 Task: Check the traffic conditions on Interstate 75 in Fort Myers.
Action: Mouse moved to (285, 272)
Screenshot: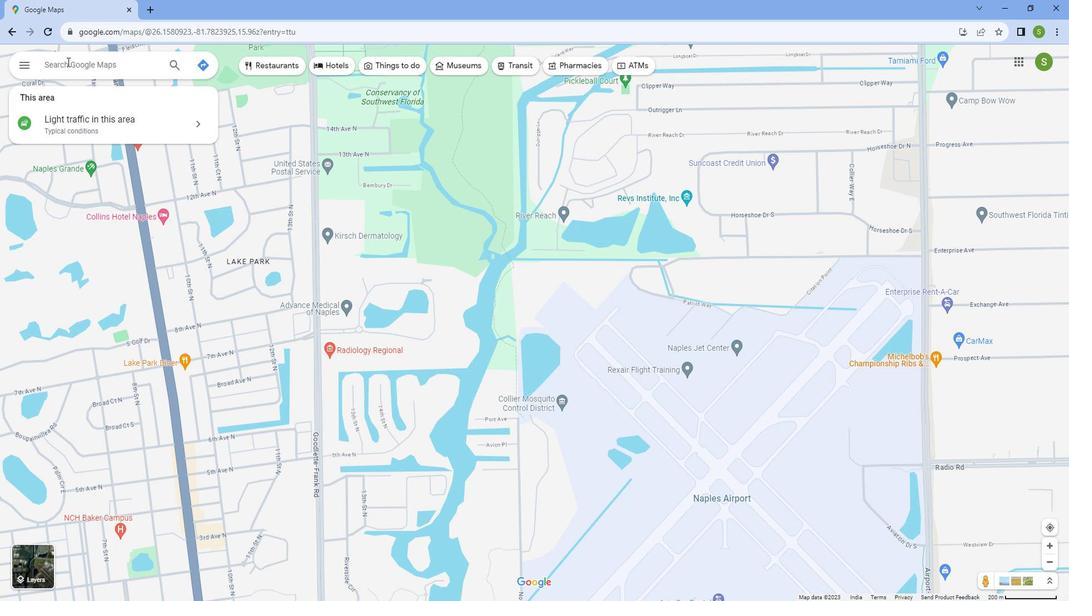 
Action: Mouse pressed left at (285, 272)
Screenshot: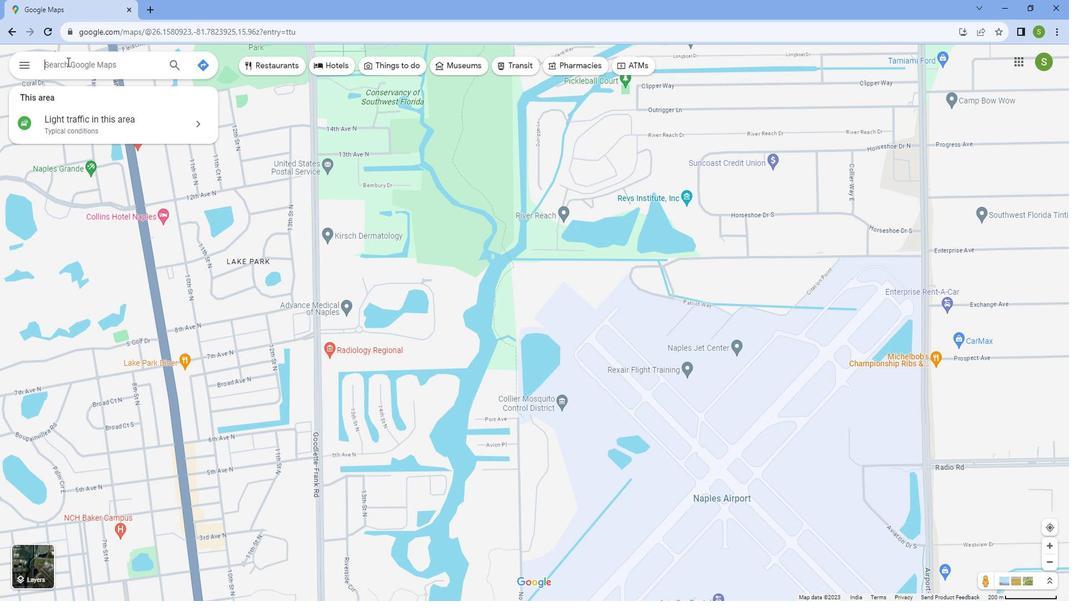 
Action: Mouse moved to (286, 272)
Screenshot: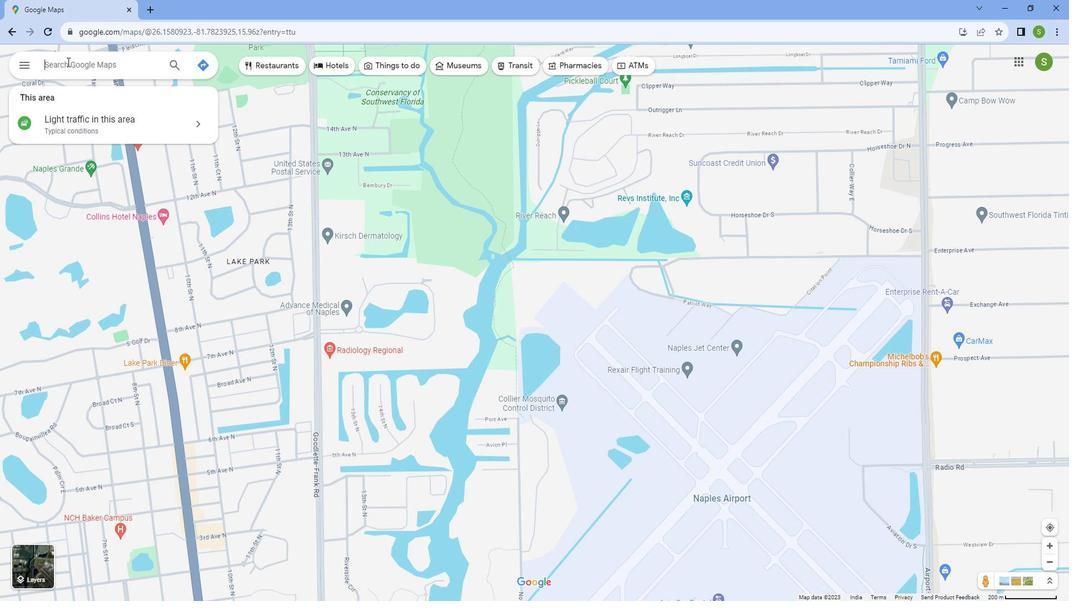 
Action: Key pressed <Key.caps_lock>I<Key.caps_lock>nterstae<Key.space>75<Key.space>,<Key.caps_lock>F<Key.caps_lock>ort<Key.space><Key.caps_lock>M<Key.caps_lock>yers
Screenshot: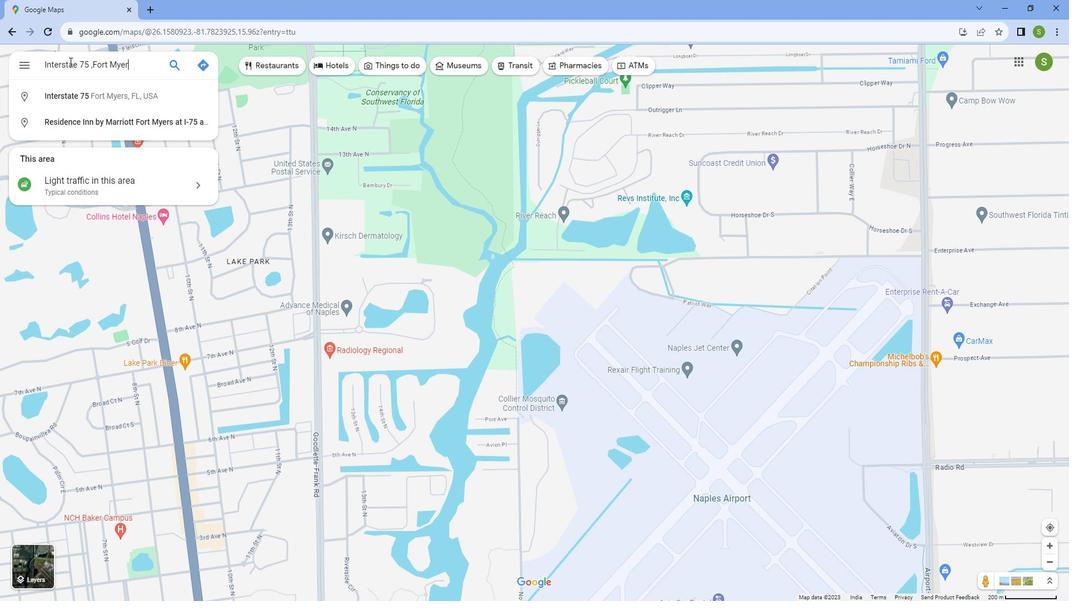 
Action: Mouse scrolled (286, 272) with delta (0, 0)
Screenshot: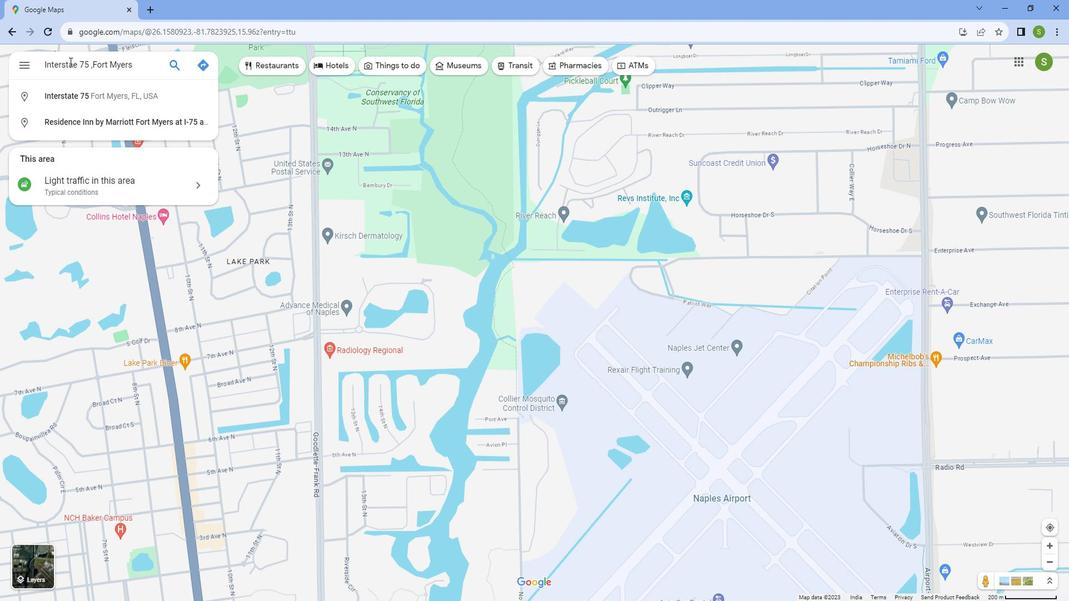 
Action: Mouse moved to (295, 281)
Screenshot: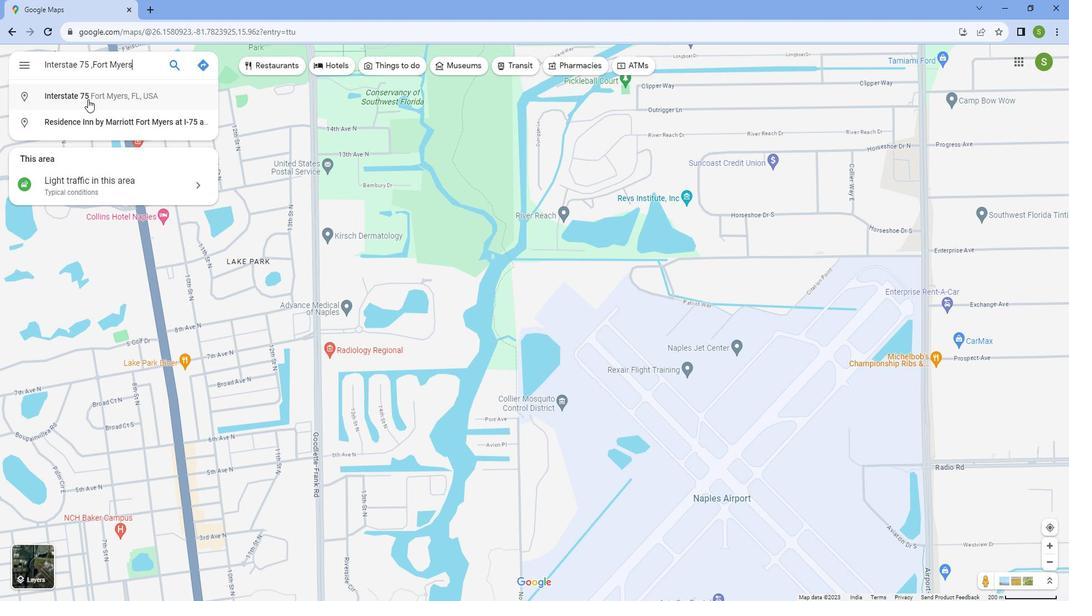 
Action: Mouse pressed left at (295, 281)
Screenshot: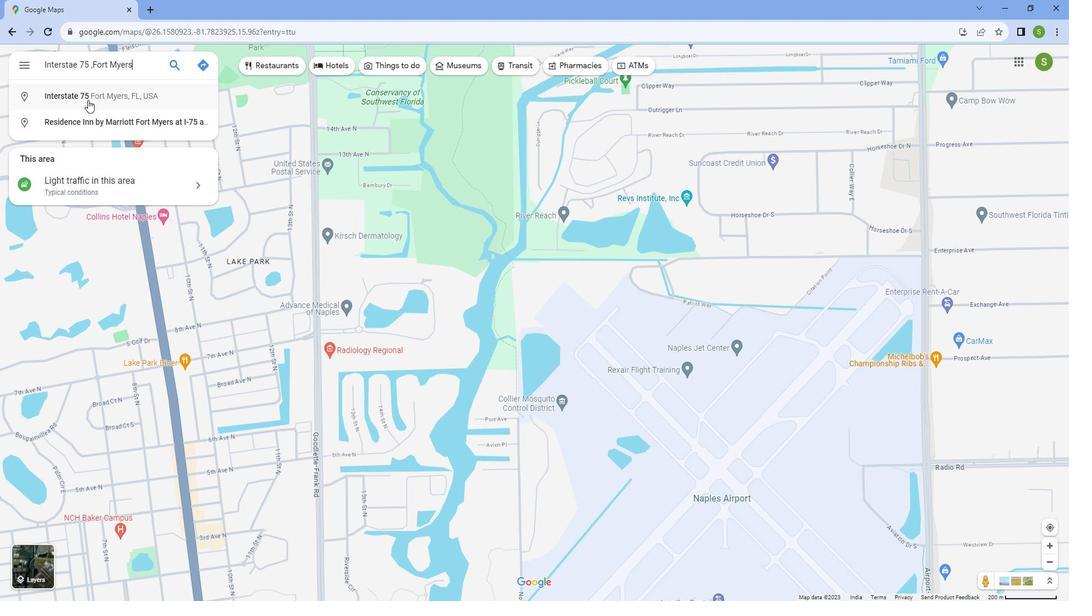 
Action: Mouse moved to (517, 324)
Screenshot: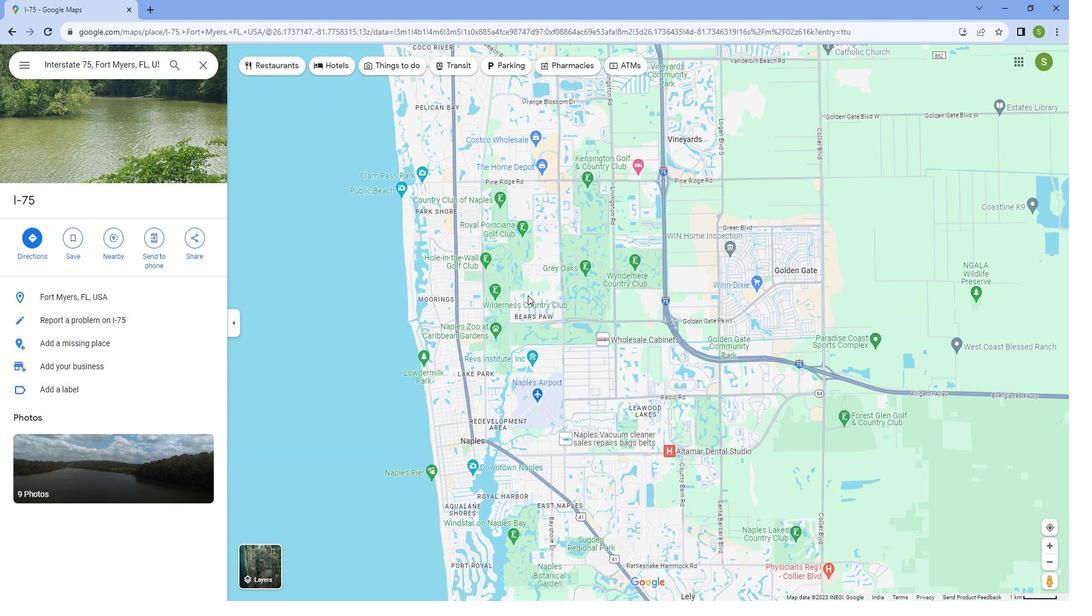 
Action: Mouse scrolled (517, 324) with delta (0, 0)
Screenshot: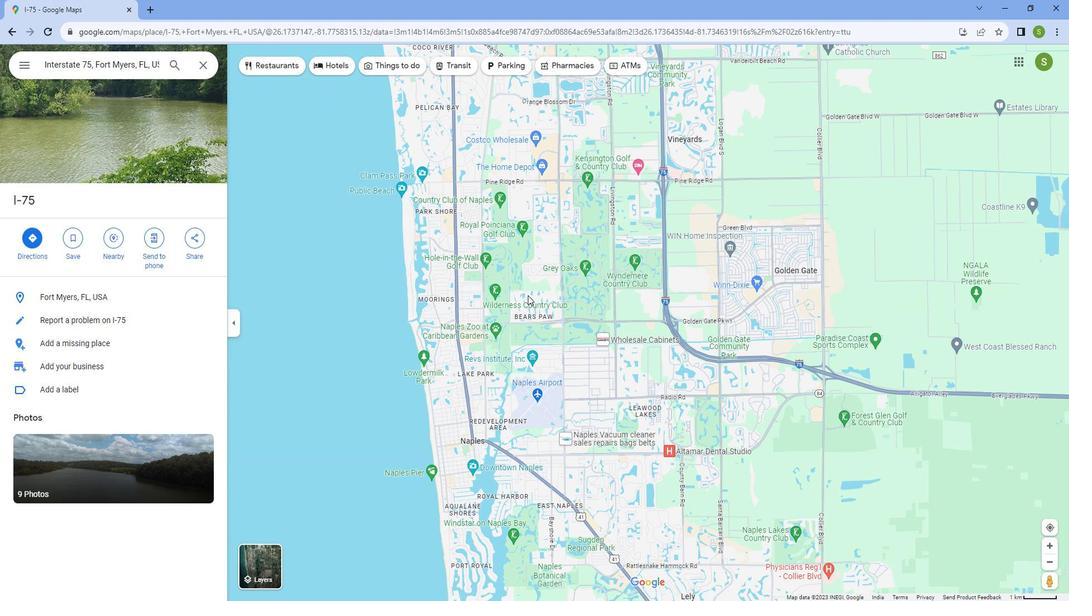 
Action: Mouse scrolled (517, 324) with delta (0, 0)
Screenshot: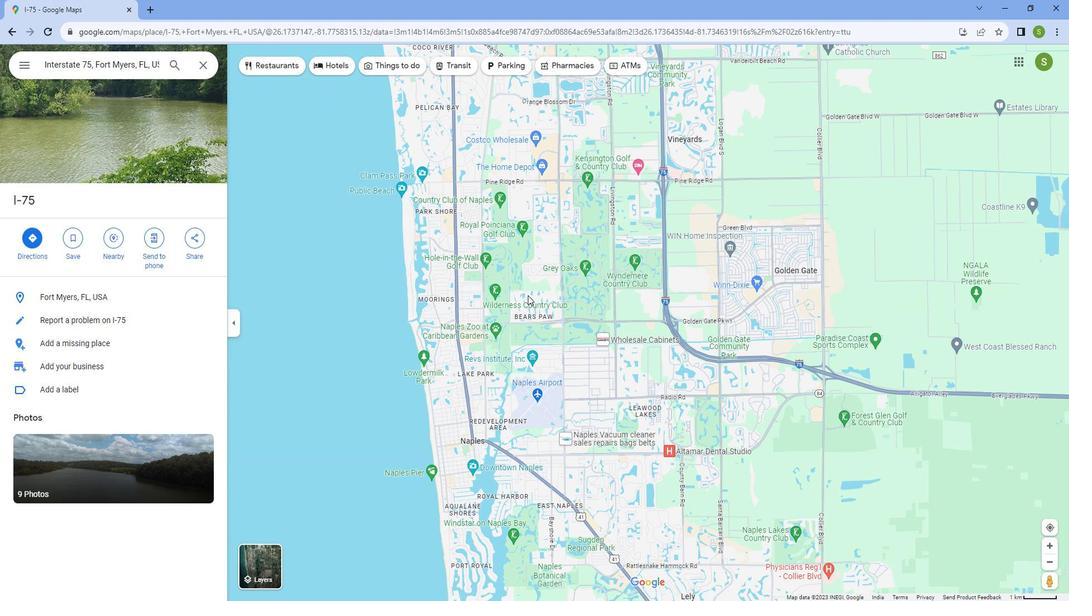 
Action: Mouse scrolled (517, 324) with delta (0, 0)
Screenshot: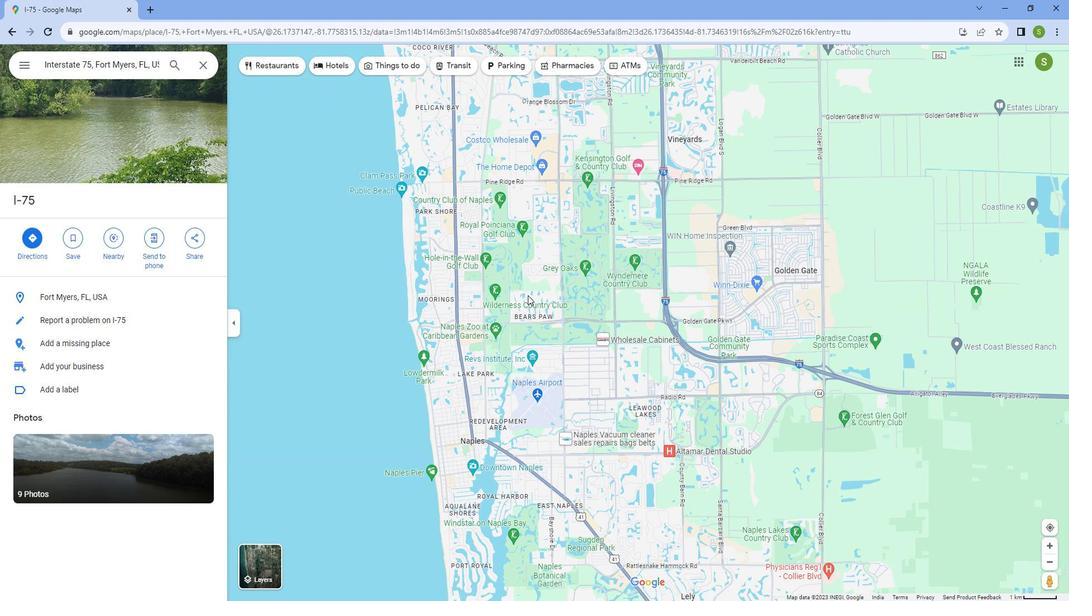 
Action: Mouse moved to (422, 383)
Screenshot: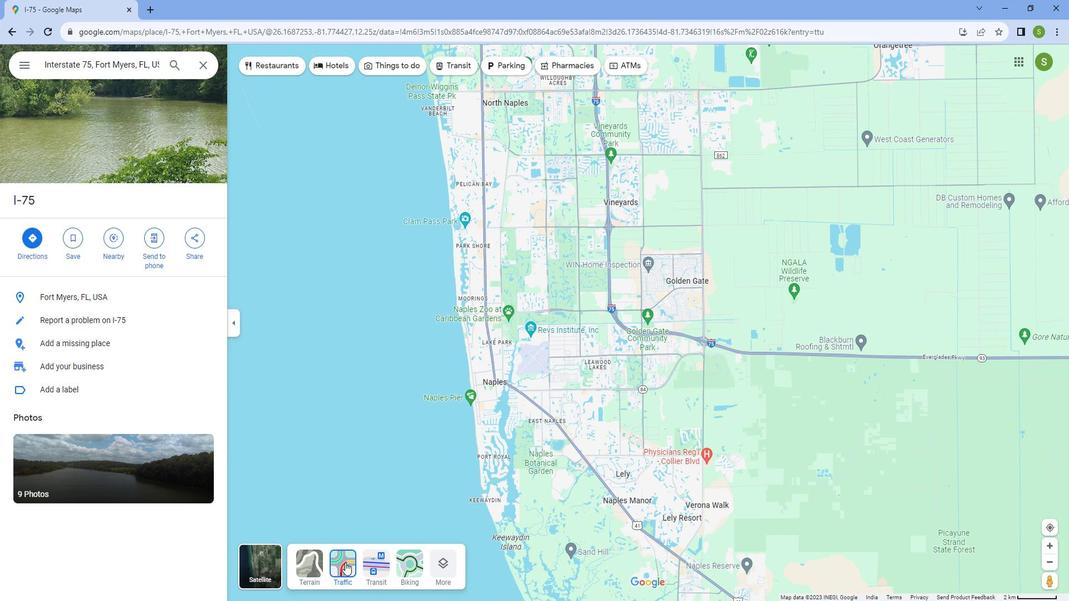 
Action: Mouse pressed left at (422, 383)
Screenshot: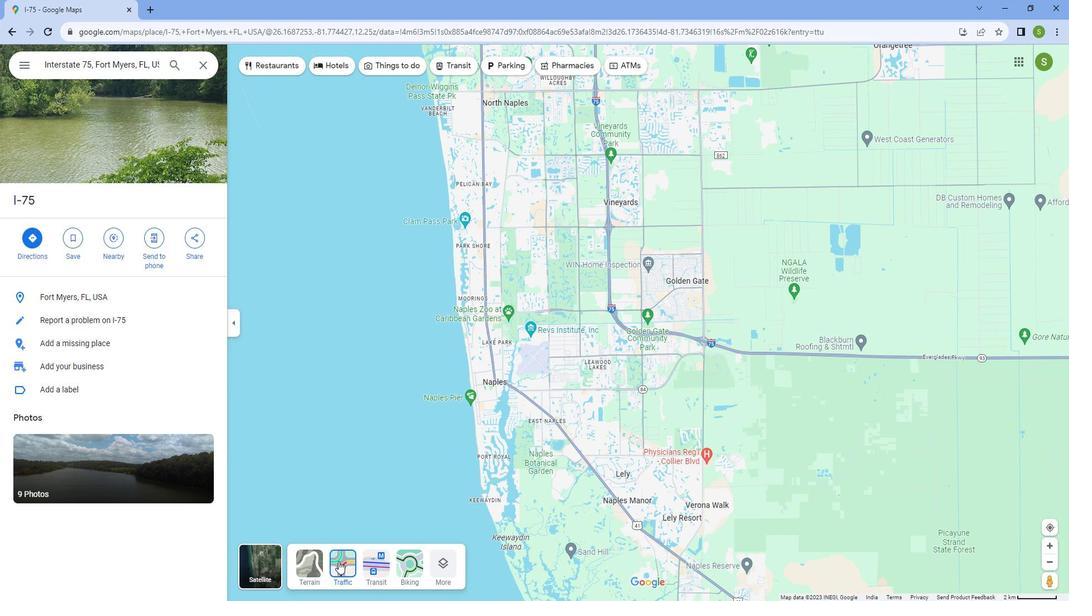 
Action: Mouse moved to (553, 335)
Screenshot: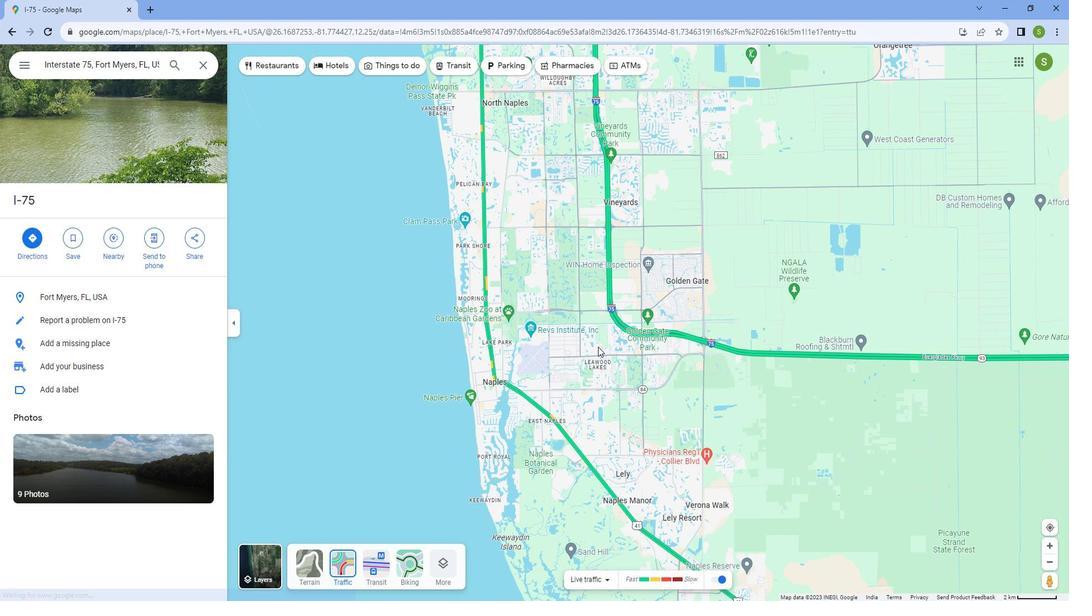 
Action: Mouse scrolled (553, 335) with delta (0, 0)
Screenshot: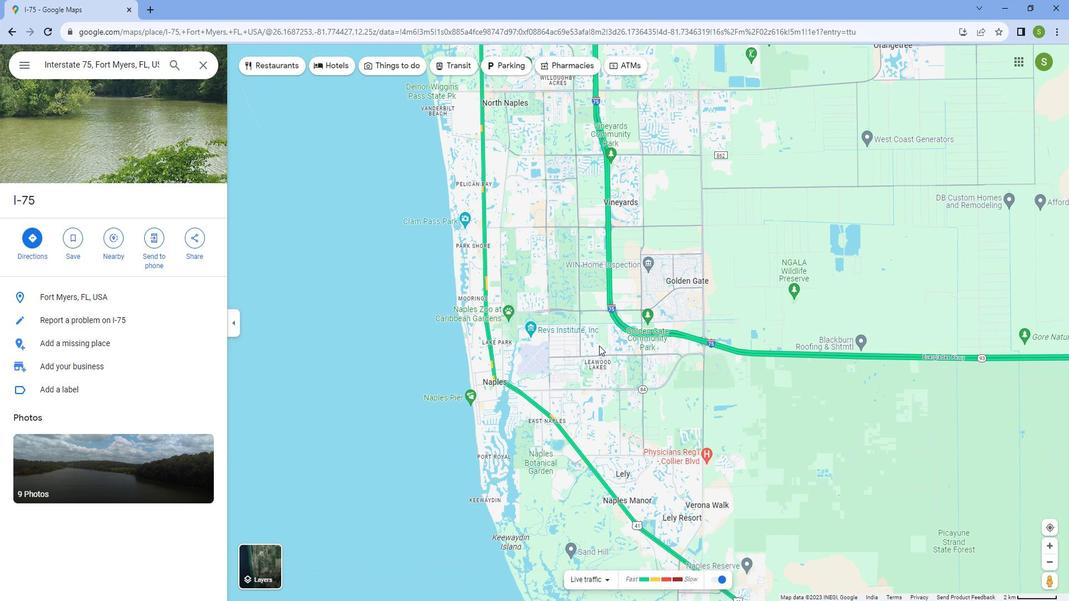
Action: Mouse scrolled (553, 335) with delta (0, 0)
Screenshot: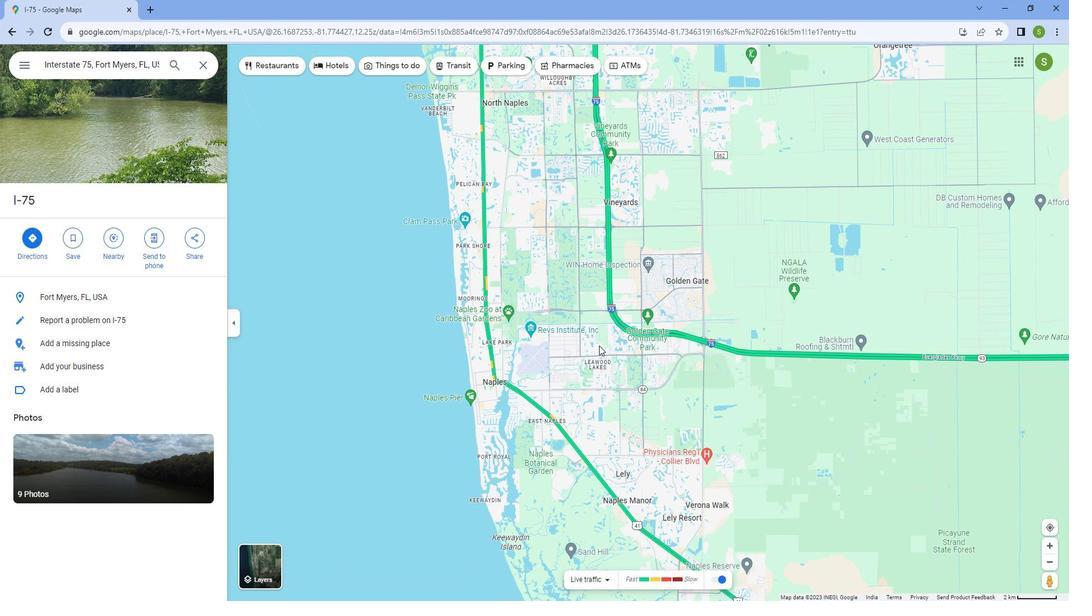 
Action: Mouse scrolled (553, 335) with delta (0, 0)
Screenshot: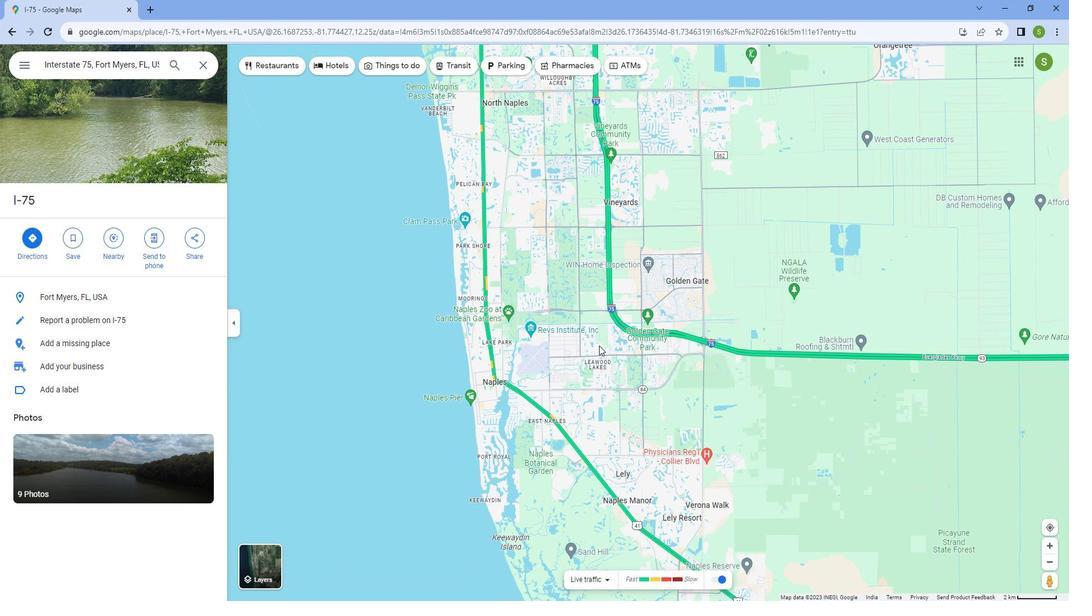 
Action: Mouse scrolled (553, 335) with delta (0, 0)
Screenshot: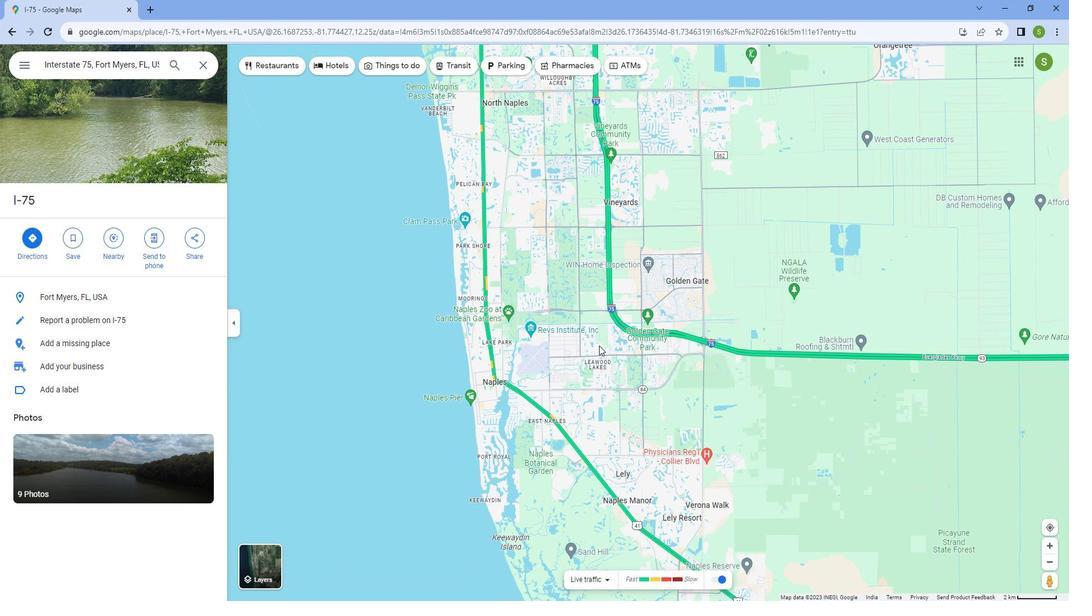 
Action: Mouse scrolled (553, 335) with delta (0, 0)
Screenshot: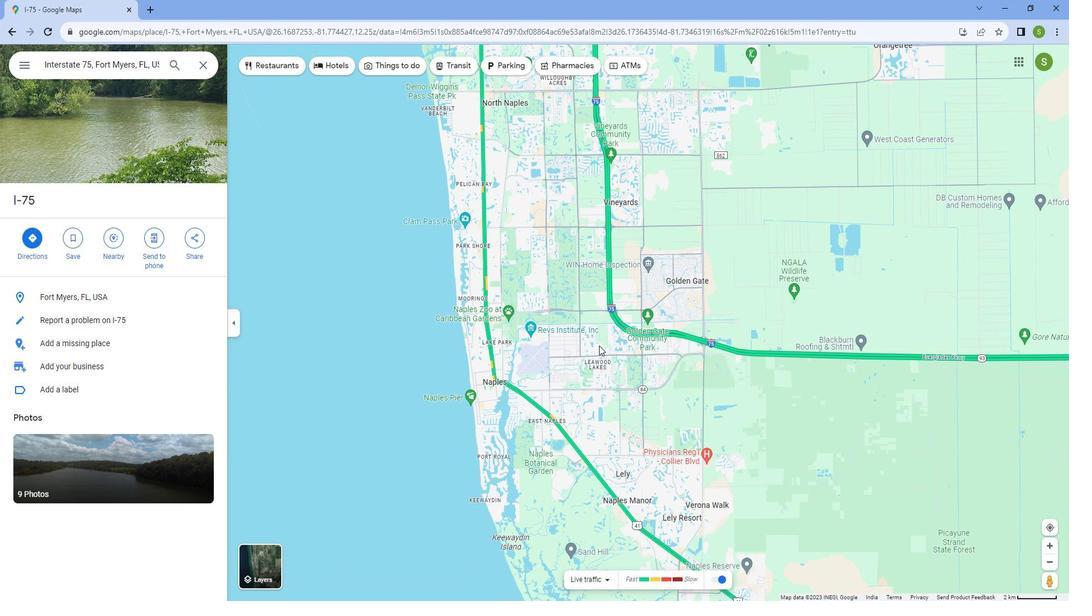 
Action: Mouse scrolled (553, 335) with delta (0, 0)
Screenshot: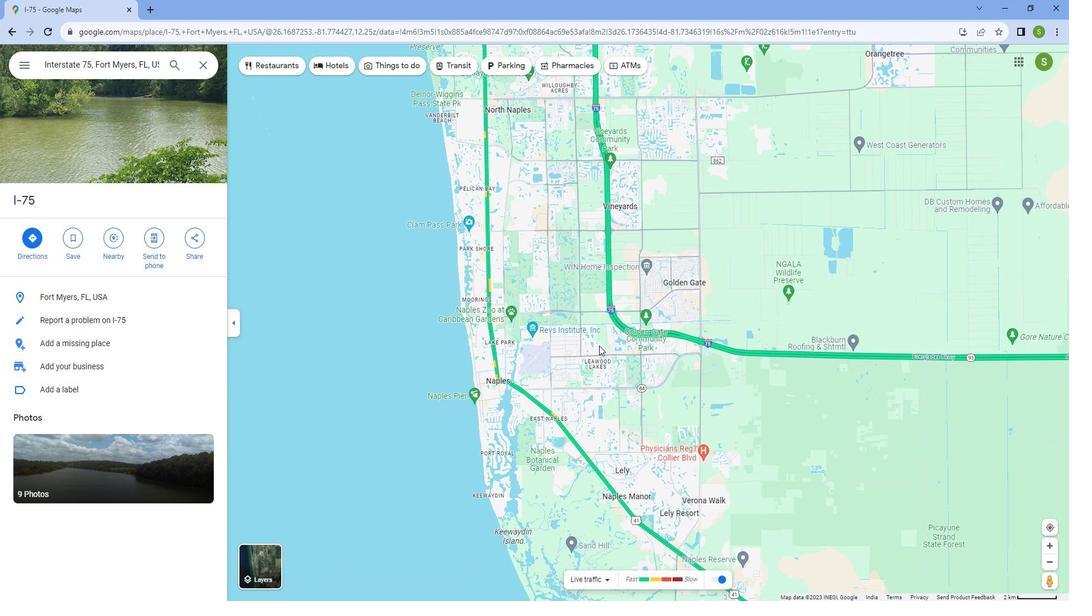 
Action: Mouse scrolled (553, 335) with delta (0, 0)
Screenshot: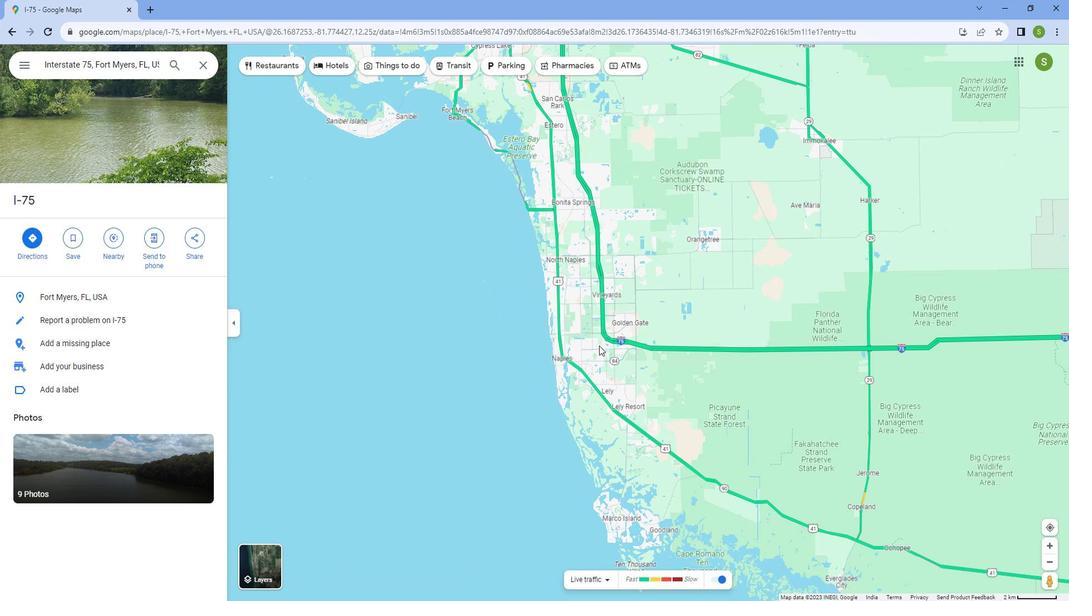 
Action: Mouse scrolled (553, 335) with delta (0, 0)
Screenshot: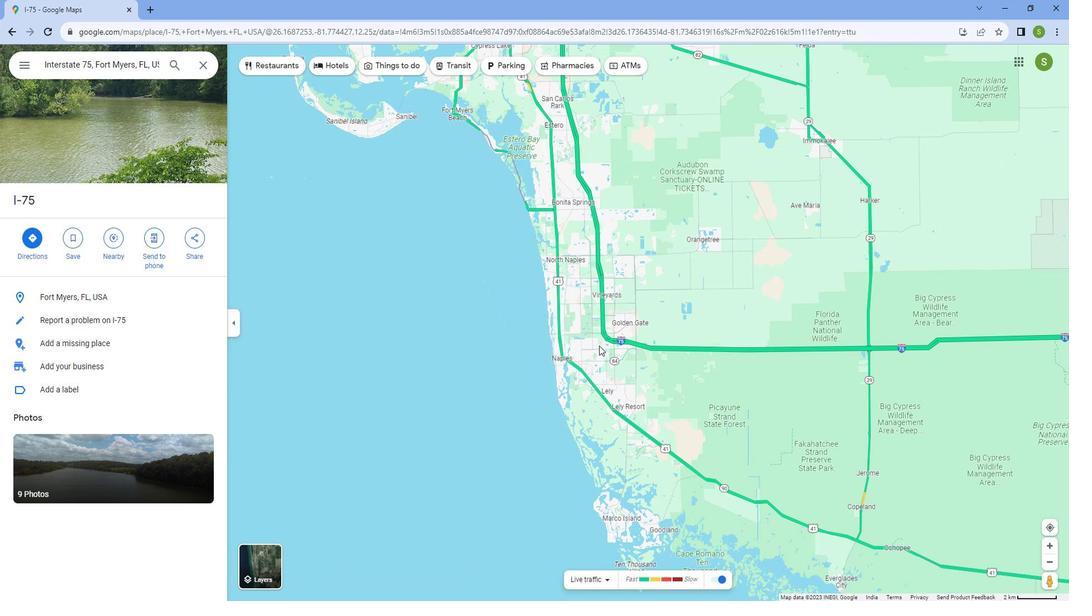 
Action: Mouse scrolled (553, 335) with delta (0, 0)
Screenshot: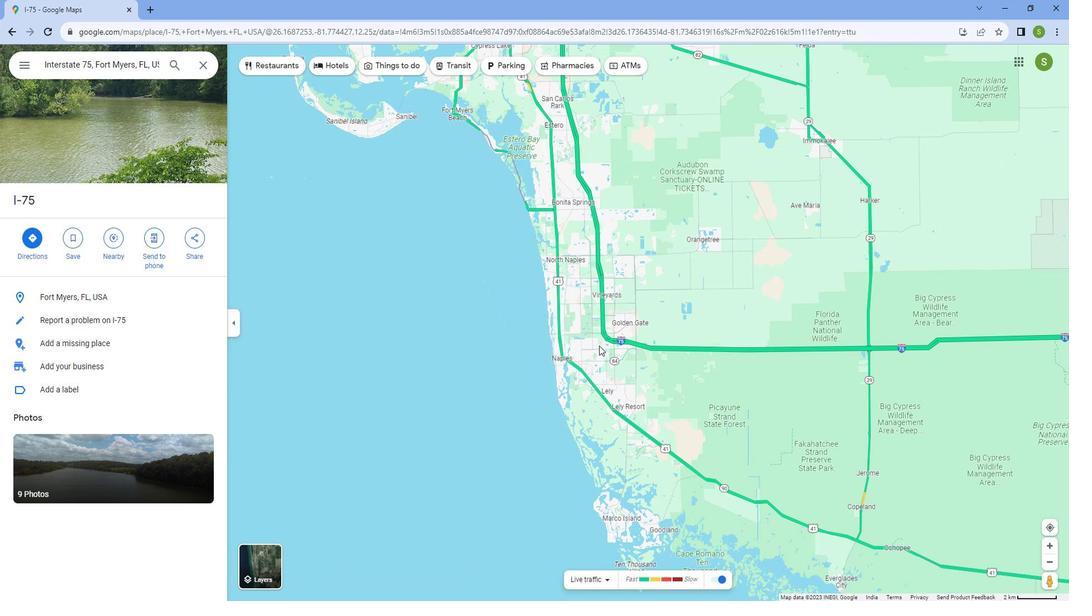 
Action: Mouse scrolled (553, 335) with delta (0, 0)
Screenshot: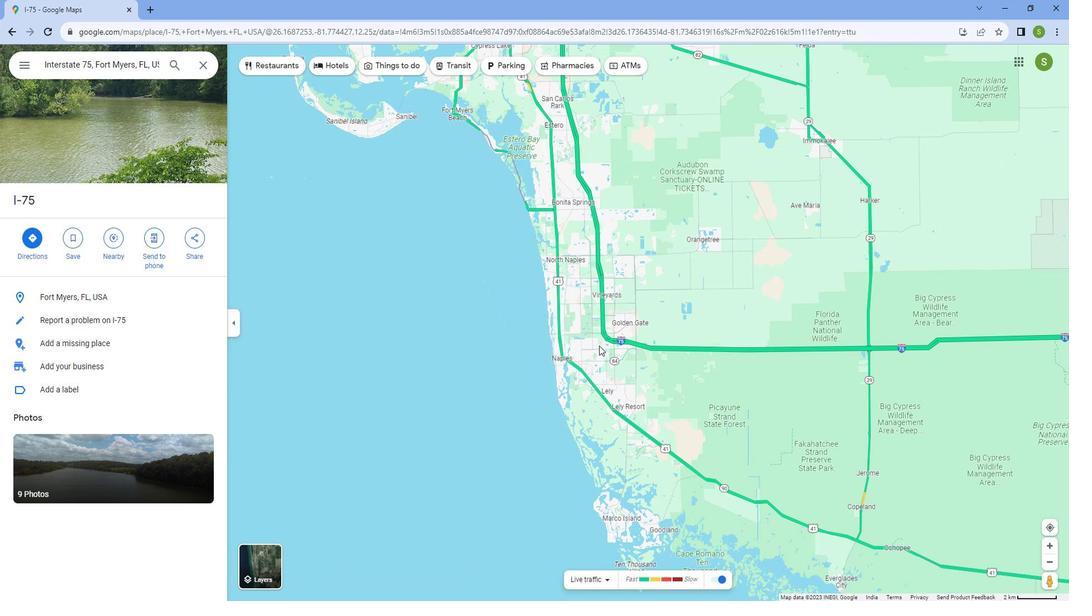 
Action: Mouse scrolled (553, 335) with delta (0, 0)
Screenshot: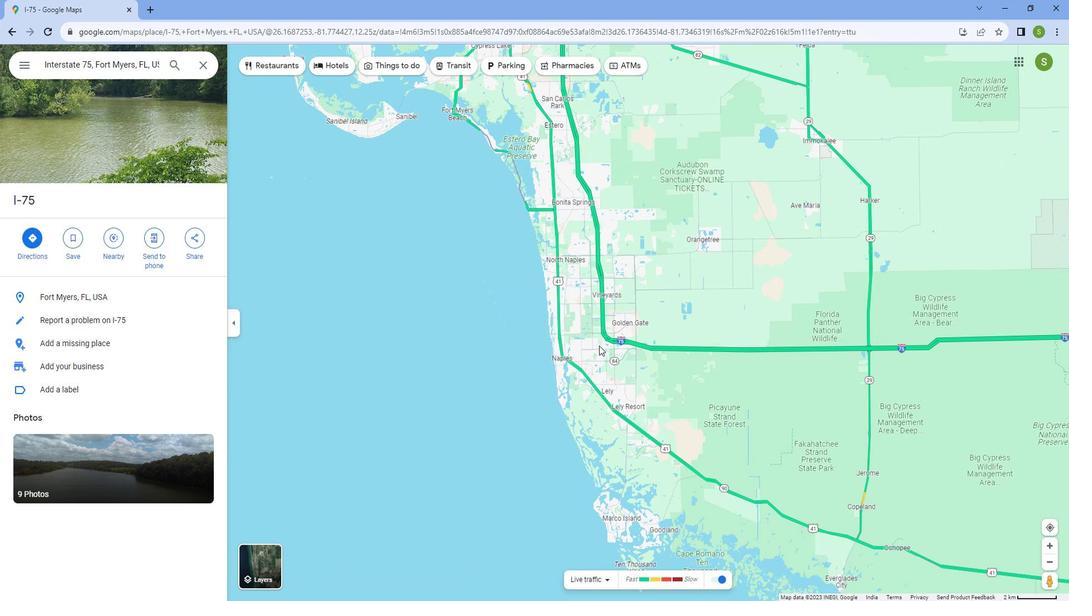 
Action: Mouse scrolled (553, 335) with delta (0, 0)
Screenshot: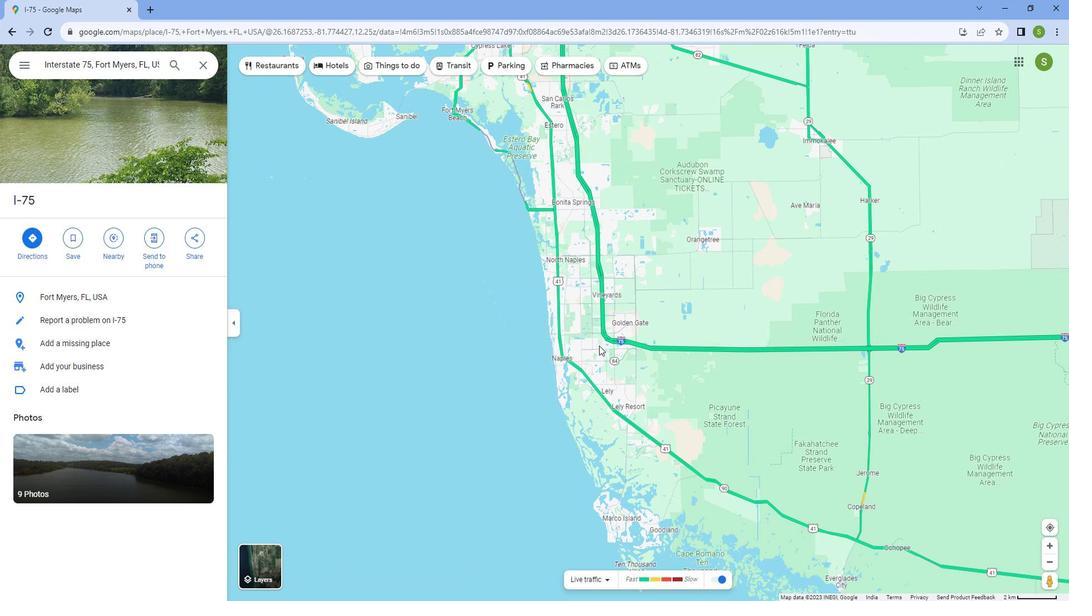 
Action: Mouse scrolled (553, 335) with delta (0, 0)
Screenshot: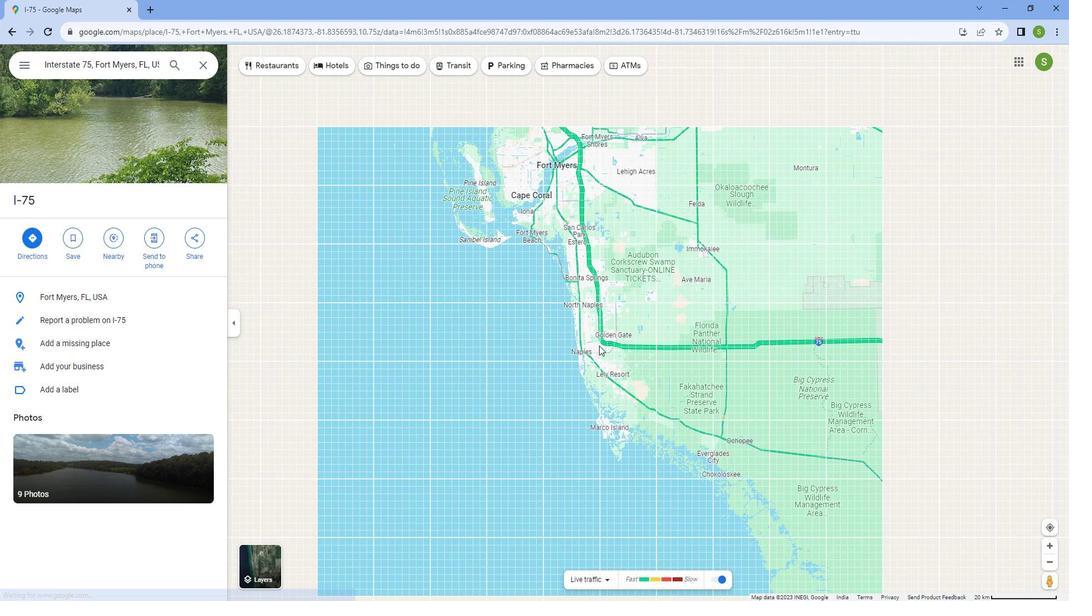 
Action: Mouse scrolled (553, 335) with delta (0, 0)
Screenshot: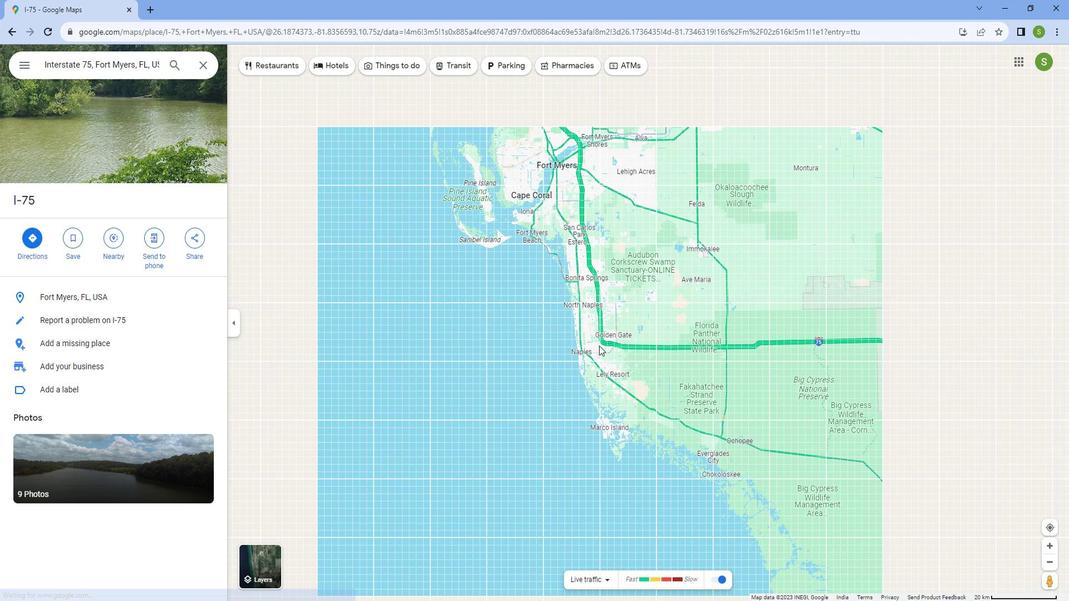 
Action: Mouse scrolled (553, 335) with delta (0, 0)
Screenshot: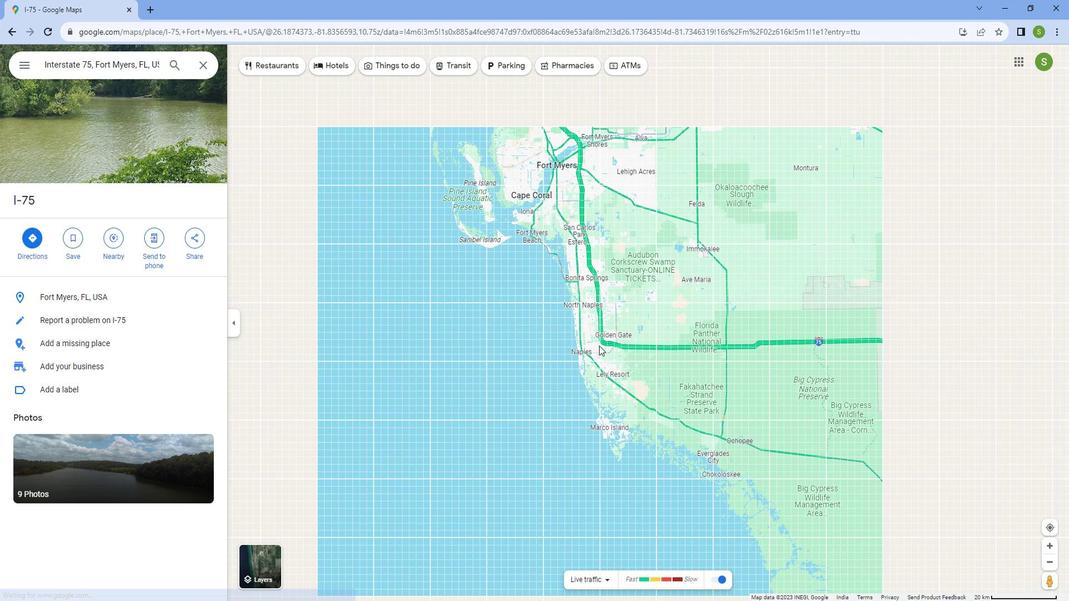
Action: Mouse scrolled (553, 335) with delta (0, 0)
Screenshot: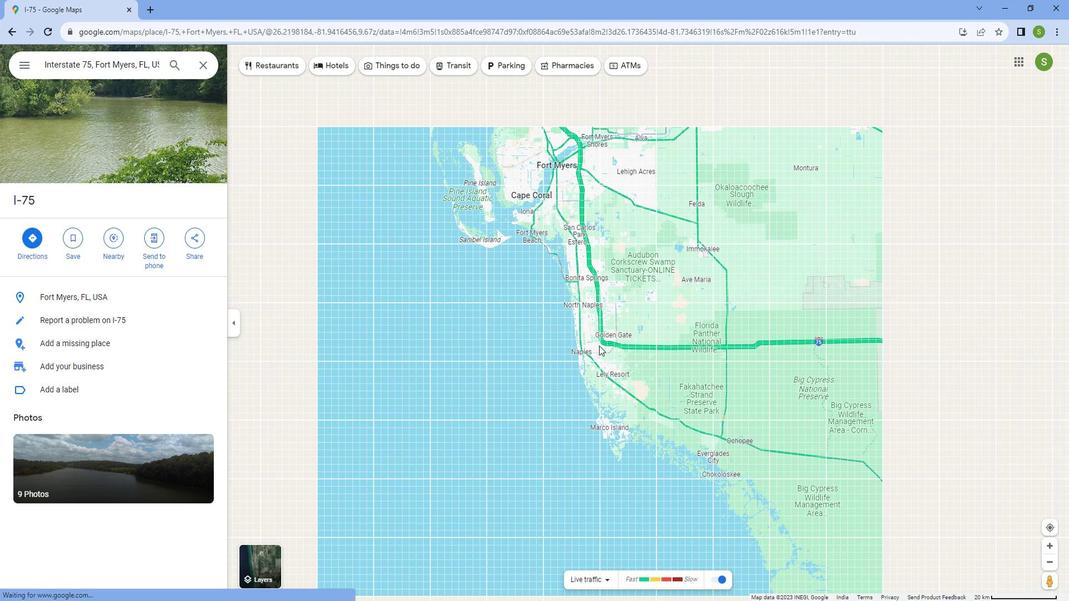 
Action: Mouse scrolled (553, 335) with delta (0, 0)
Screenshot: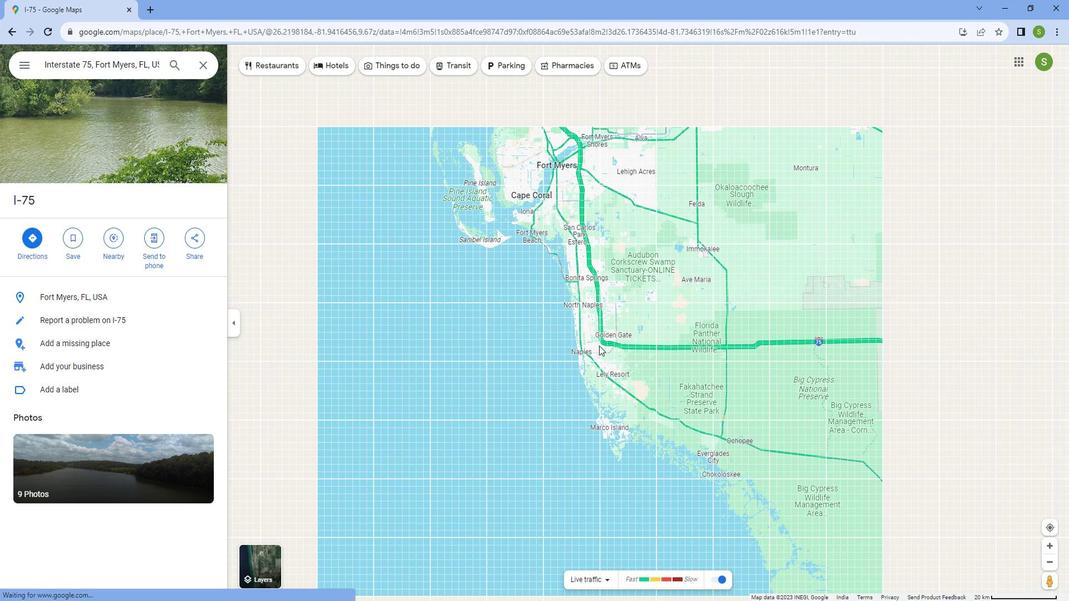 
Action: Mouse scrolled (553, 335) with delta (0, 0)
Screenshot: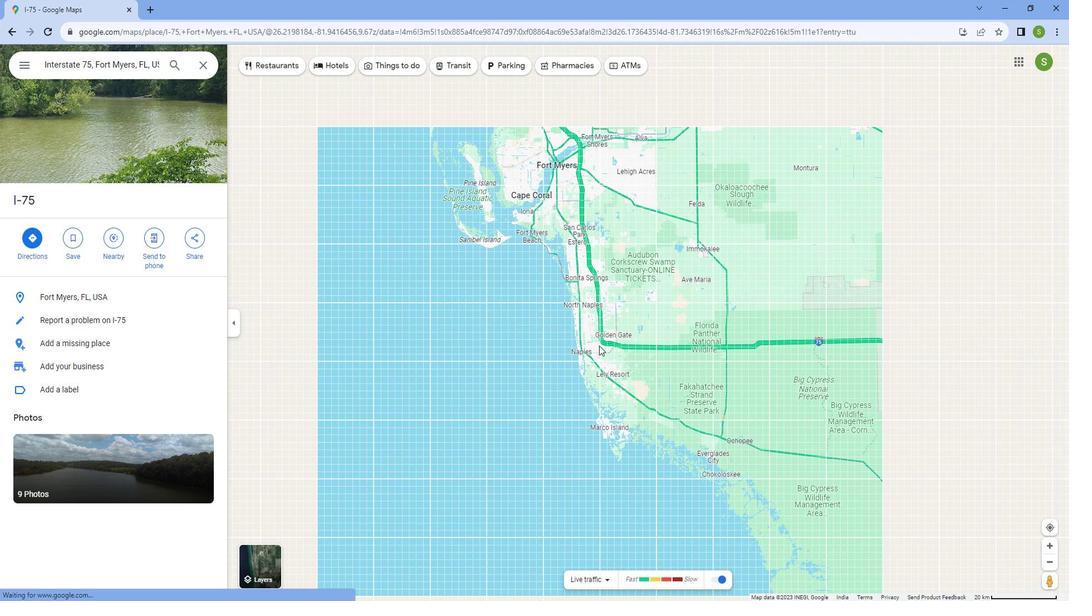 
Action: Mouse moved to (530, 312)
Screenshot: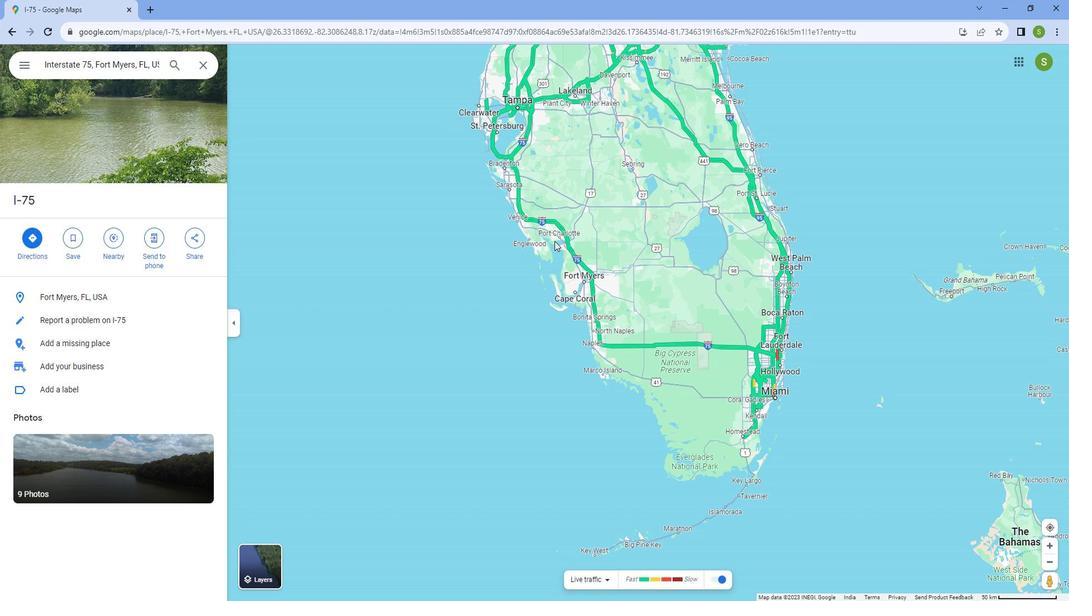 
Action: Mouse scrolled (530, 312) with delta (0, 0)
Screenshot: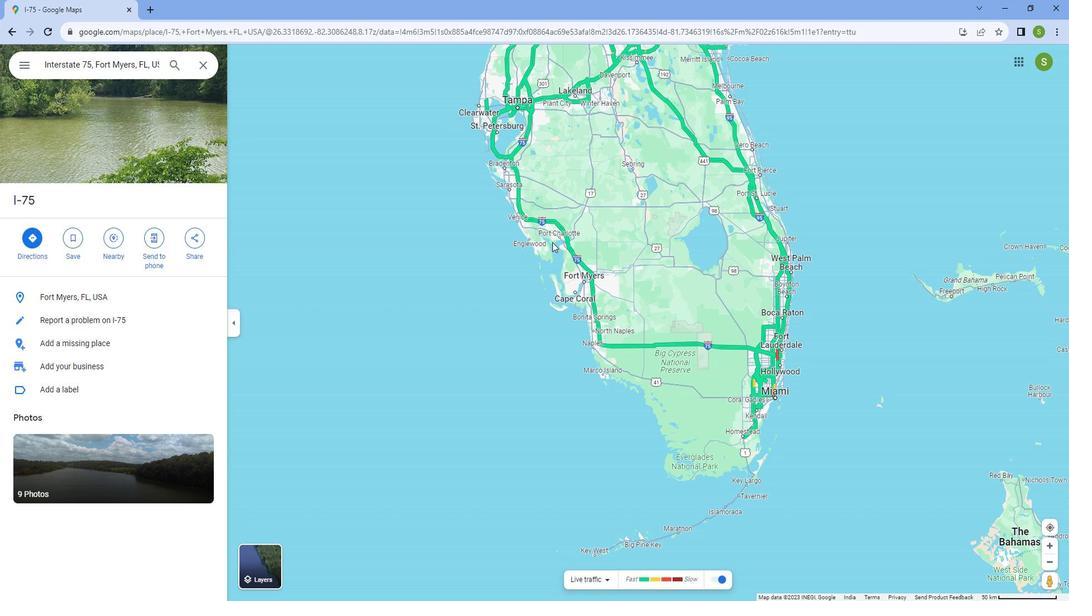 
Action: Mouse scrolled (530, 312) with delta (0, 0)
Screenshot: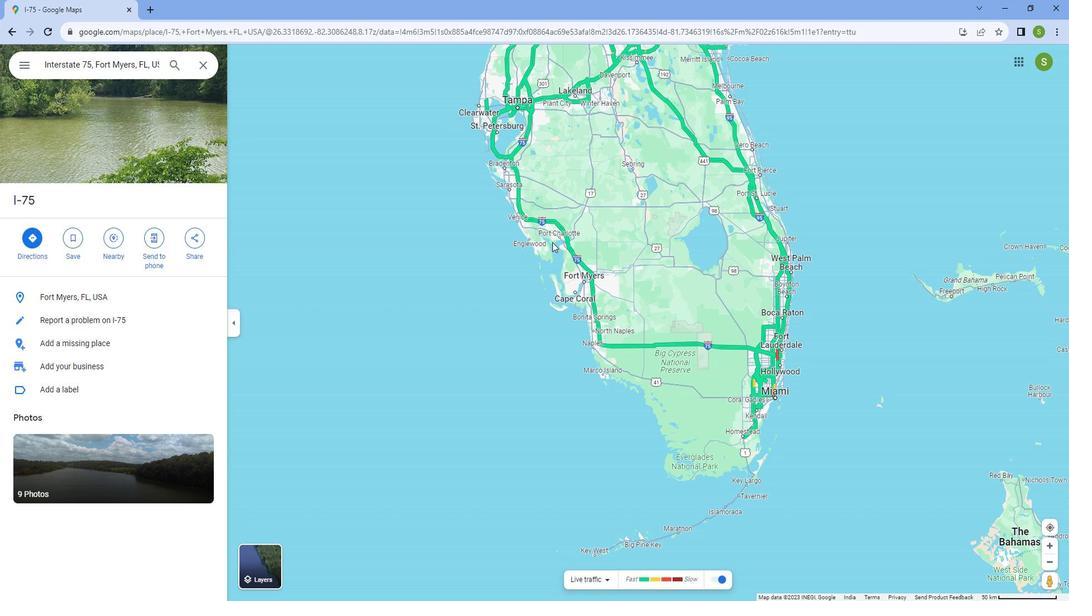 
Action: Mouse scrolled (530, 312) with delta (0, 0)
Screenshot: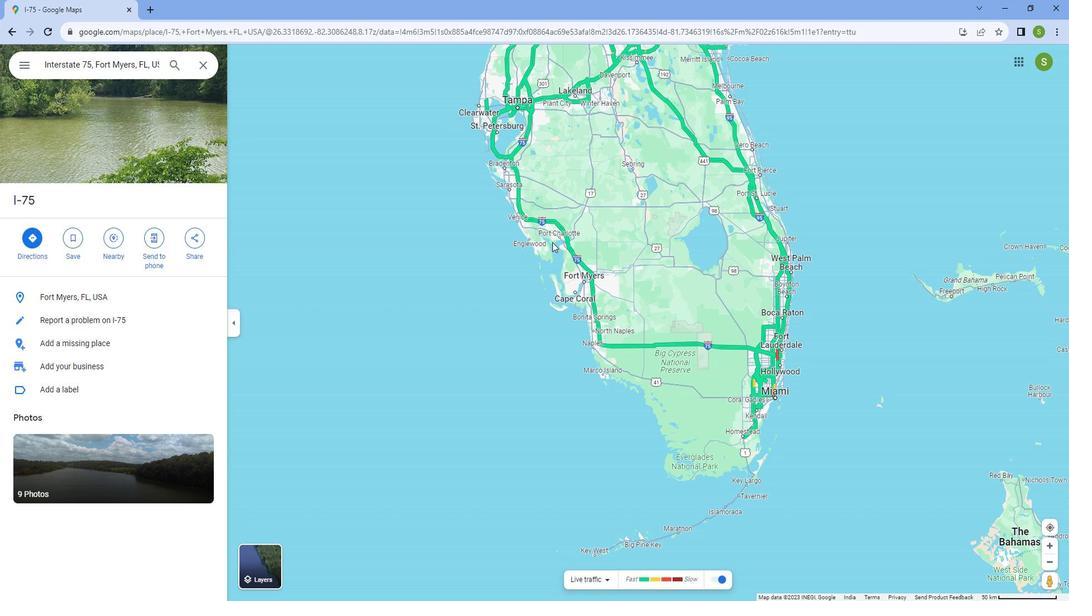 
Action: Mouse scrolled (530, 312) with delta (0, 0)
Screenshot: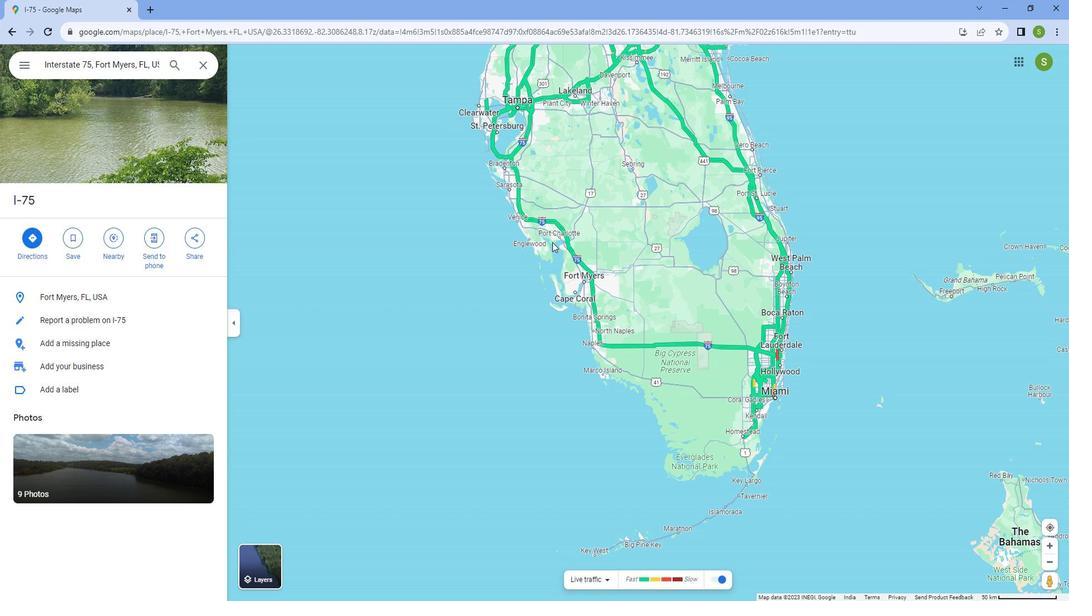 
Action: Mouse scrolled (530, 312) with delta (0, 0)
Screenshot: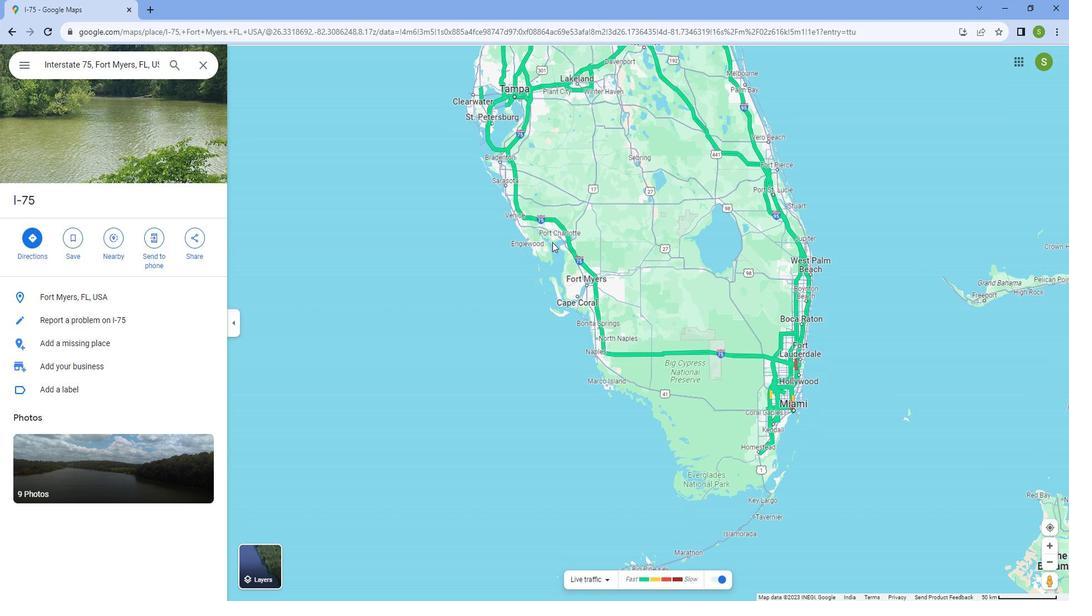 
Action: Mouse scrolled (530, 312) with delta (0, 0)
Screenshot: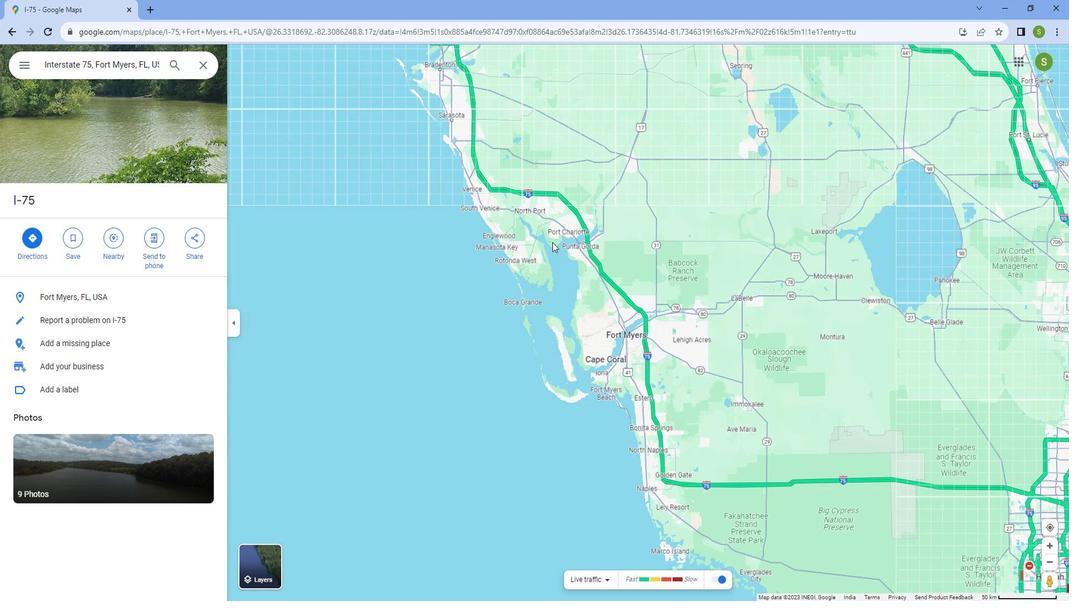 
Action: Mouse scrolled (530, 312) with delta (0, 0)
Screenshot: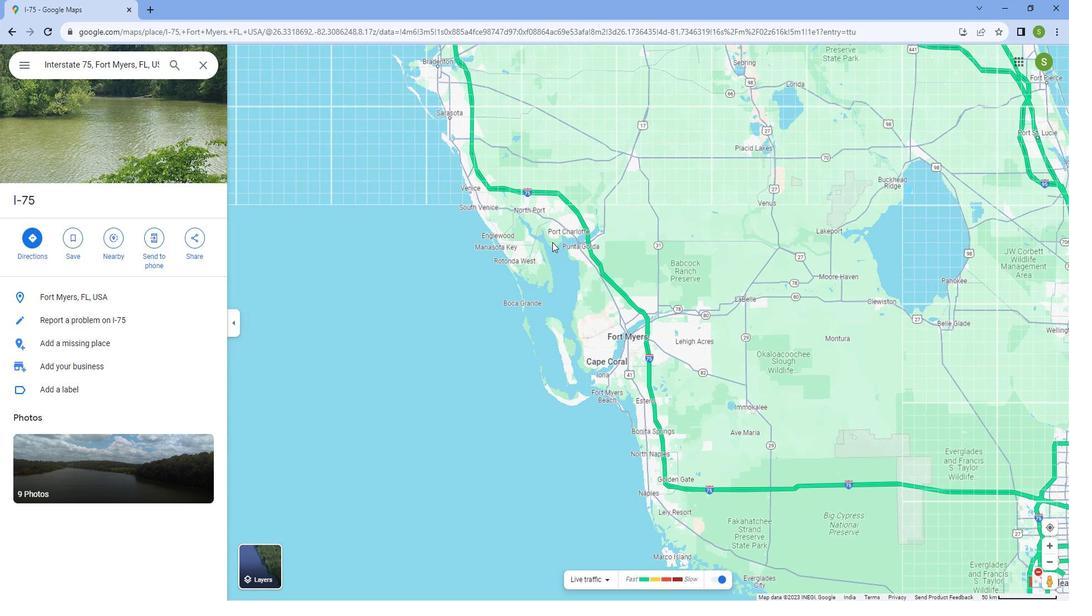 
Action: Mouse scrolled (530, 312) with delta (0, 0)
Screenshot: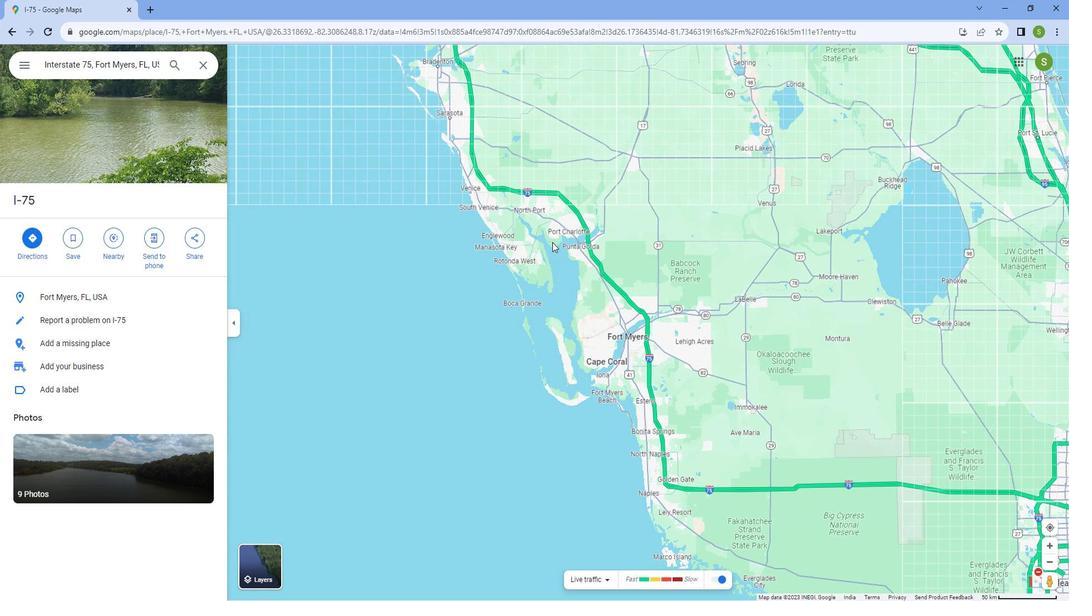 
Action: Mouse scrolled (530, 312) with delta (0, 0)
Screenshot: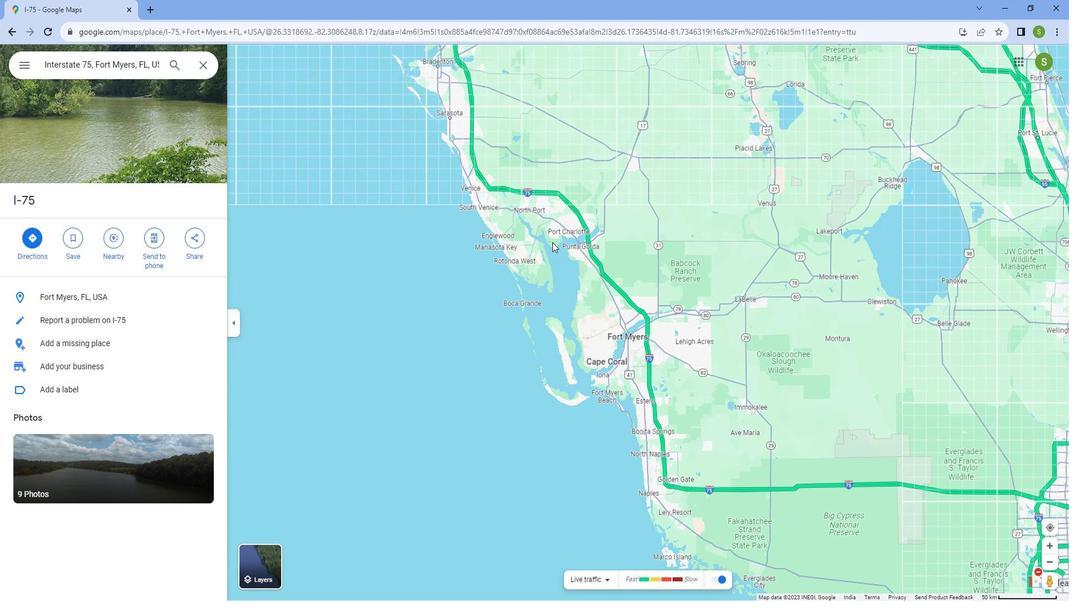 
Action: Mouse scrolled (530, 312) with delta (0, 0)
Screenshot: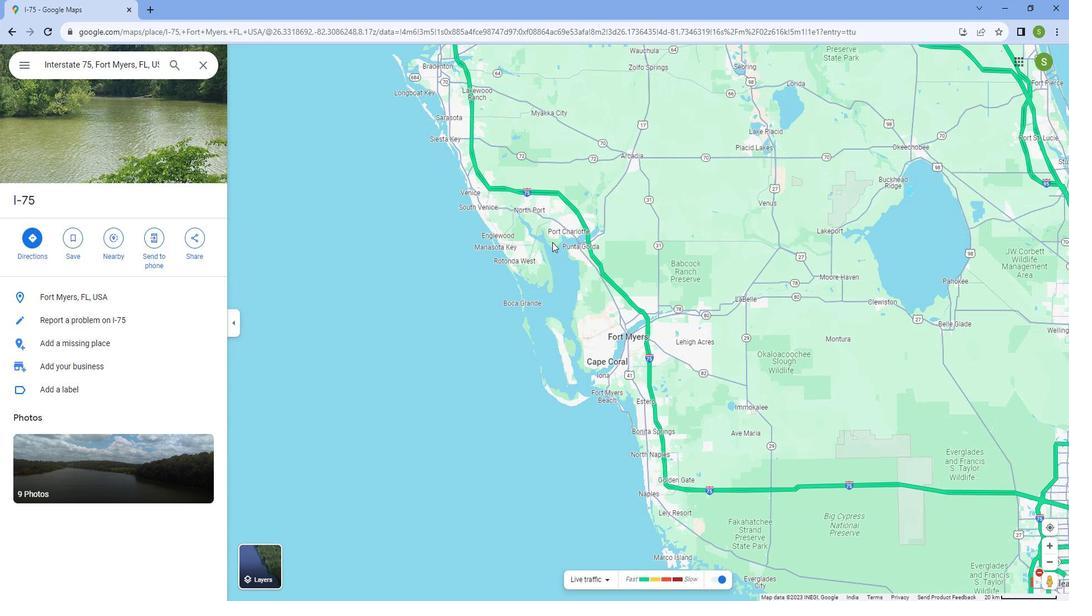 
Action: Mouse moved to (526, 314)
Screenshot: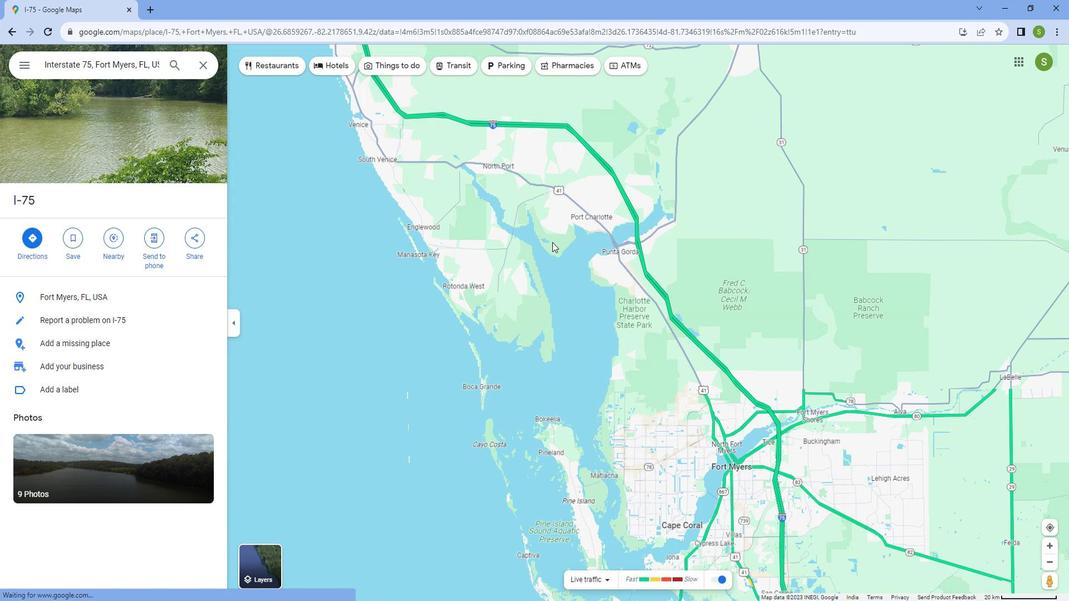 
Action: Mouse scrolled (526, 314) with delta (0, 0)
Screenshot: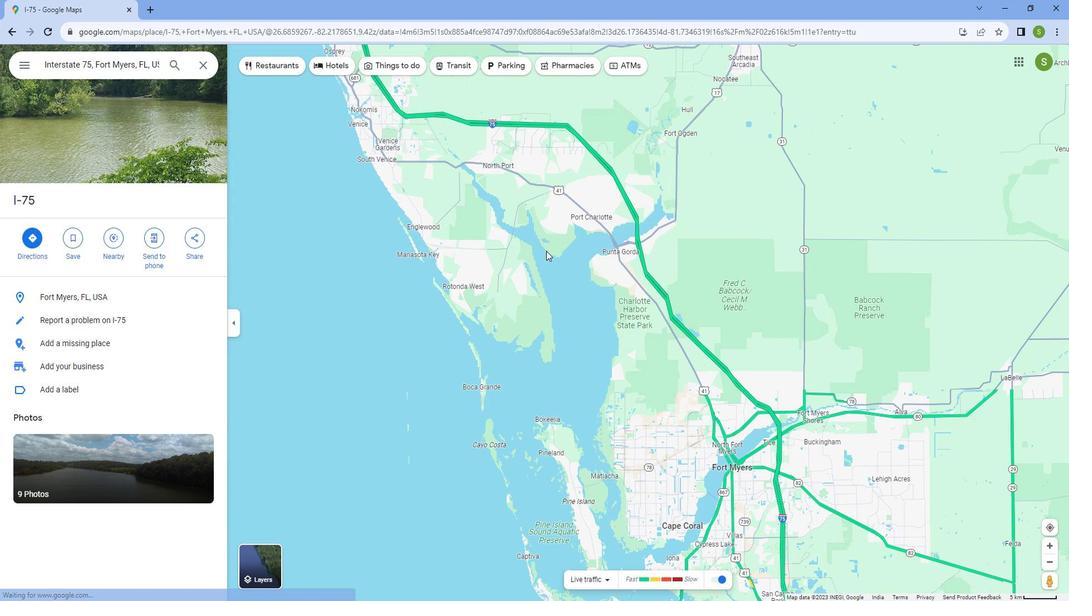 
Action: Mouse scrolled (526, 314) with delta (0, 0)
Screenshot: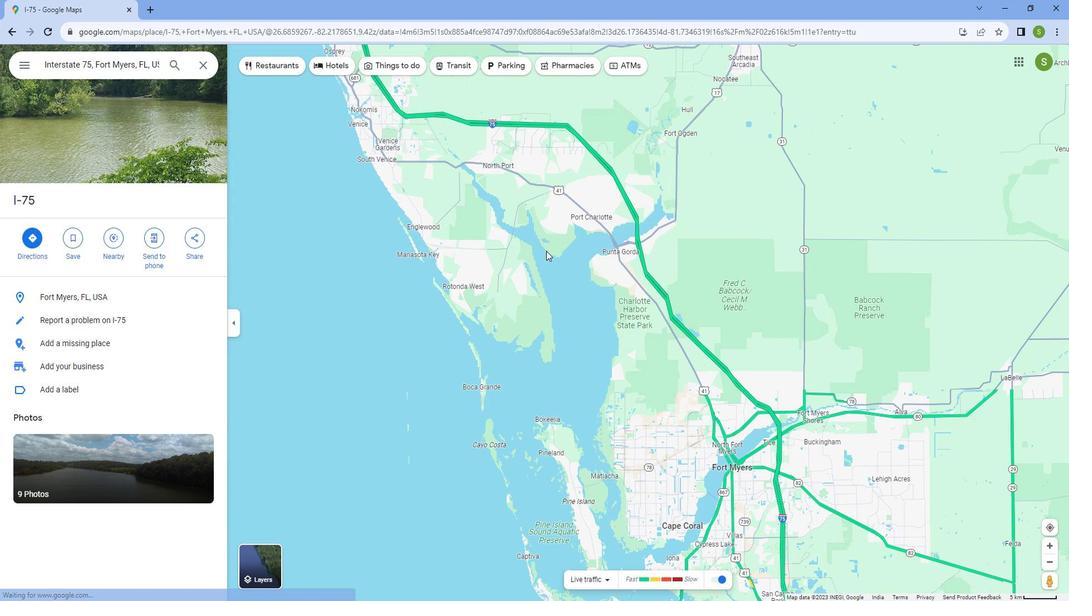 
Action: Mouse scrolled (526, 314) with delta (0, 0)
Screenshot: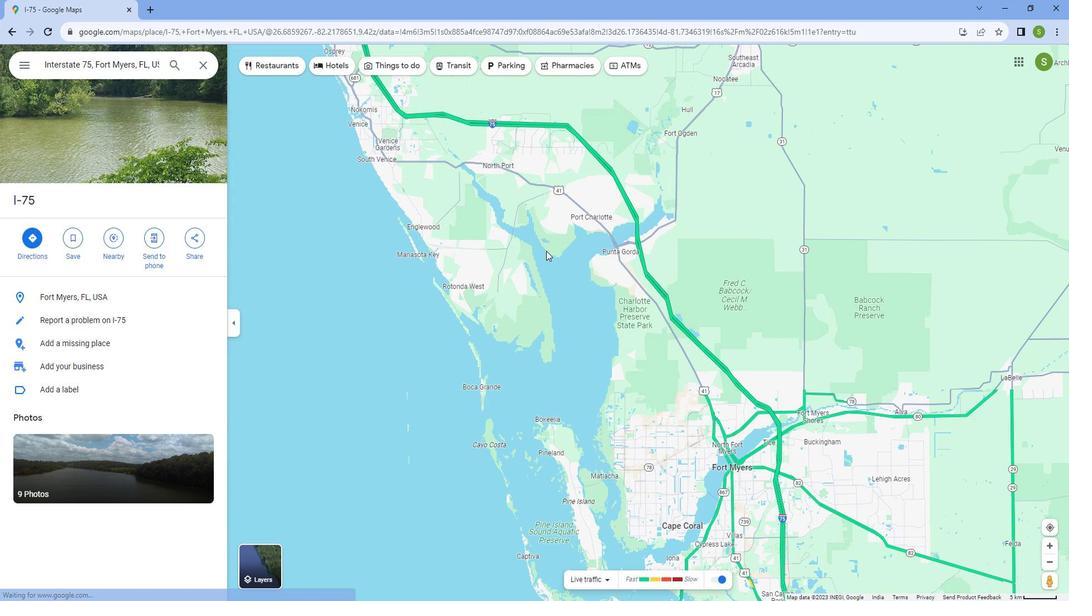 
Action: Mouse moved to (526, 314)
Screenshot: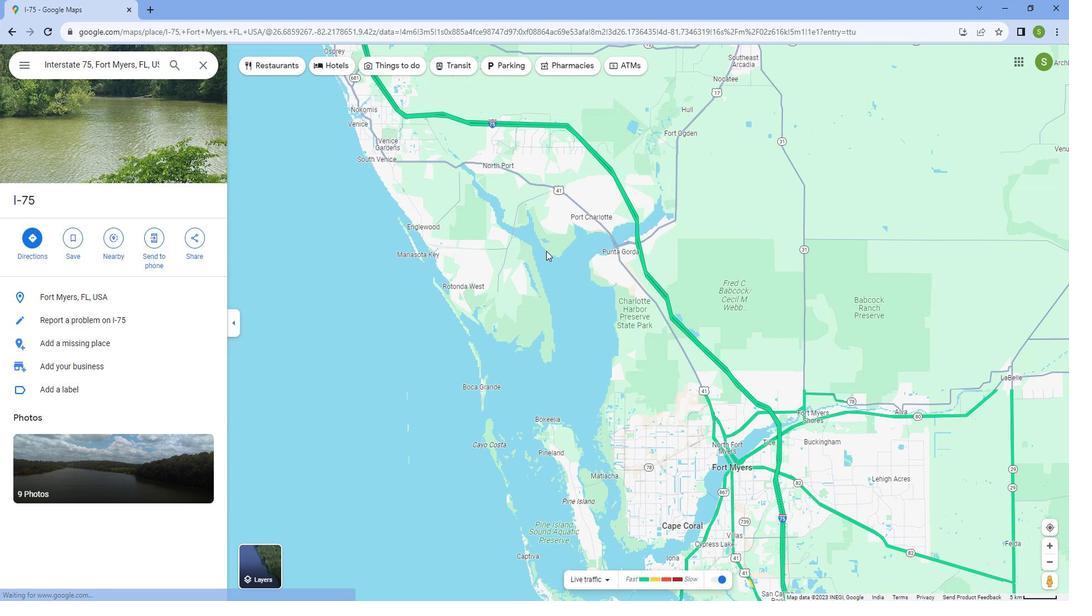 
Action: Mouse scrolled (526, 315) with delta (0, 0)
Screenshot: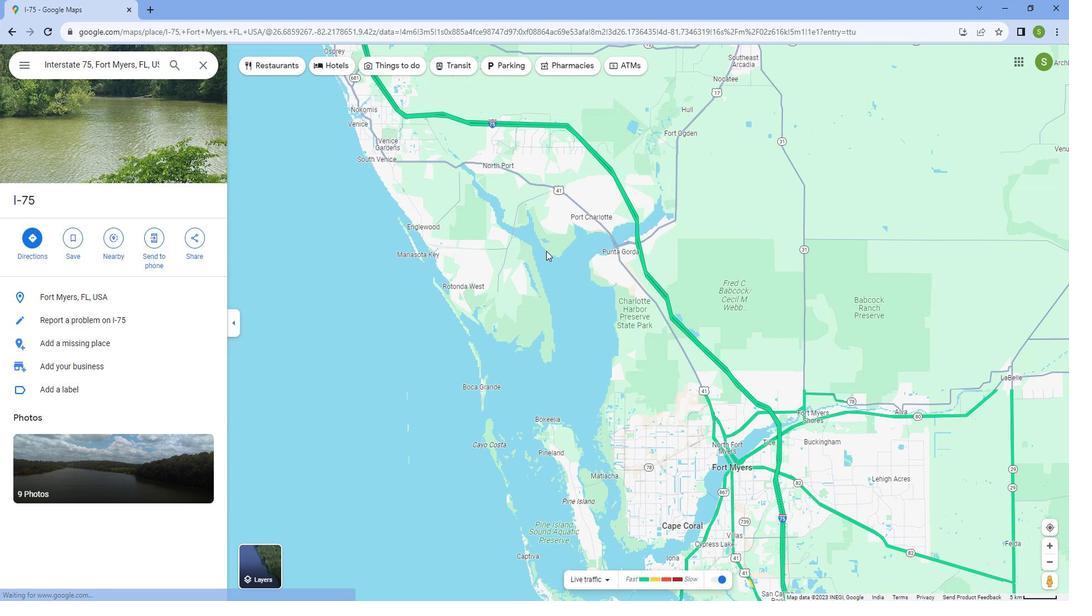 
Action: Mouse moved to (525, 314)
Screenshot: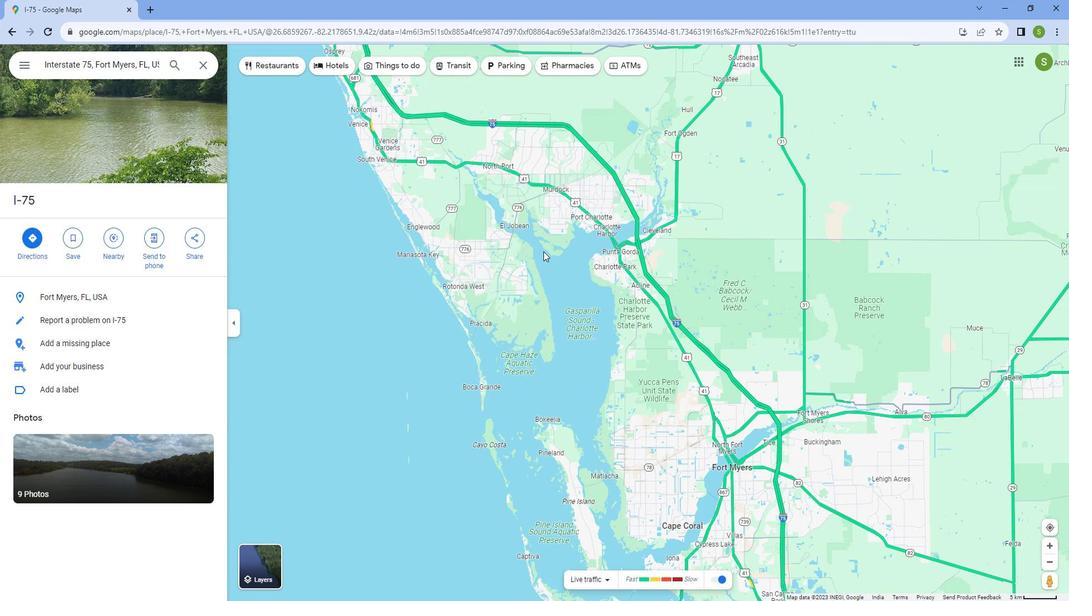 
Action: Mouse scrolled (525, 315) with delta (0, 0)
Screenshot: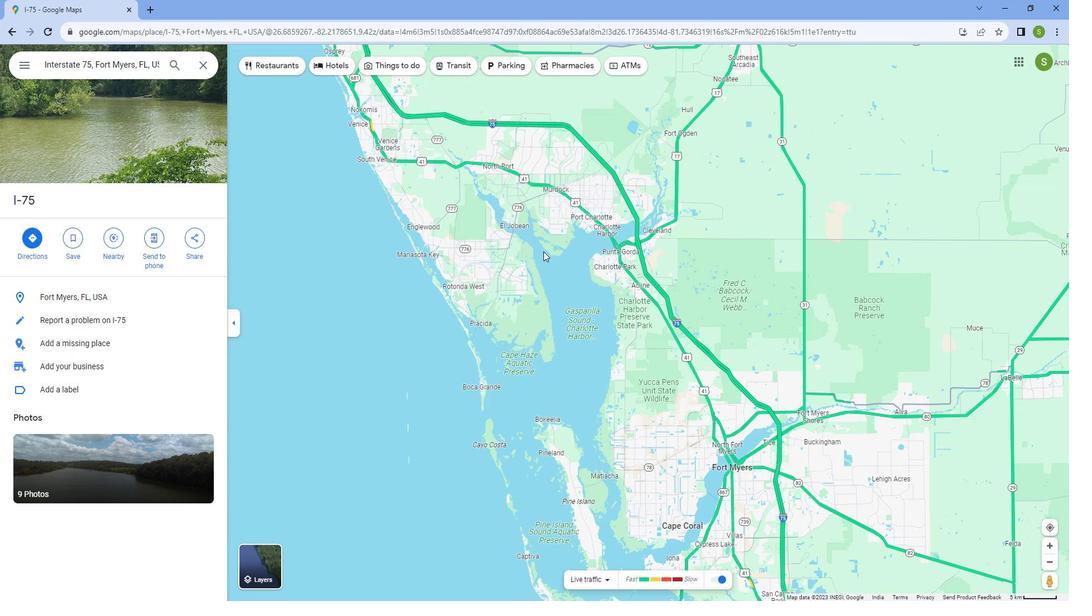 
Action: Mouse moved to (617, 362)
Screenshot: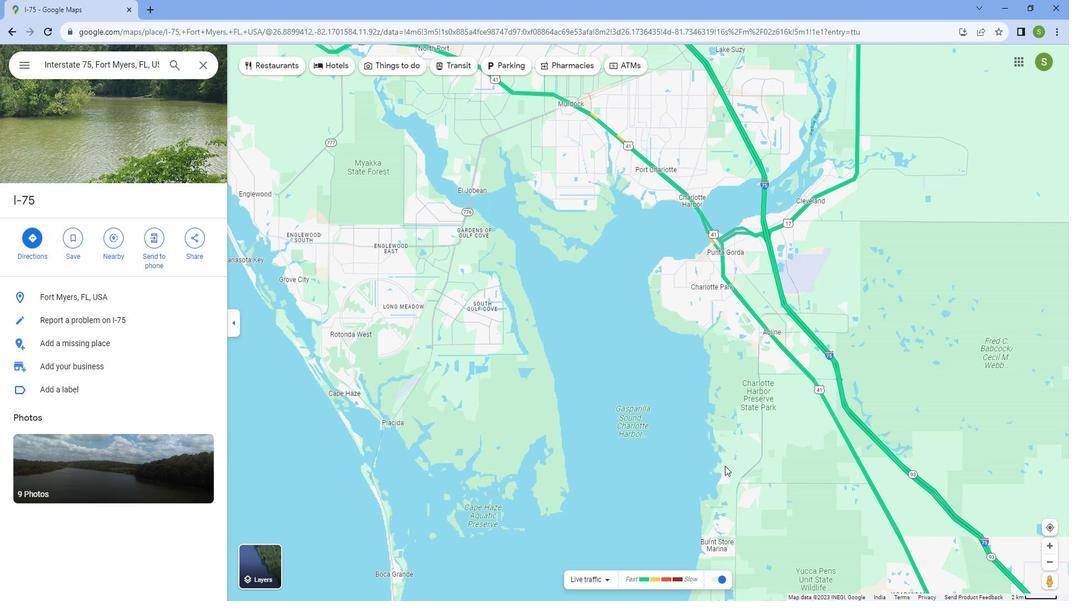 
Action: Mouse pressed left at (617, 362)
Screenshot: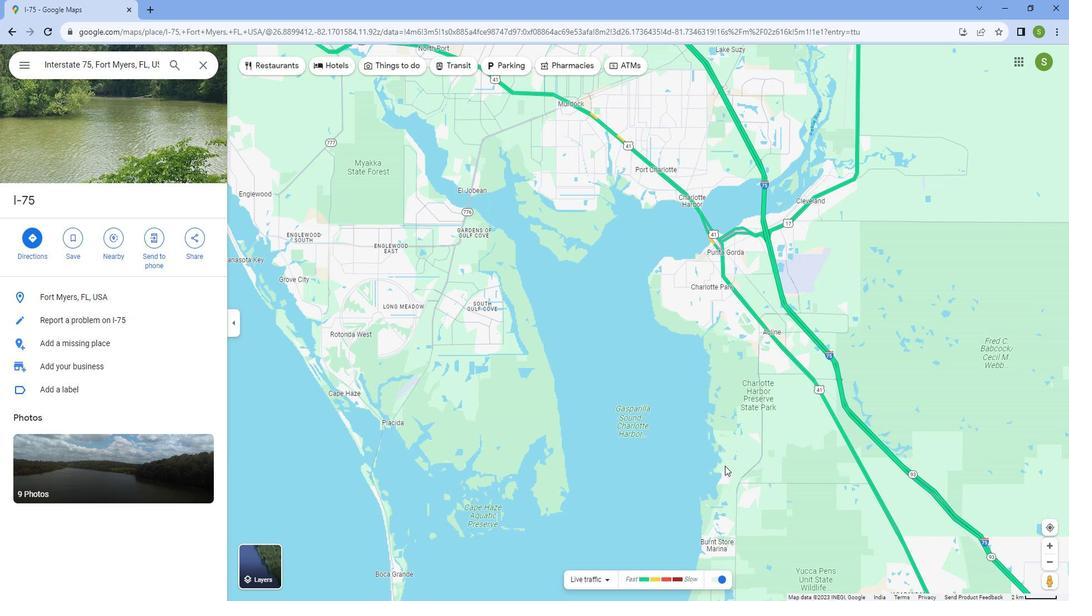 
Action: Mouse moved to (576, 354)
Screenshot: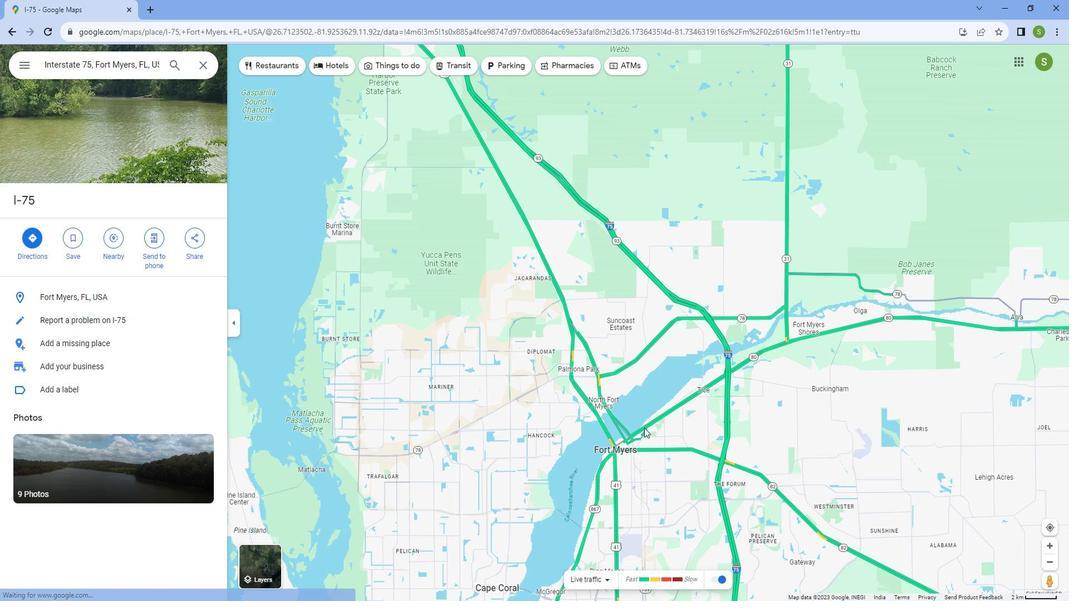 
Action: Mouse pressed left at (576, 354)
Screenshot: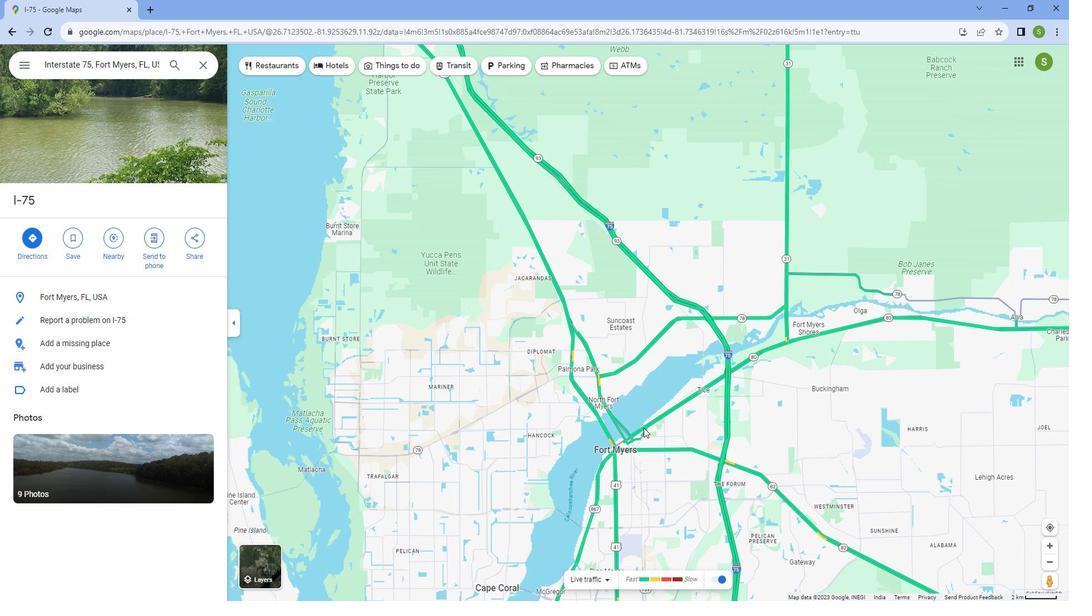 
Action: Mouse moved to (519, 338)
Screenshot: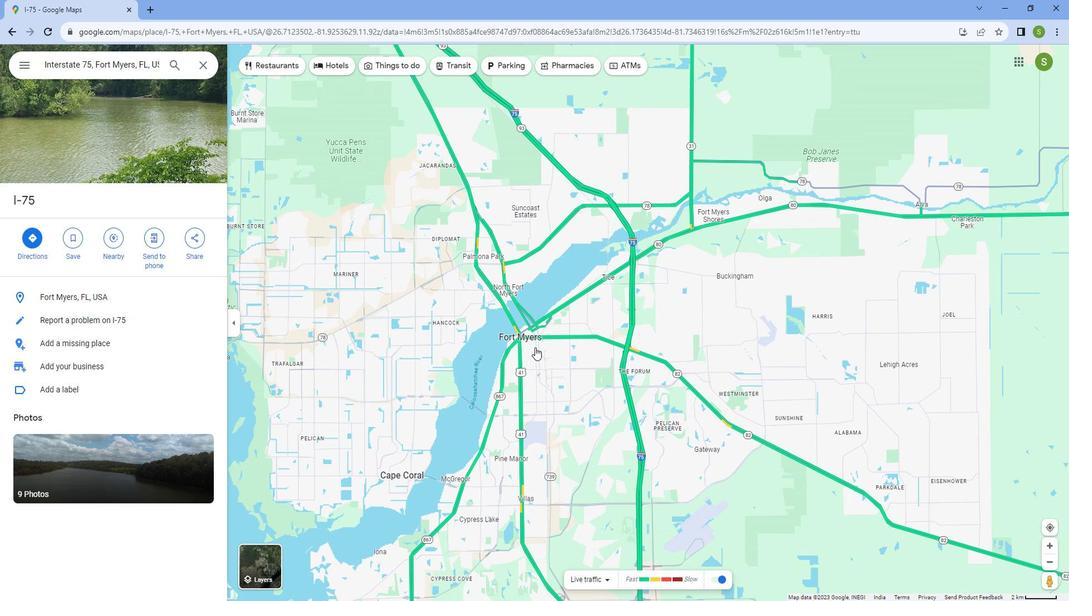 
Action: Mouse scrolled (519, 339) with delta (0, 0)
Screenshot: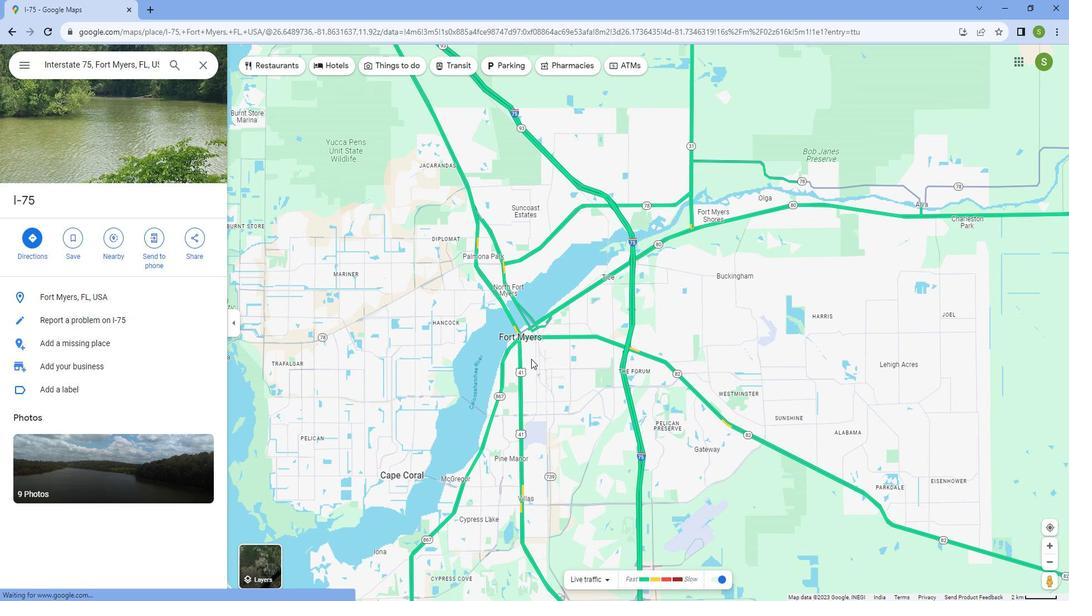 
Action: Mouse scrolled (519, 339) with delta (0, 0)
Screenshot: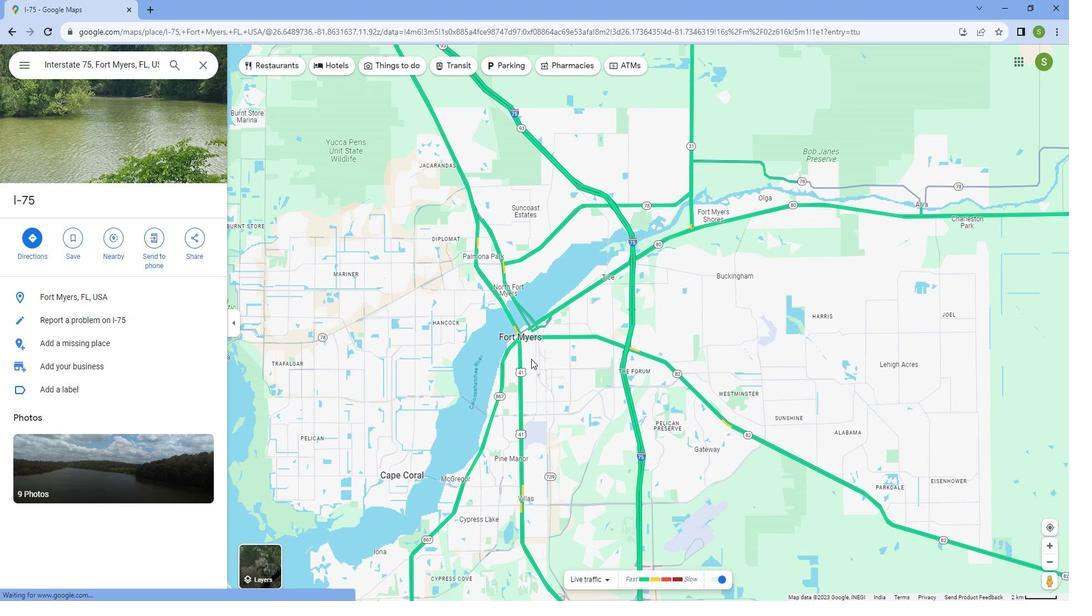 
Action: Mouse scrolled (519, 339) with delta (0, 0)
Screenshot: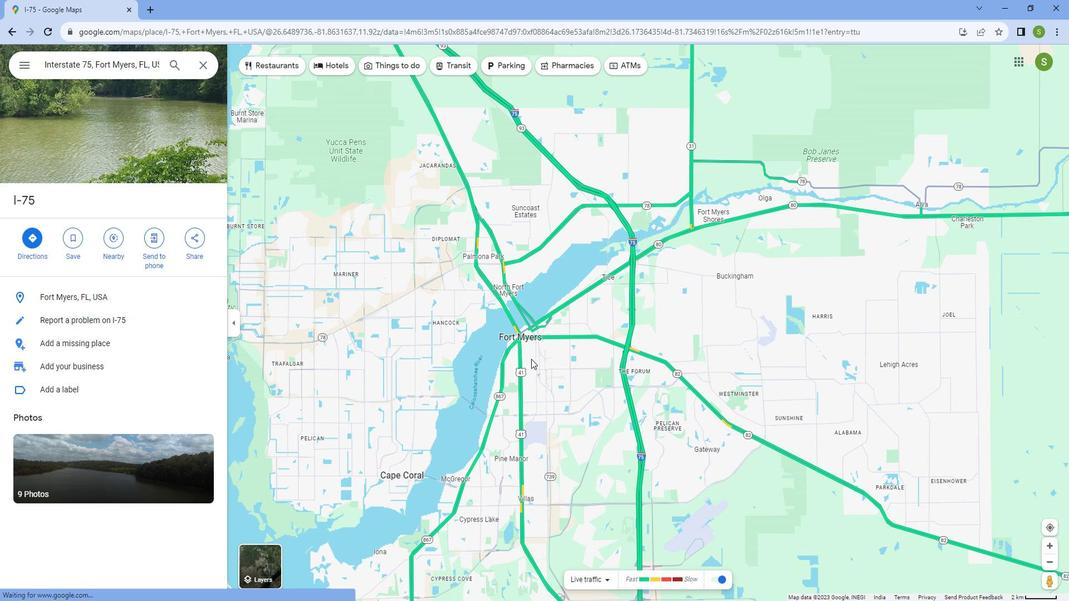 
Action: Mouse scrolled (519, 339) with delta (0, 0)
Screenshot: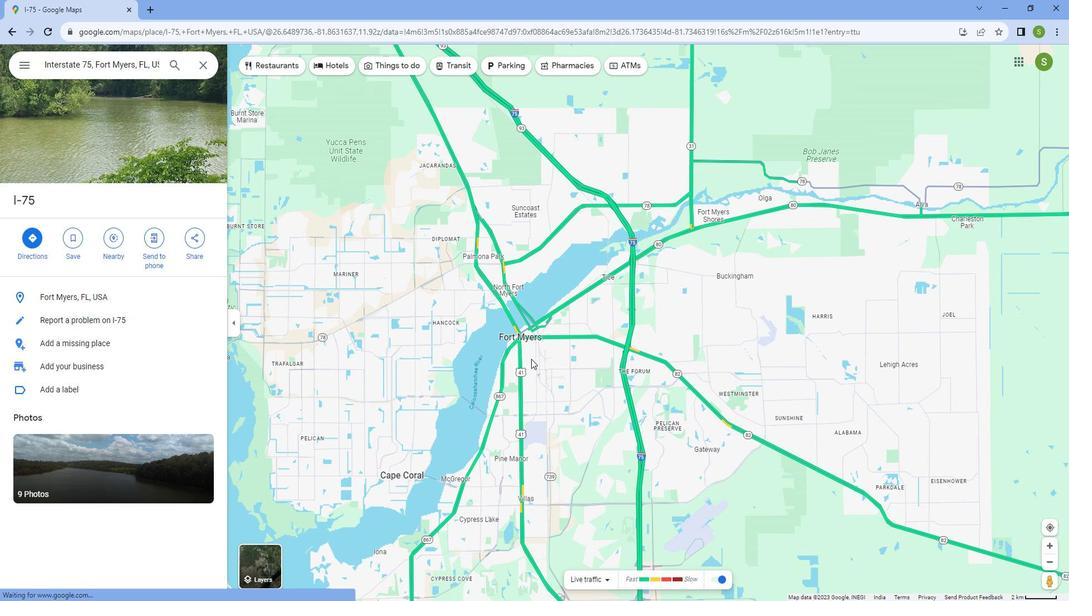 
Action: Mouse scrolled (519, 339) with delta (0, 0)
Screenshot: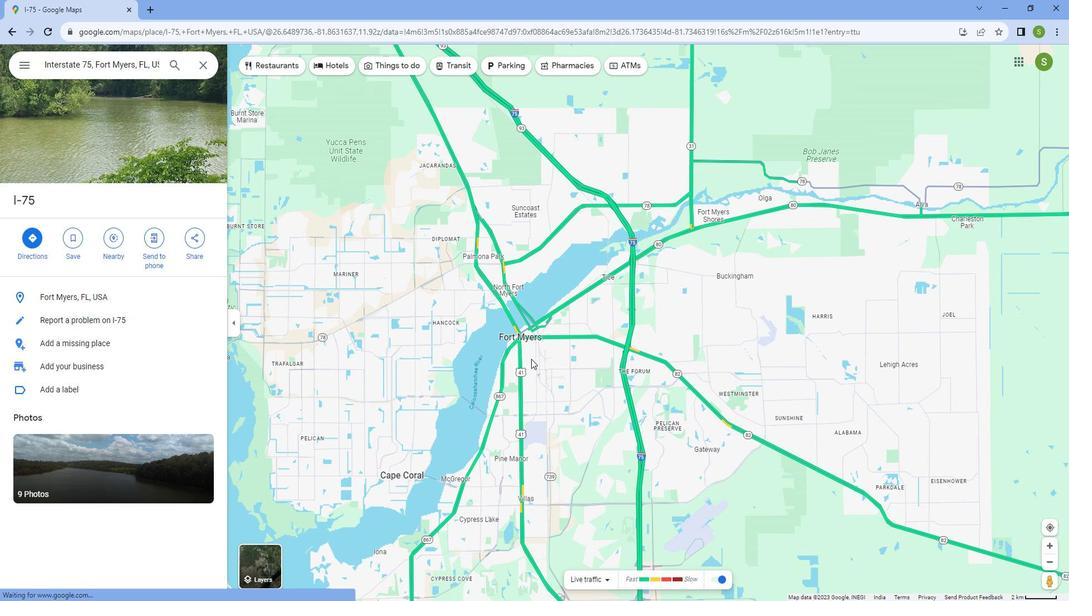 
Action: Mouse scrolled (519, 339) with delta (0, 0)
Screenshot: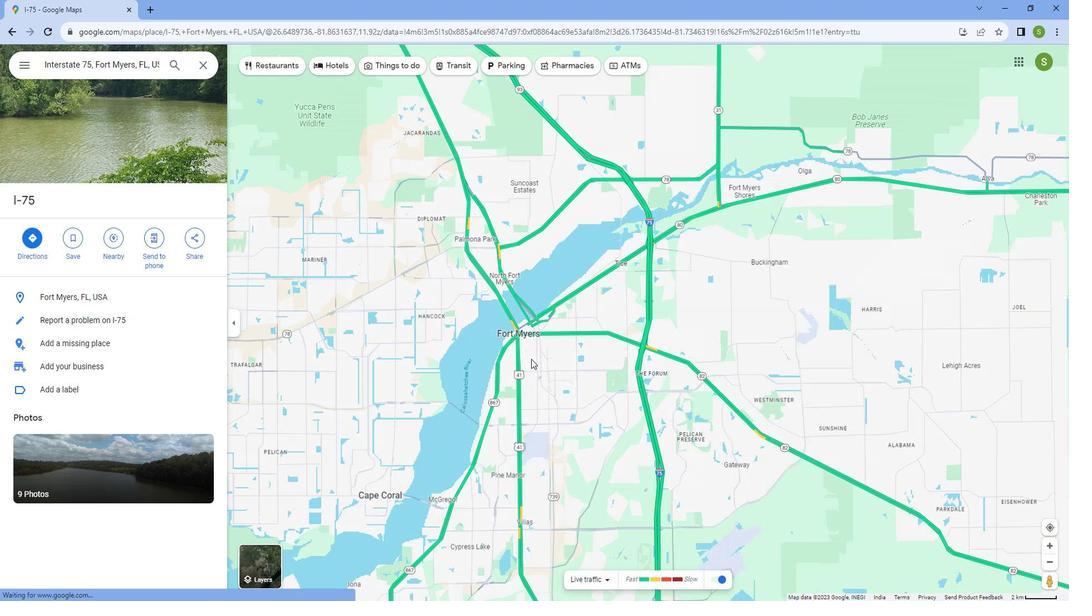 
Action: Mouse scrolled (519, 339) with delta (0, 0)
Screenshot: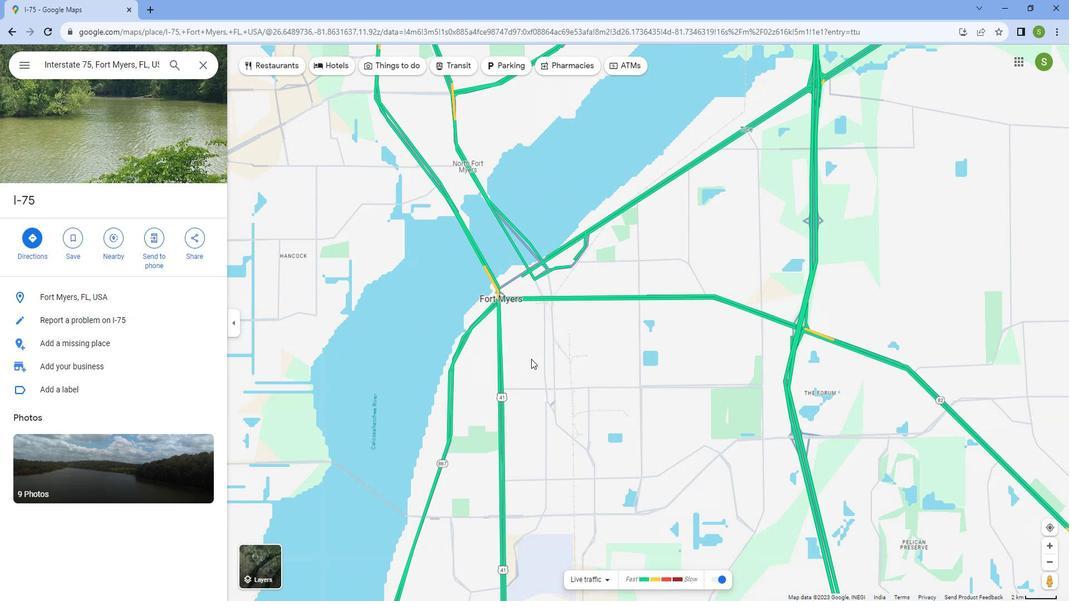 
Action: Mouse scrolled (519, 339) with delta (0, 0)
Screenshot: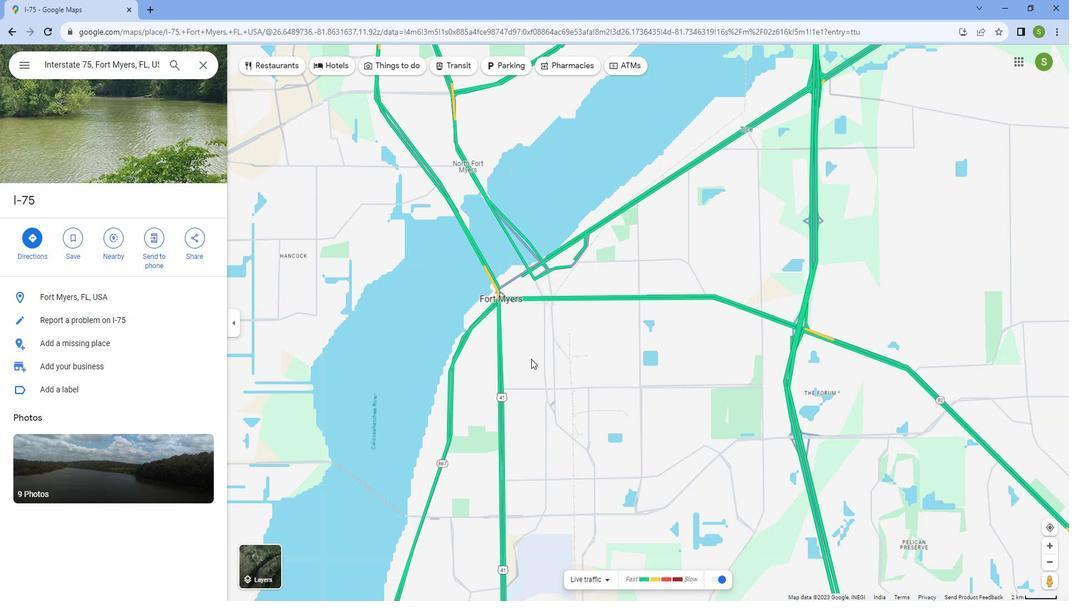 
Action: Mouse scrolled (519, 339) with delta (0, 0)
Screenshot: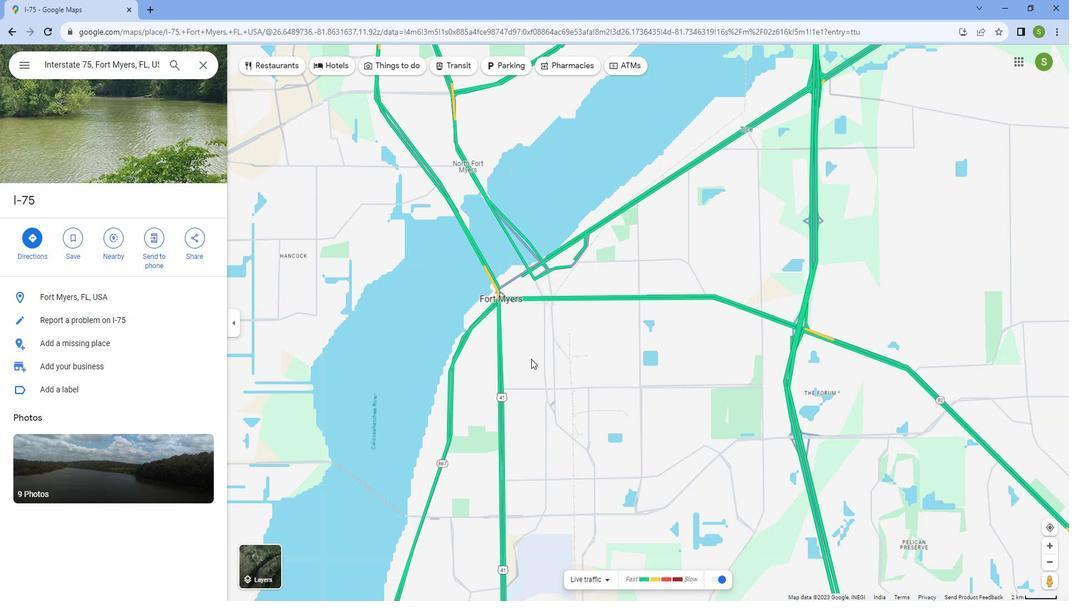 
Action: Mouse scrolled (519, 339) with delta (0, 0)
Screenshot: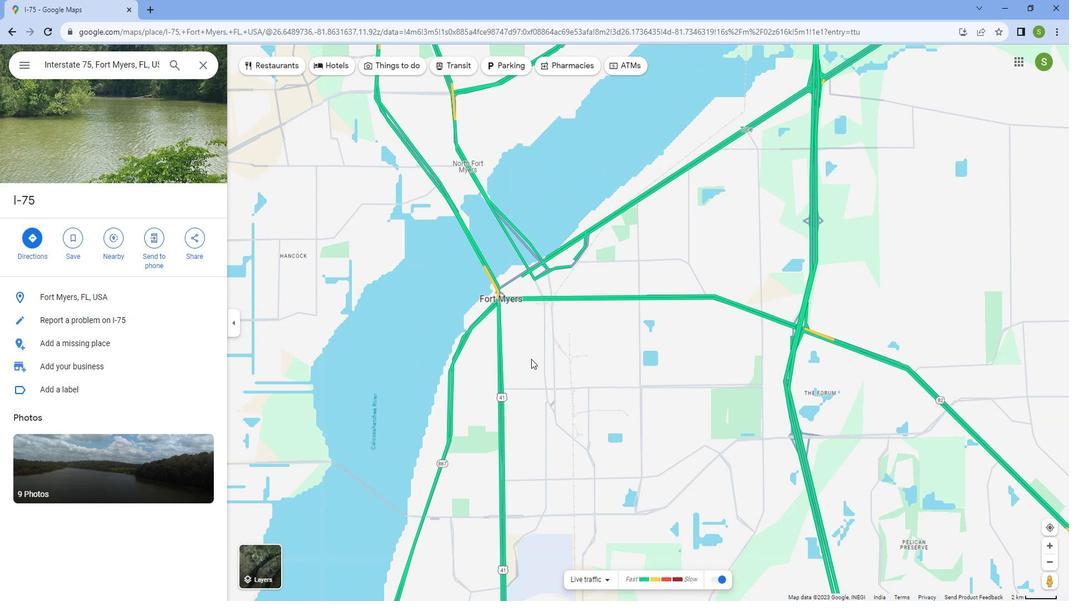 
Action: Mouse scrolled (519, 339) with delta (0, 0)
Screenshot: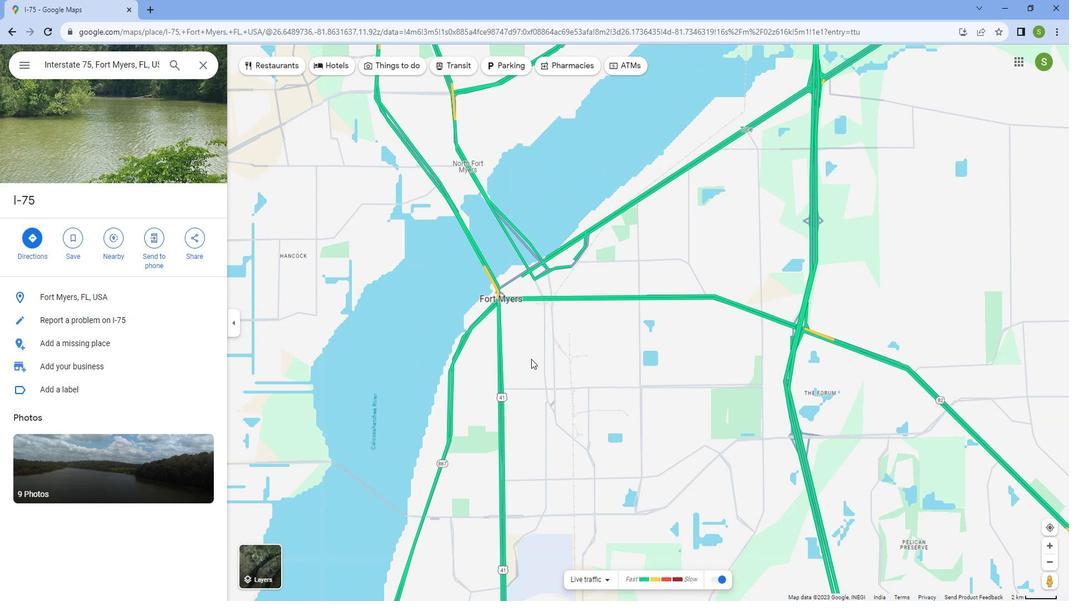 
Action: Mouse scrolled (519, 339) with delta (0, 0)
Screenshot: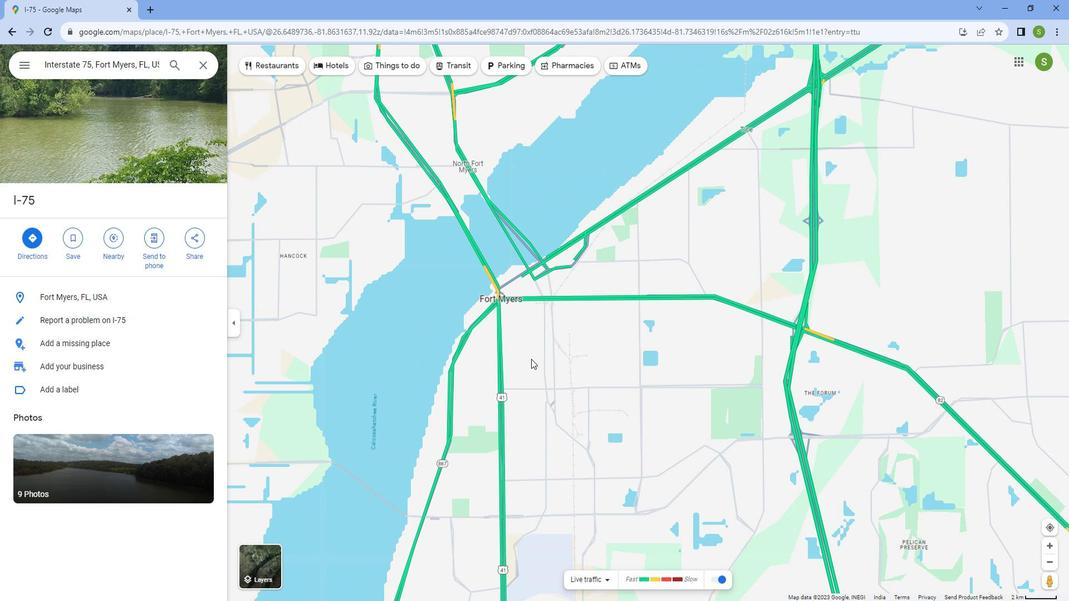 
Action: Mouse moved to (503, 325)
Screenshot: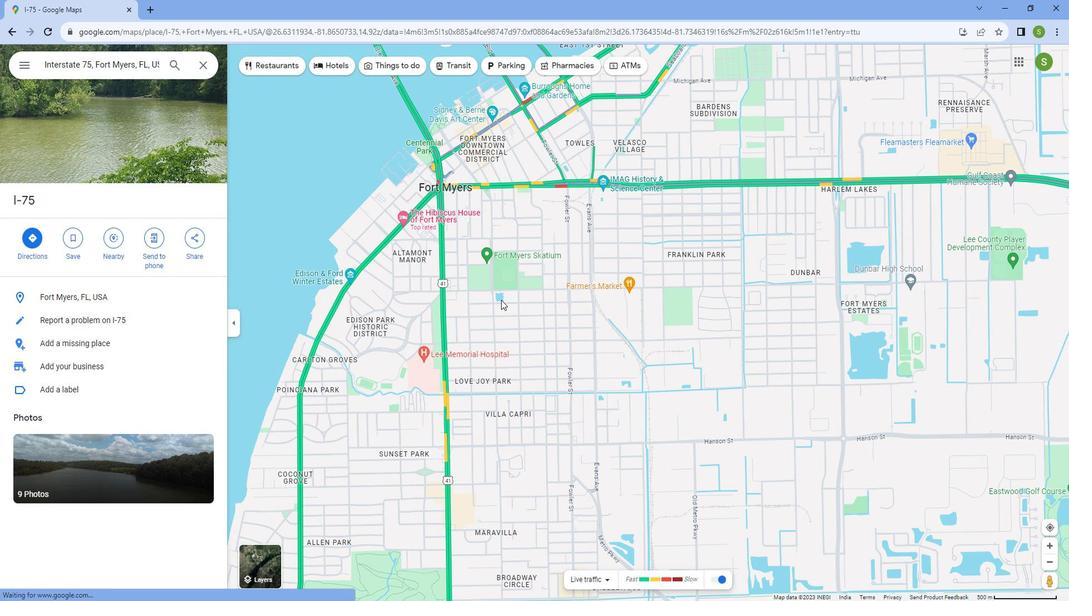 
Action: Mouse pressed left at (503, 325)
Screenshot: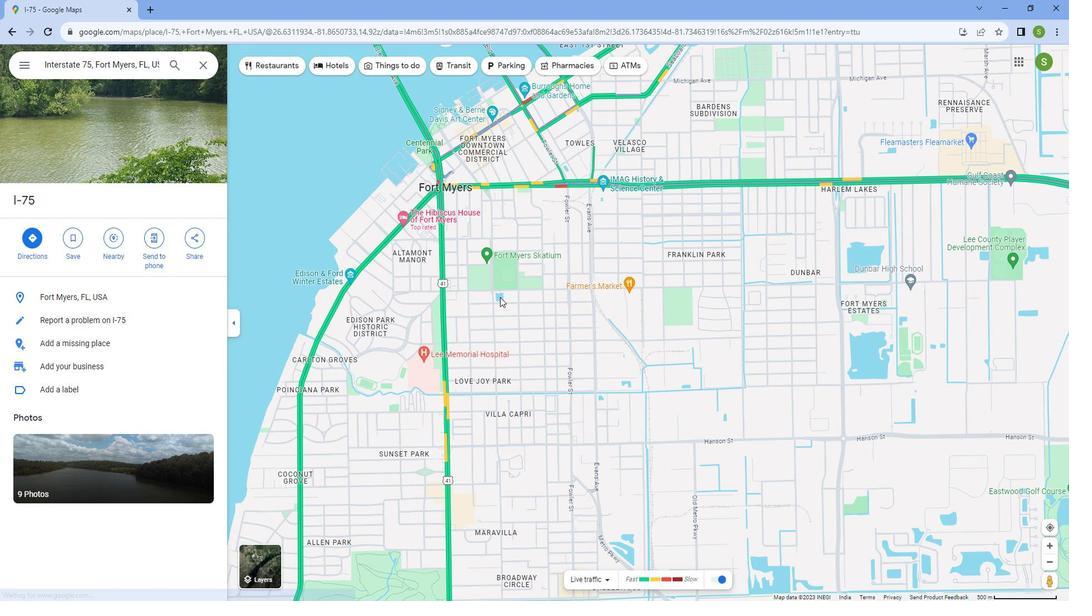 
Action: Mouse moved to (542, 351)
Screenshot: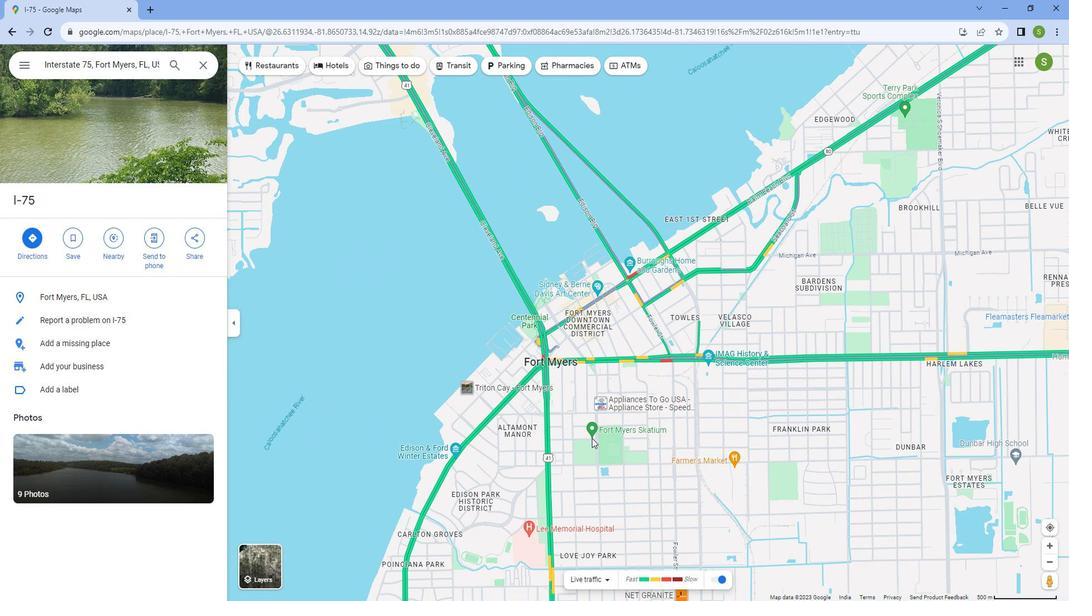 
Action: Mouse scrolled (542, 351) with delta (0, 0)
Screenshot: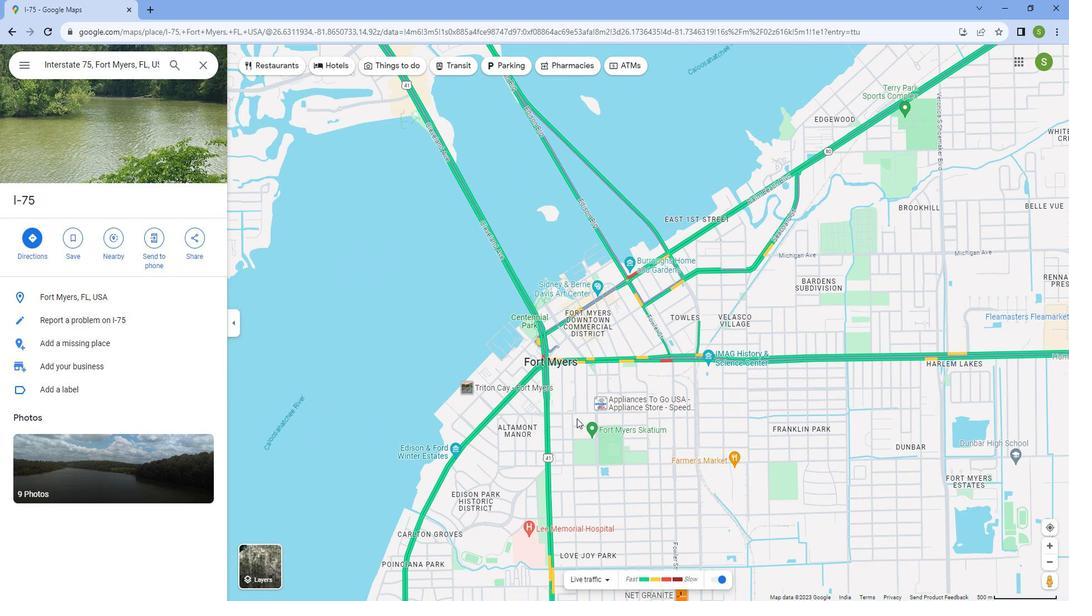 
Action: Mouse scrolled (542, 351) with delta (0, 0)
Screenshot: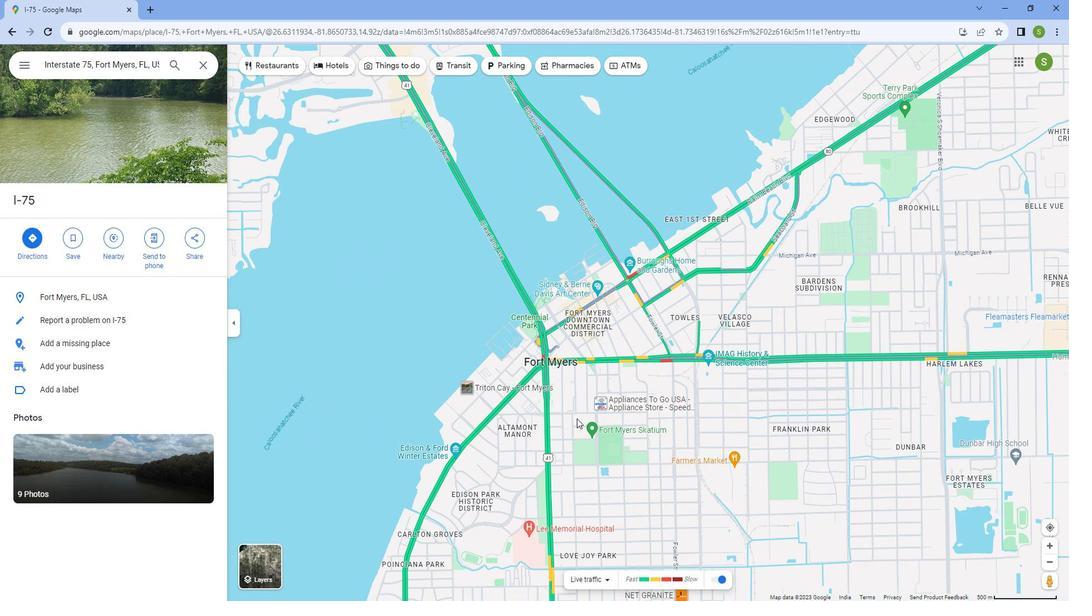 
Action: Mouse scrolled (542, 351) with delta (0, 0)
Screenshot: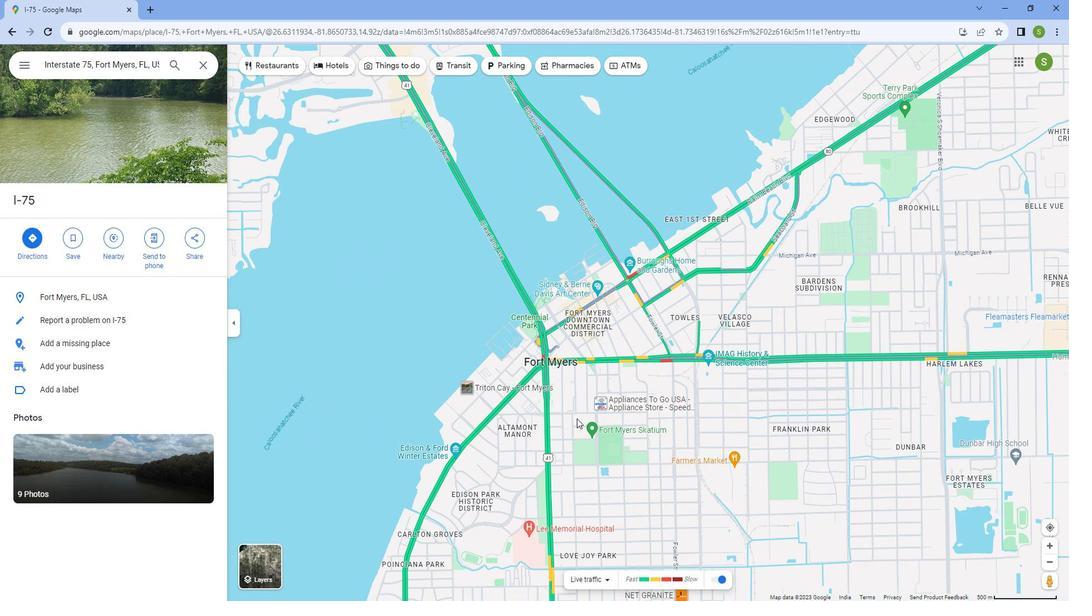 
Action: Mouse moved to (542, 351)
Screenshot: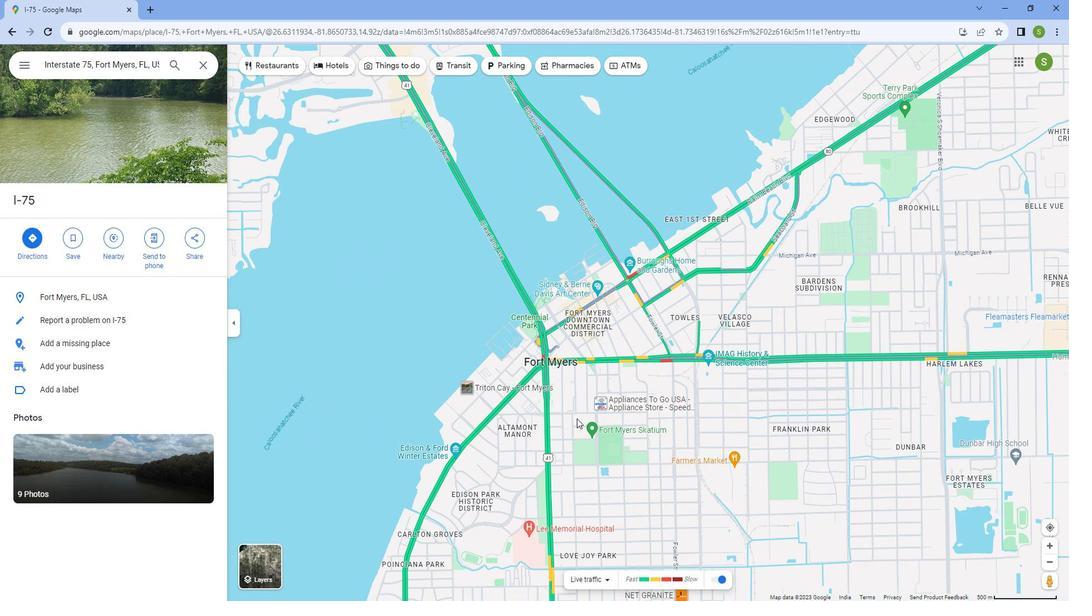 
Action: Mouse scrolled (542, 351) with delta (0, 0)
Screenshot: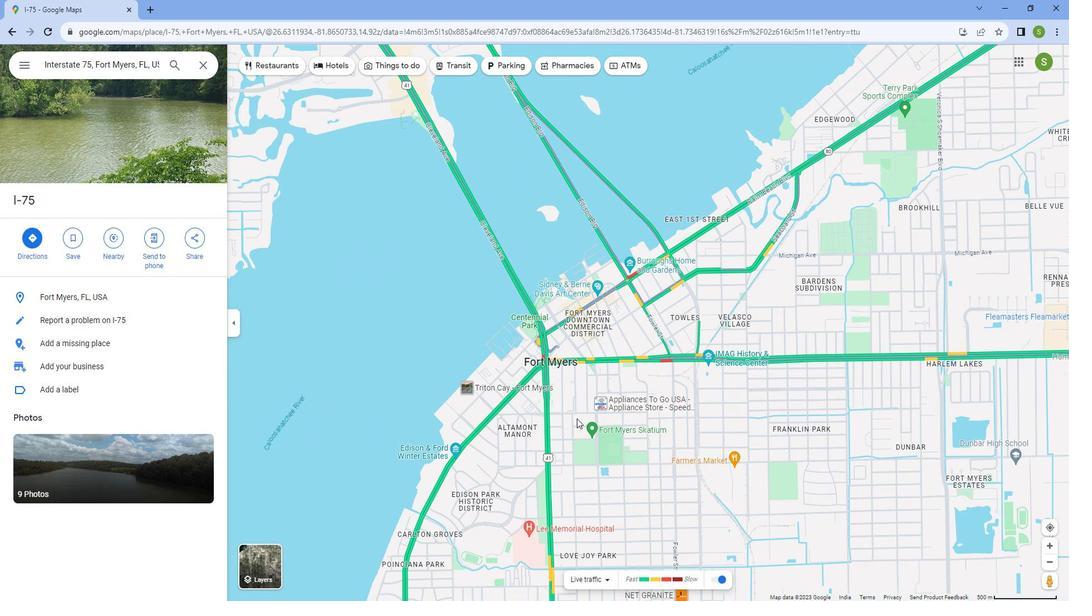 
Action: Mouse moved to (542, 351)
Screenshot: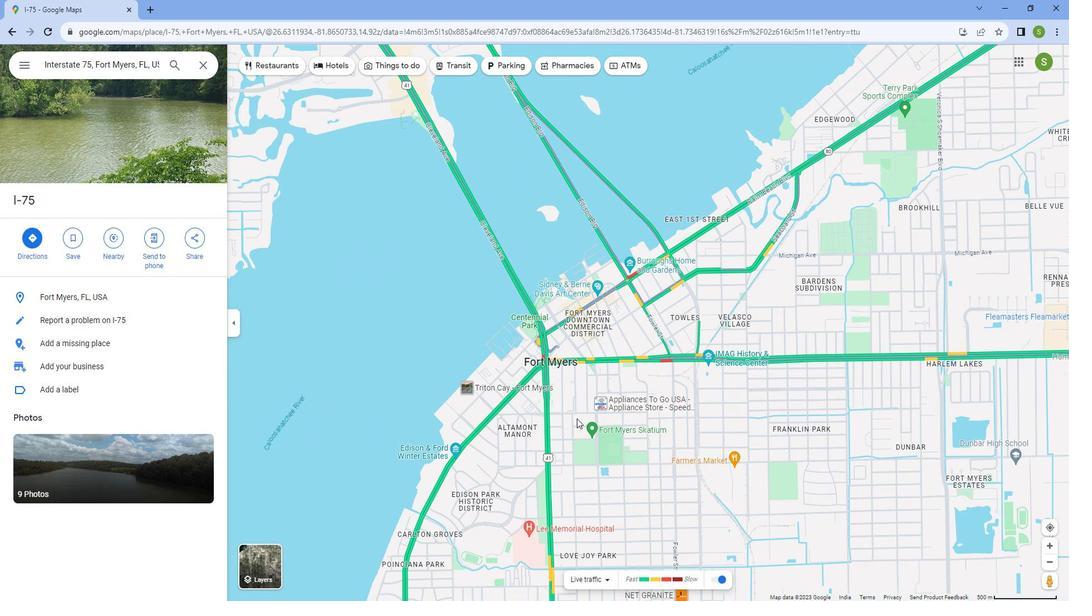 
Action: Mouse scrolled (542, 351) with delta (0, 0)
Screenshot: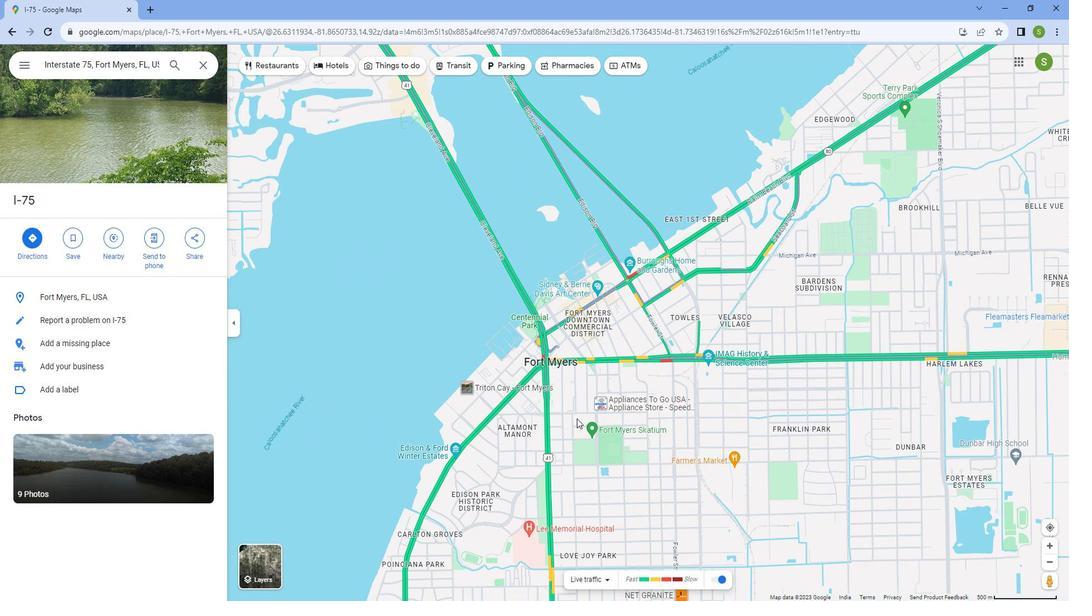 
Action: Mouse moved to (542, 351)
Screenshot: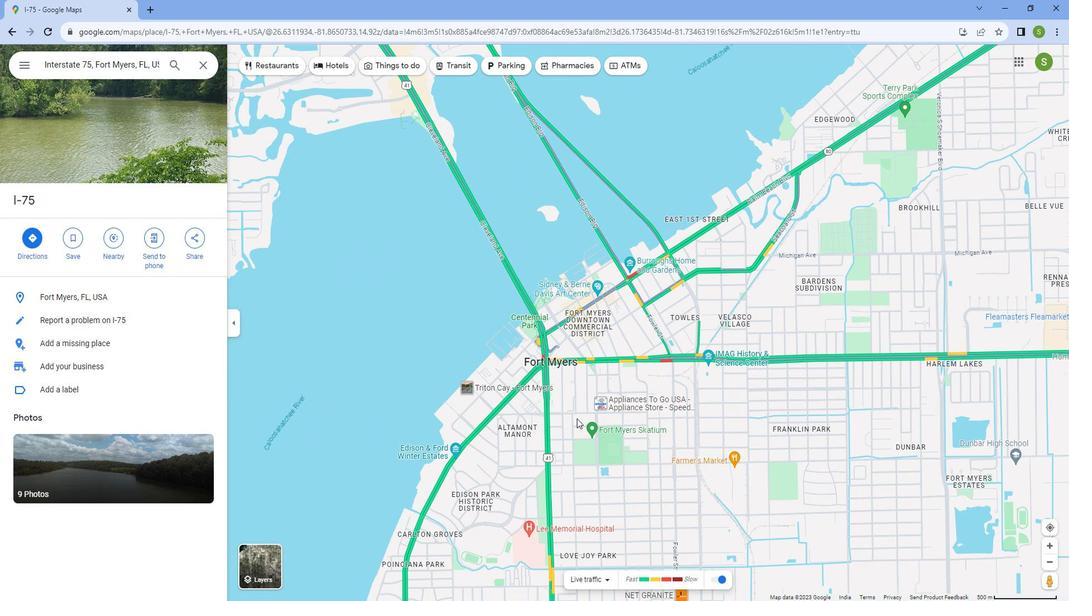 
Action: Mouse scrolled (542, 351) with delta (0, 0)
Screenshot: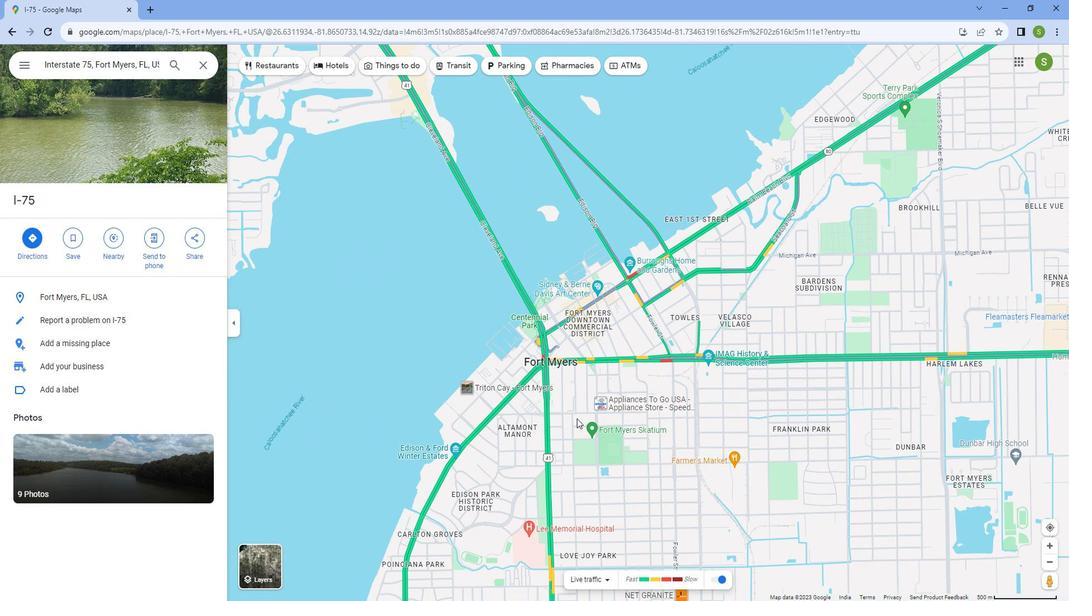 
Action: Mouse scrolled (542, 351) with delta (0, 0)
Screenshot: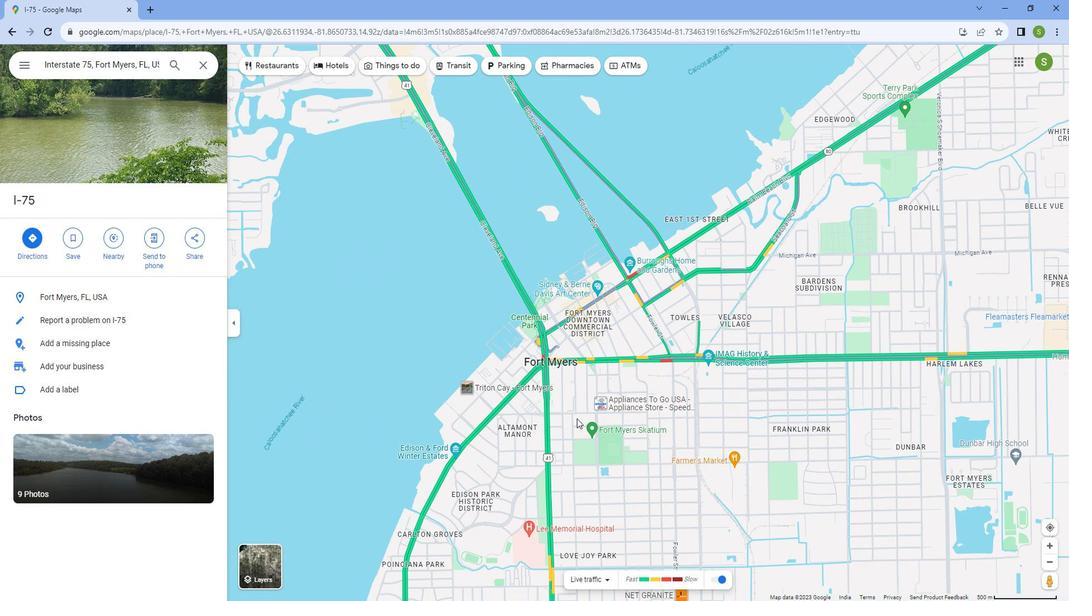 
Action: Mouse scrolled (542, 351) with delta (0, 0)
Screenshot: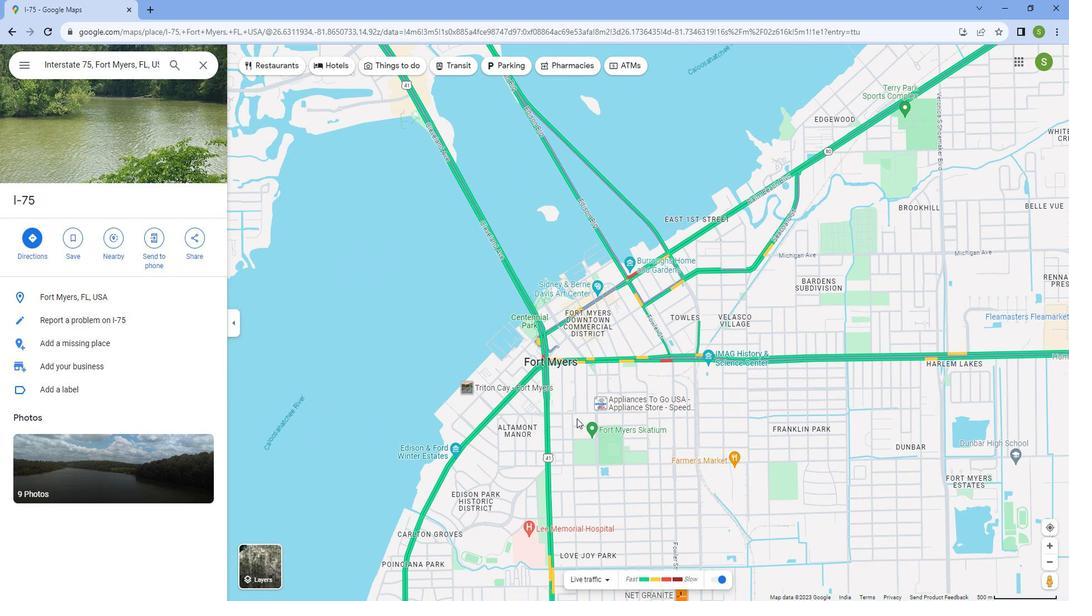 
Action: Mouse moved to (541, 351)
Screenshot: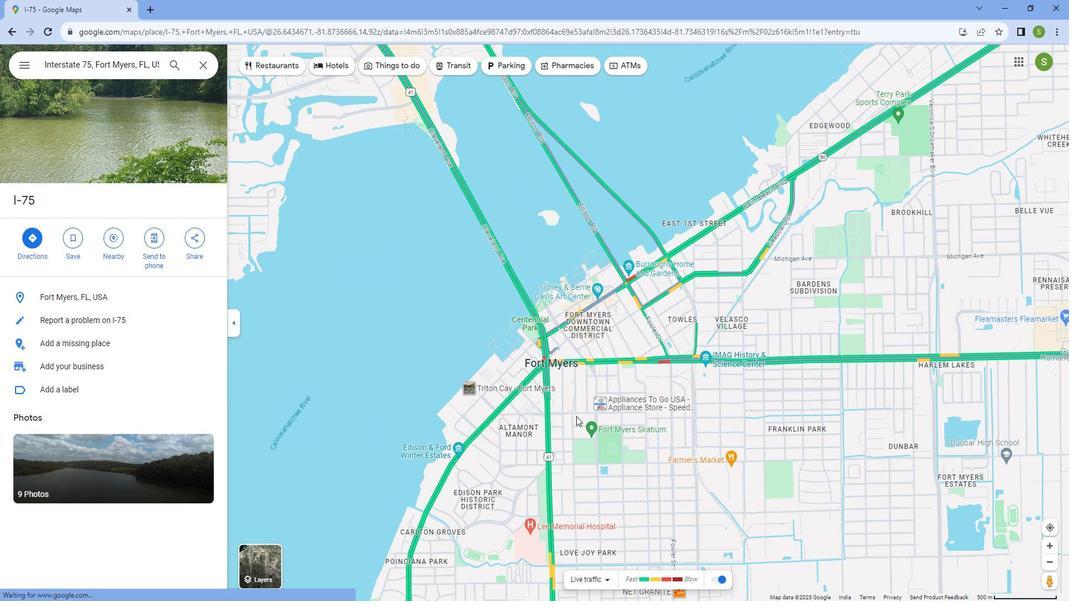 
Action: Mouse scrolled (541, 351) with delta (0, 0)
Screenshot: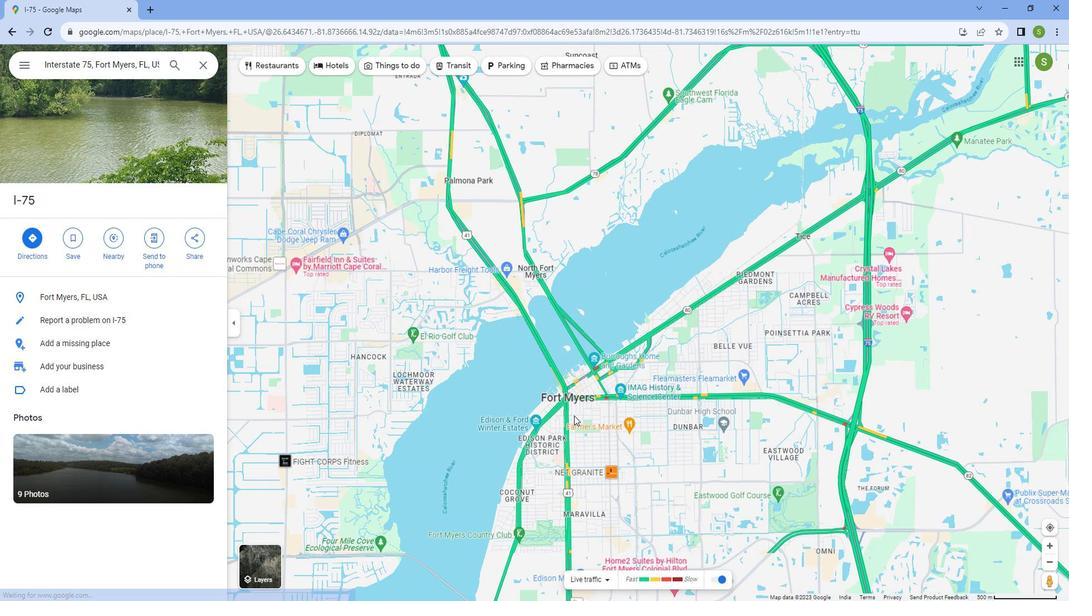 
Action: Mouse scrolled (541, 351) with delta (0, 0)
Screenshot: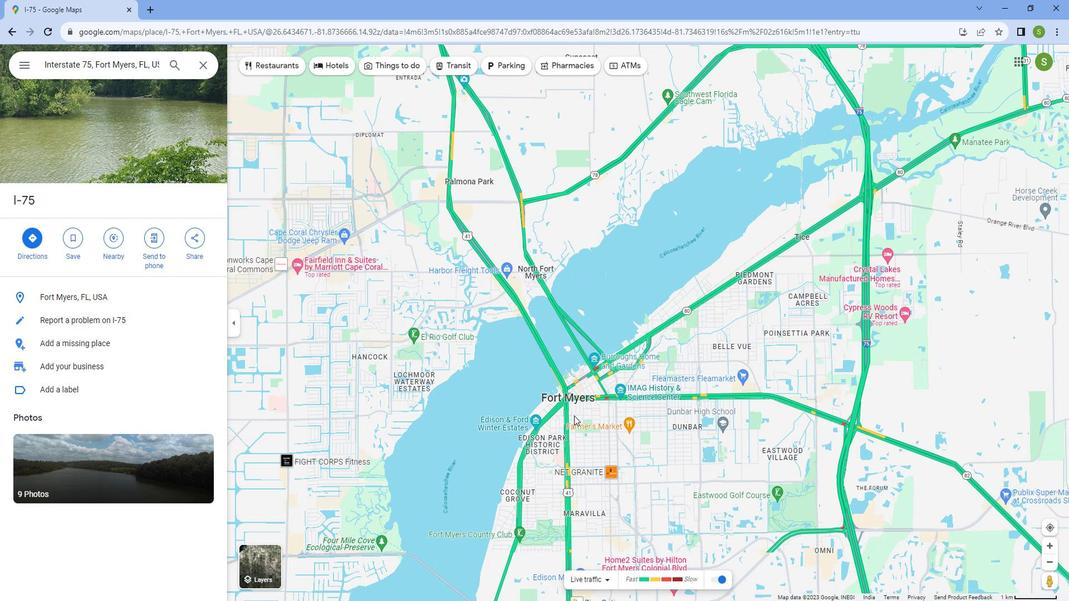 
Action: Mouse scrolled (541, 351) with delta (0, 0)
Screenshot: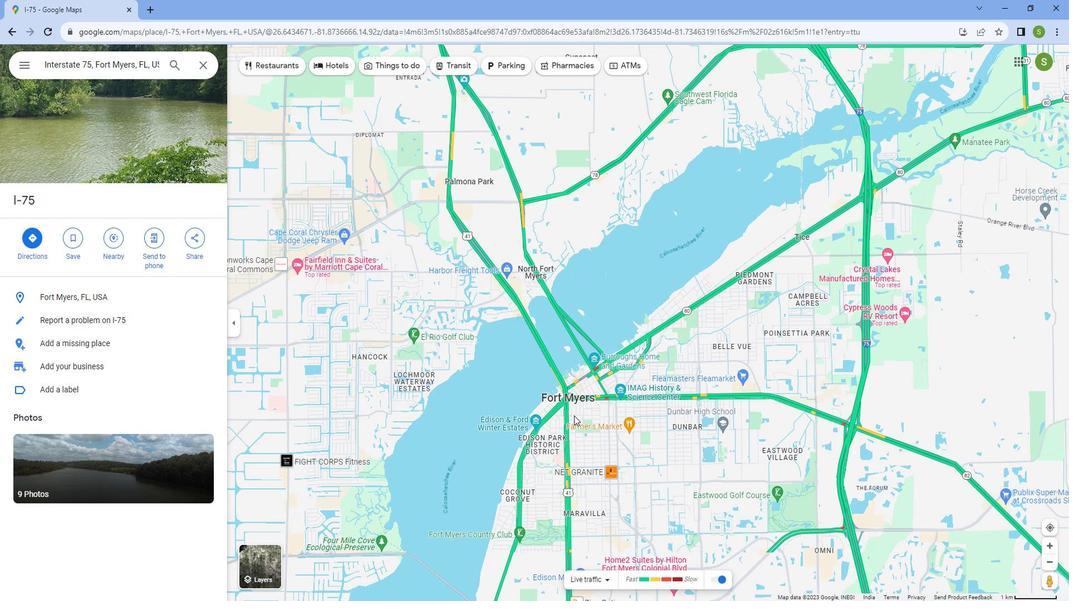 
Action: Mouse moved to (541, 351)
Screenshot: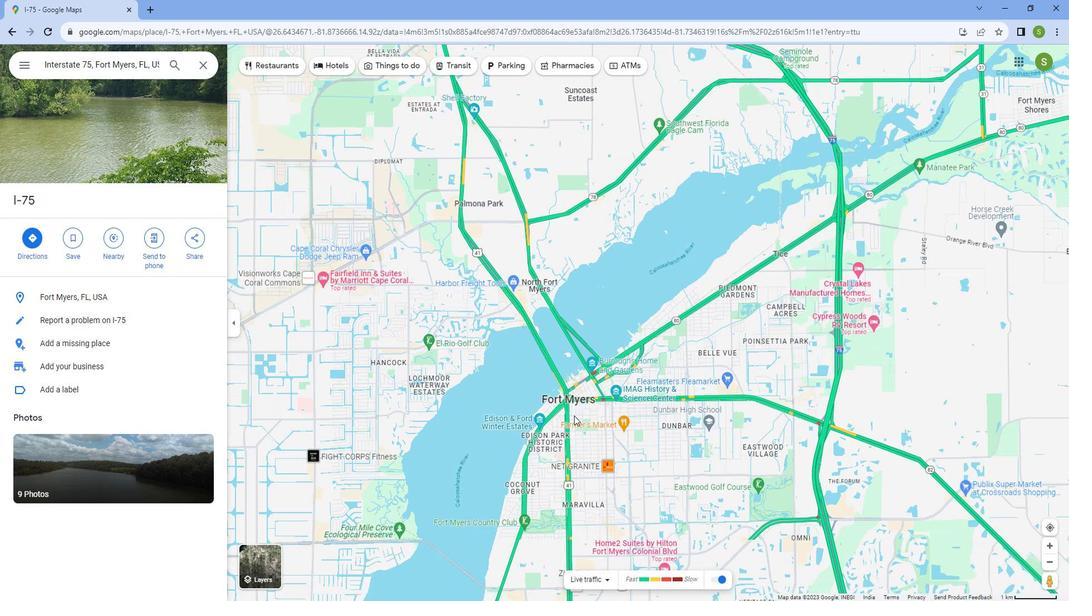 
Action: Mouse scrolled (541, 351) with delta (0, 0)
Screenshot: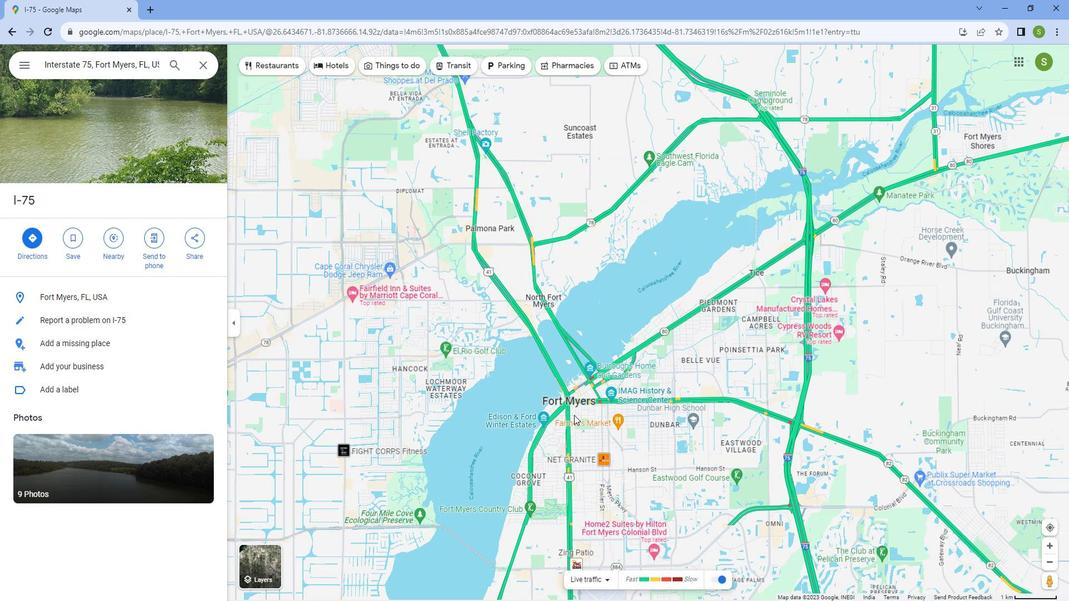 
Action: Mouse scrolled (541, 351) with delta (0, 0)
Screenshot: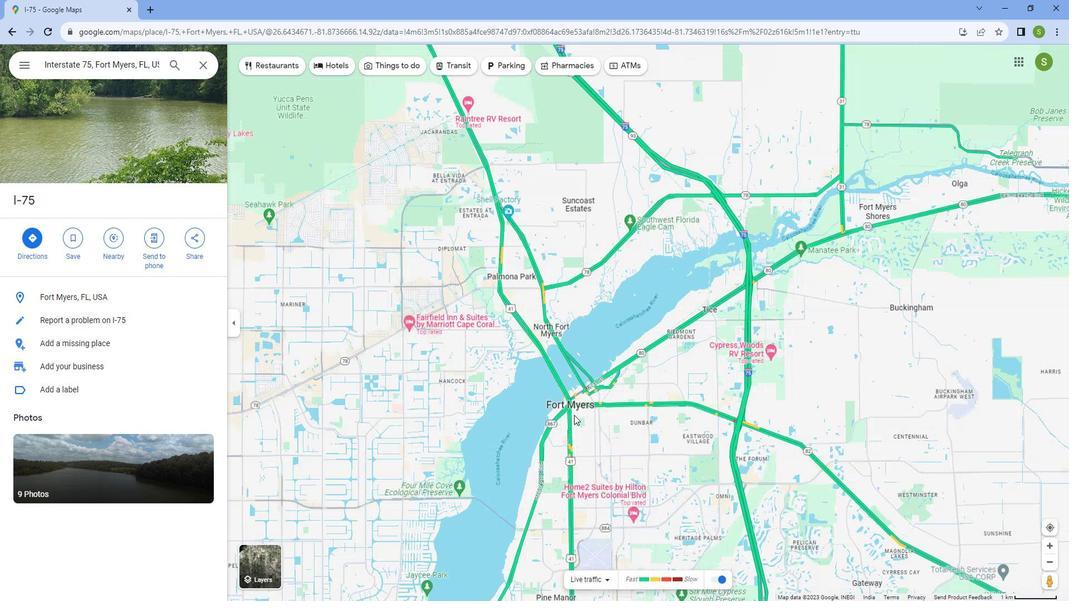 
Action: Mouse scrolled (541, 351) with delta (0, 0)
Screenshot: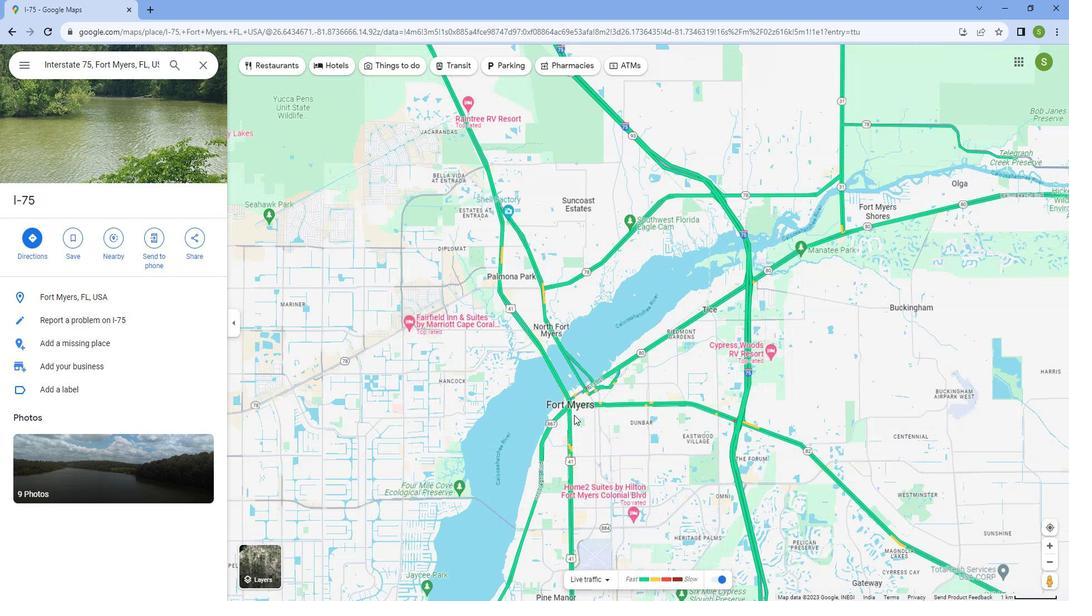 
Action: Mouse scrolled (541, 351) with delta (0, 0)
Screenshot: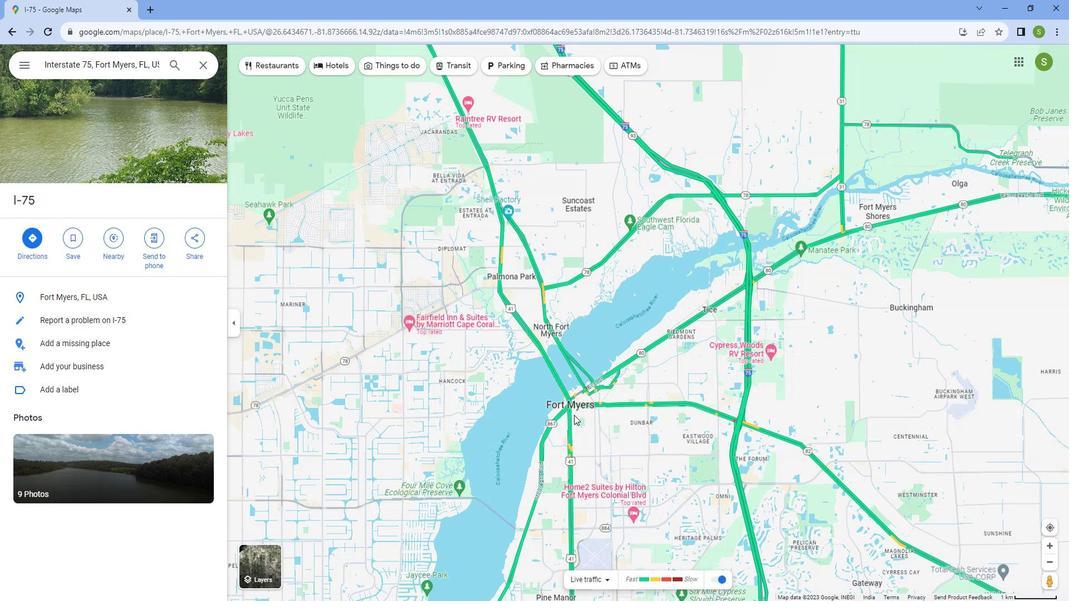
Action: Mouse scrolled (541, 351) with delta (0, 0)
Screenshot: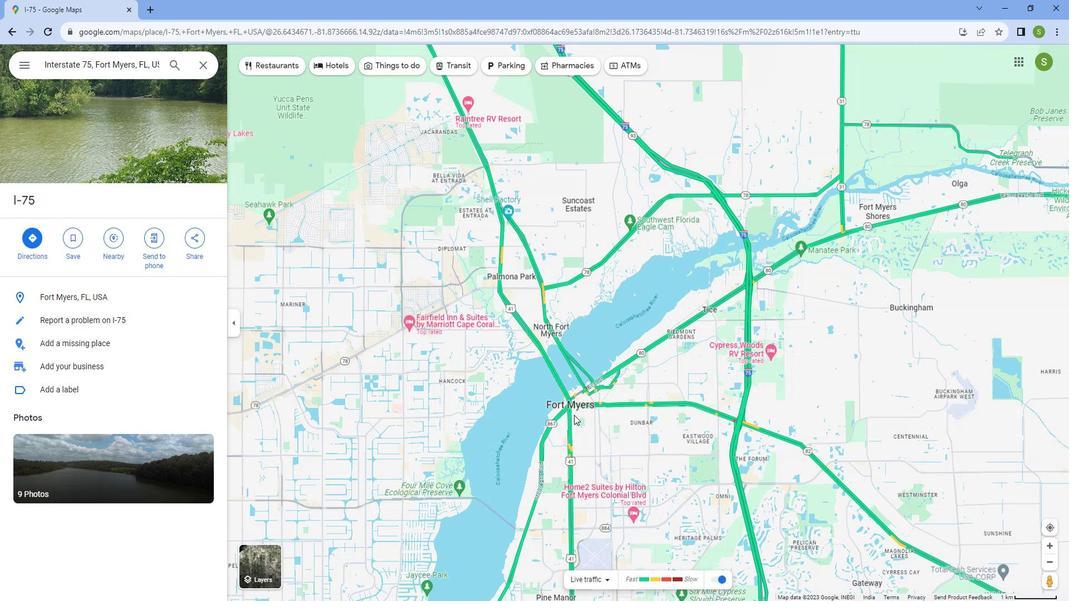 
Action: Mouse scrolled (541, 351) with delta (0, 0)
Screenshot: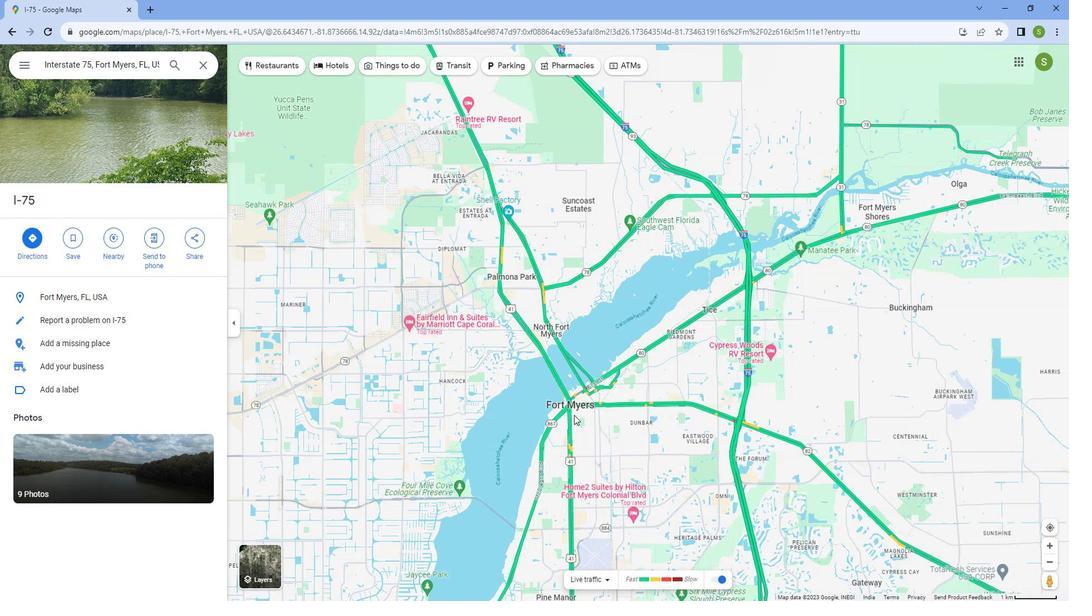 
Action: Mouse scrolled (541, 351) with delta (0, 0)
Screenshot: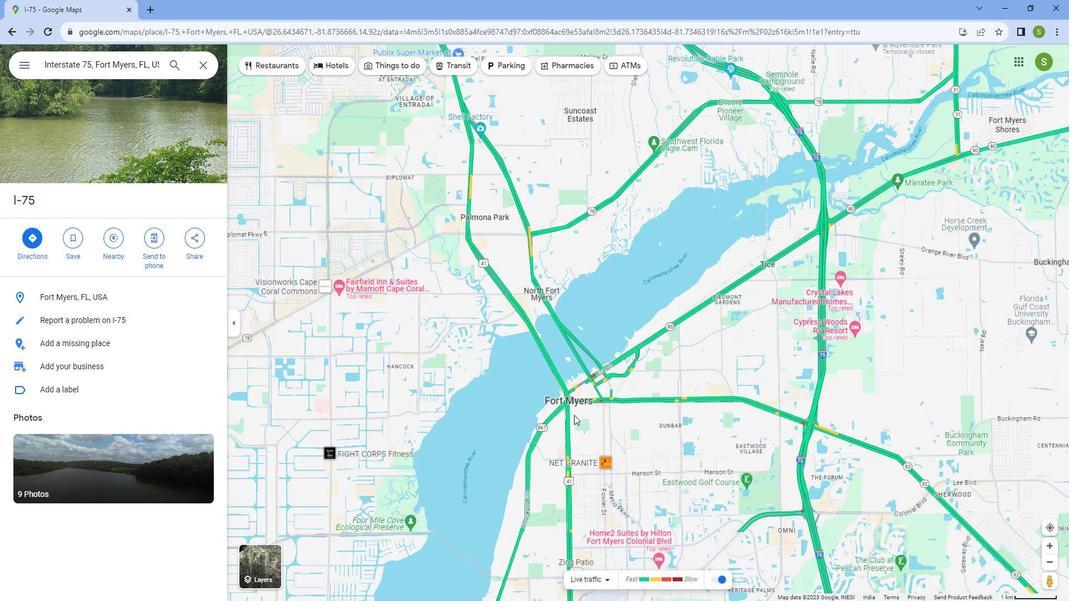 
Action: Mouse scrolled (541, 351) with delta (0, 0)
Screenshot: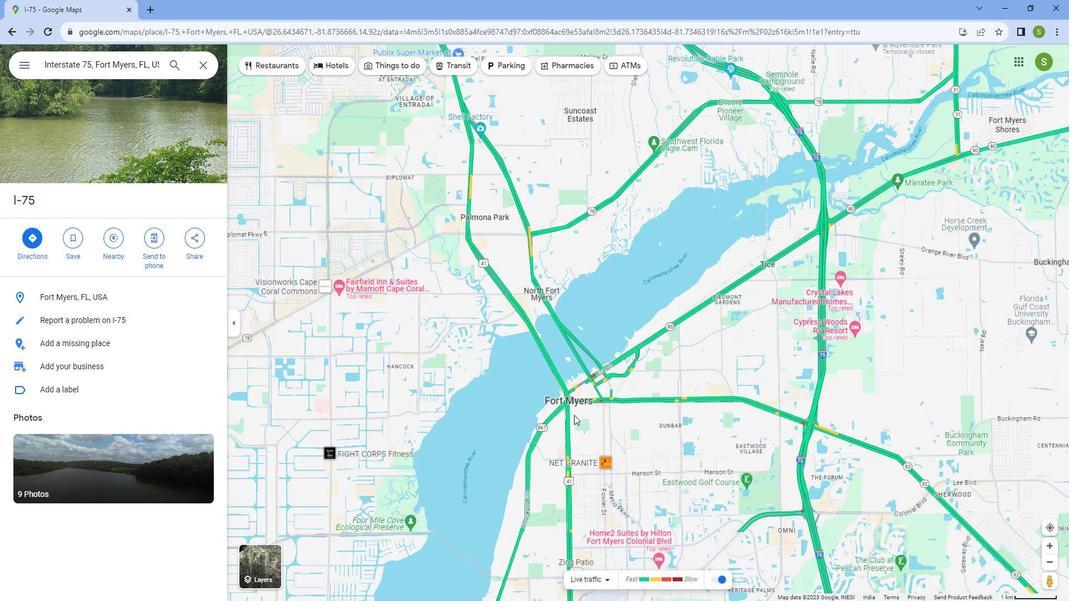 
Action: Mouse scrolled (541, 351) with delta (0, 0)
Screenshot: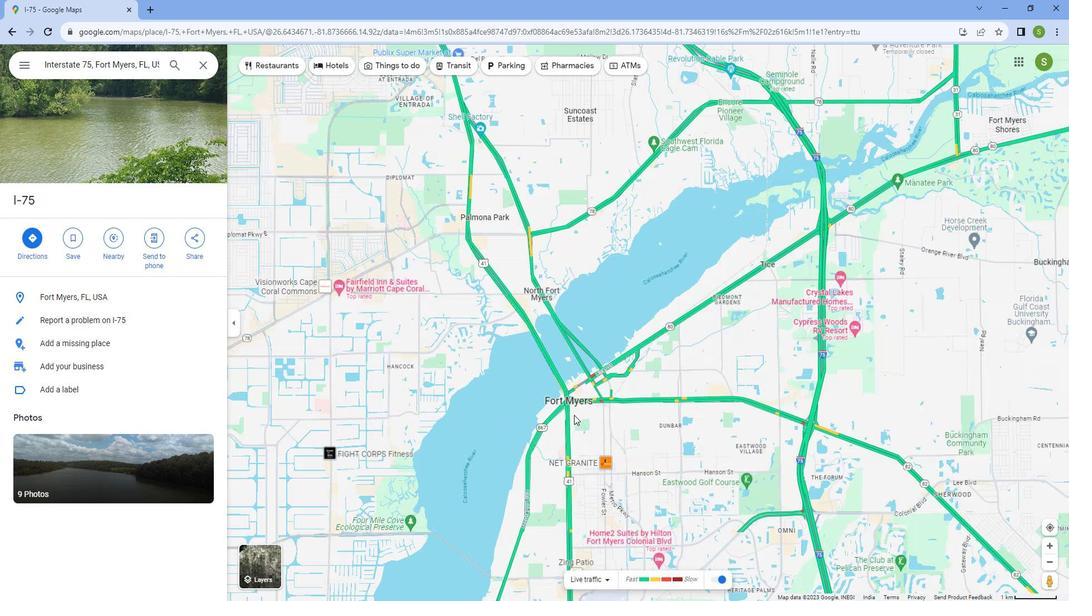 
Action: Mouse scrolled (541, 351) with delta (0, 0)
Screenshot: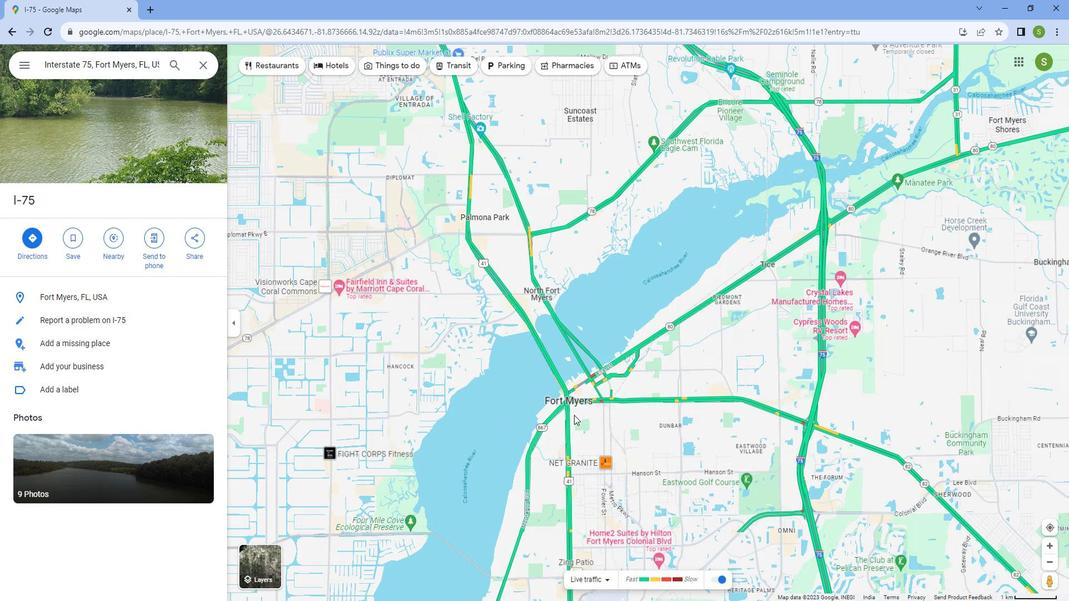 
Action: Mouse scrolled (541, 351) with delta (0, 0)
Screenshot: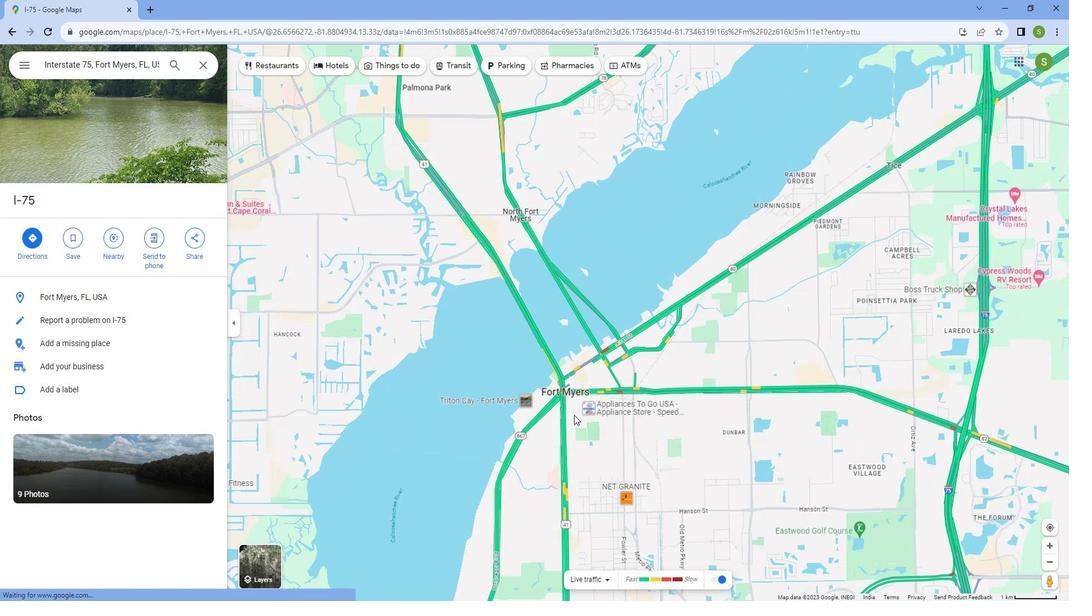 
Action: Mouse scrolled (541, 351) with delta (0, 0)
Screenshot: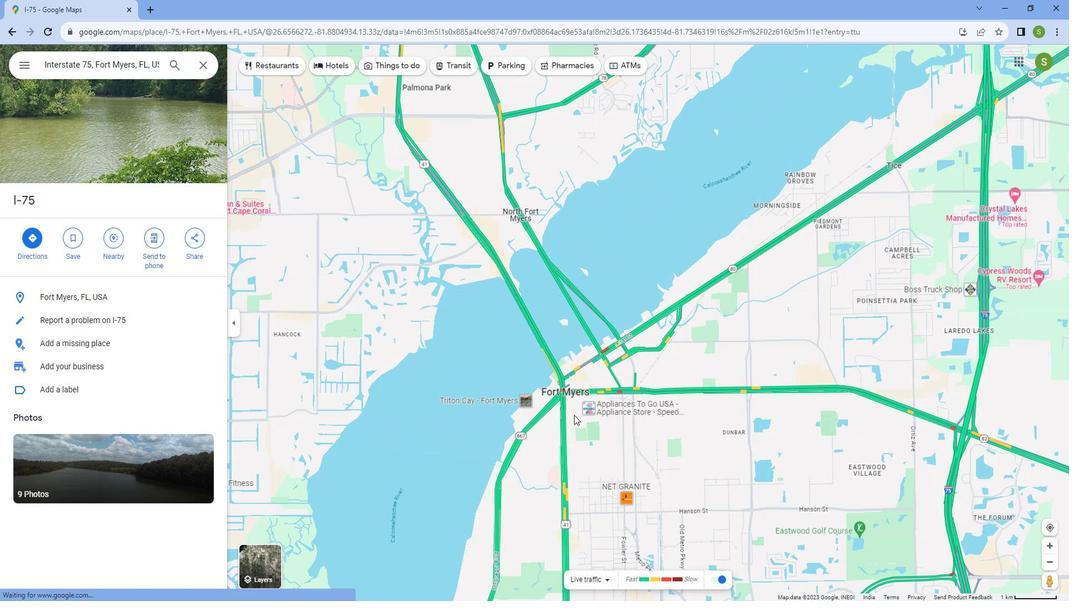 
Action: Mouse scrolled (541, 351) with delta (0, 0)
Screenshot: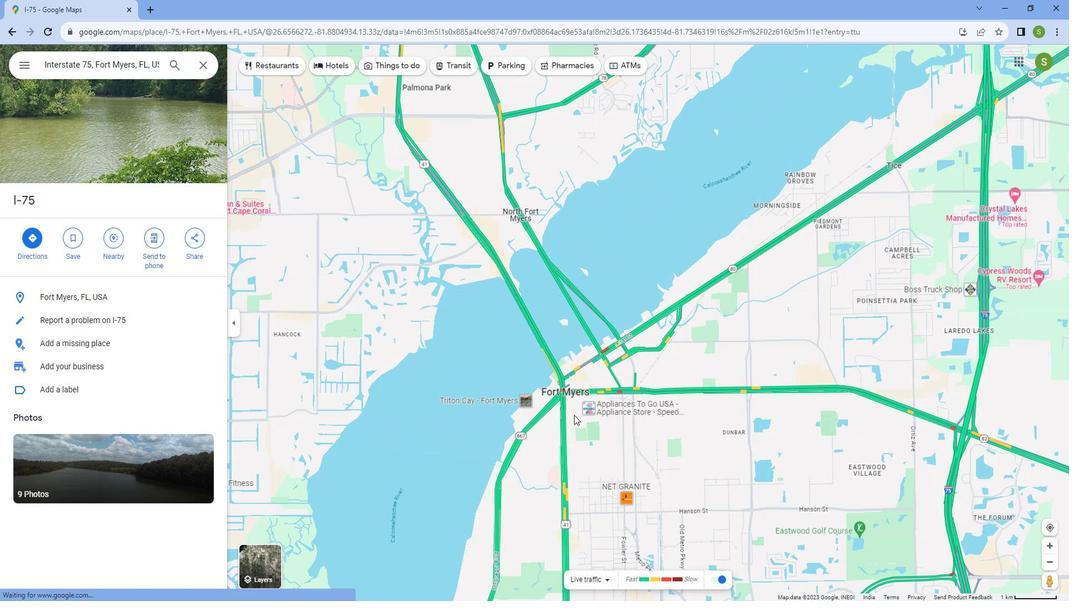 
Action: Mouse scrolled (541, 351) with delta (0, 0)
Screenshot: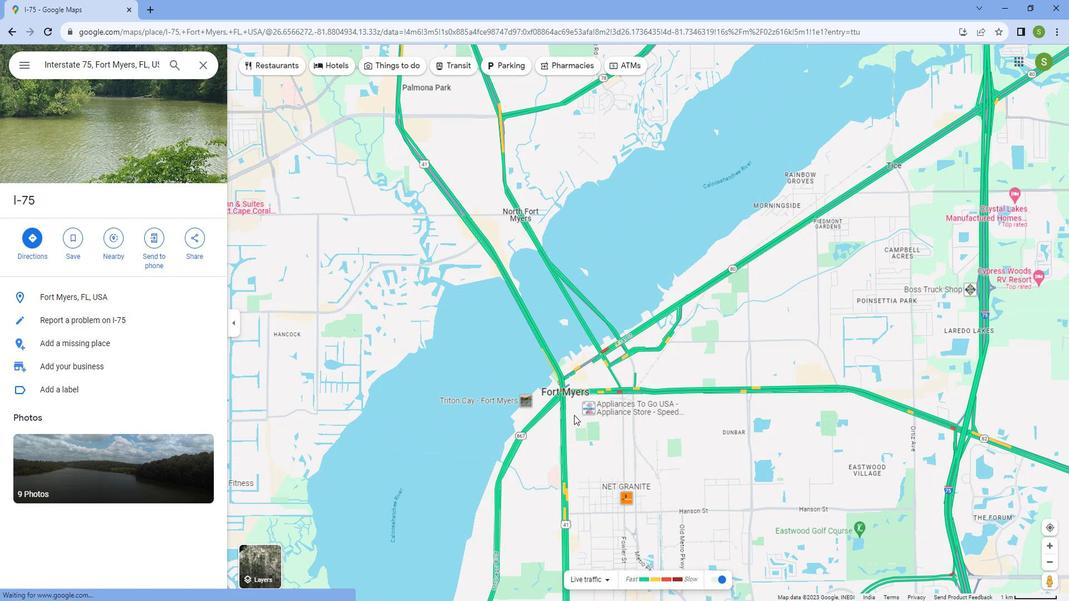 
Action: Mouse scrolled (541, 351) with delta (0, 0)
Screenshot: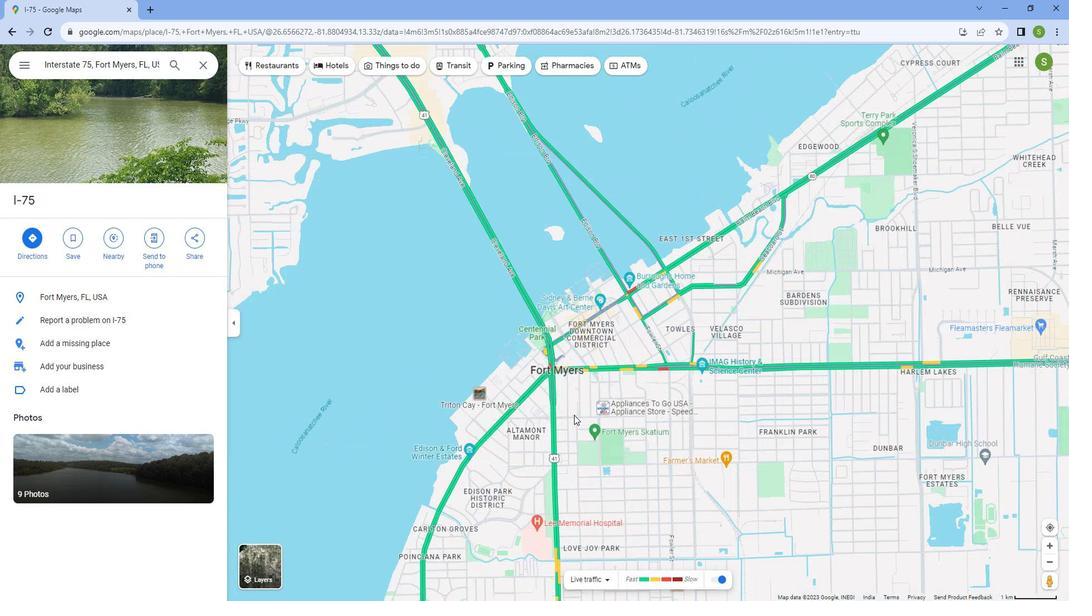 
Action: Mouse scrolled (541, 351) with delta (0, 0)
Screenshot: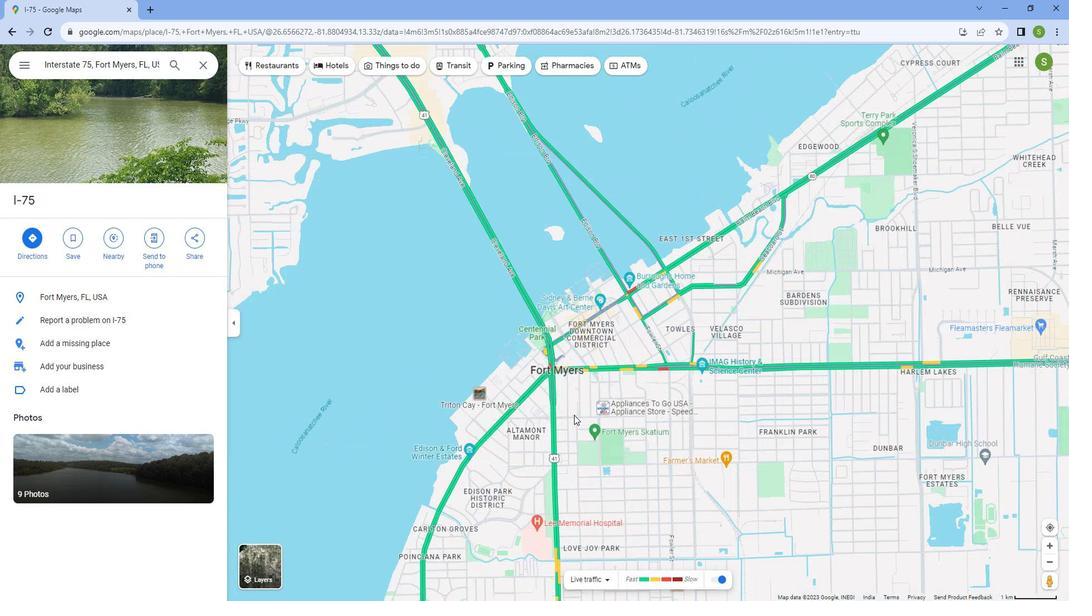 
Action: Mouse scrolled (541, 351) with delta (0, 0)
Screenshot: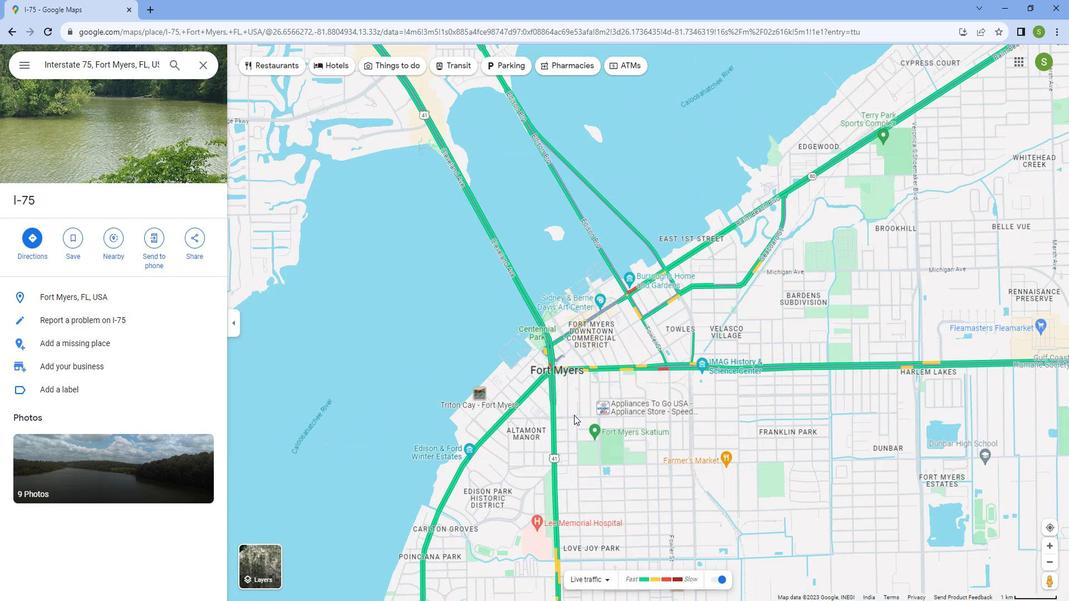 
Action: Mouse scrolled (541, 351) with delta (0, 0)
Screenshot: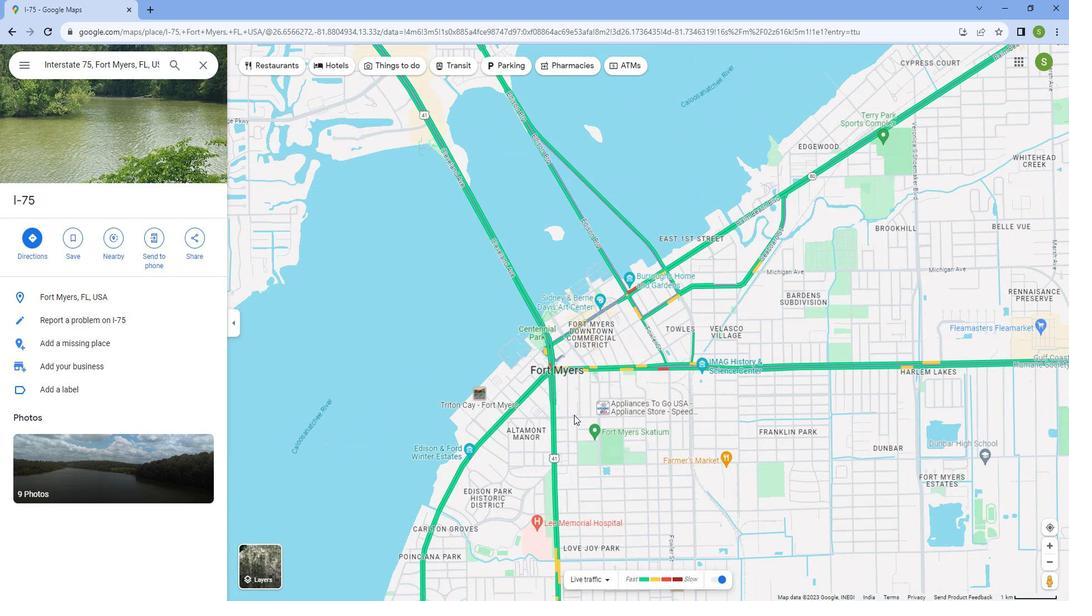 
Action: Mouse scrolled (541, 351) with delta (0, 0)
Screenshot: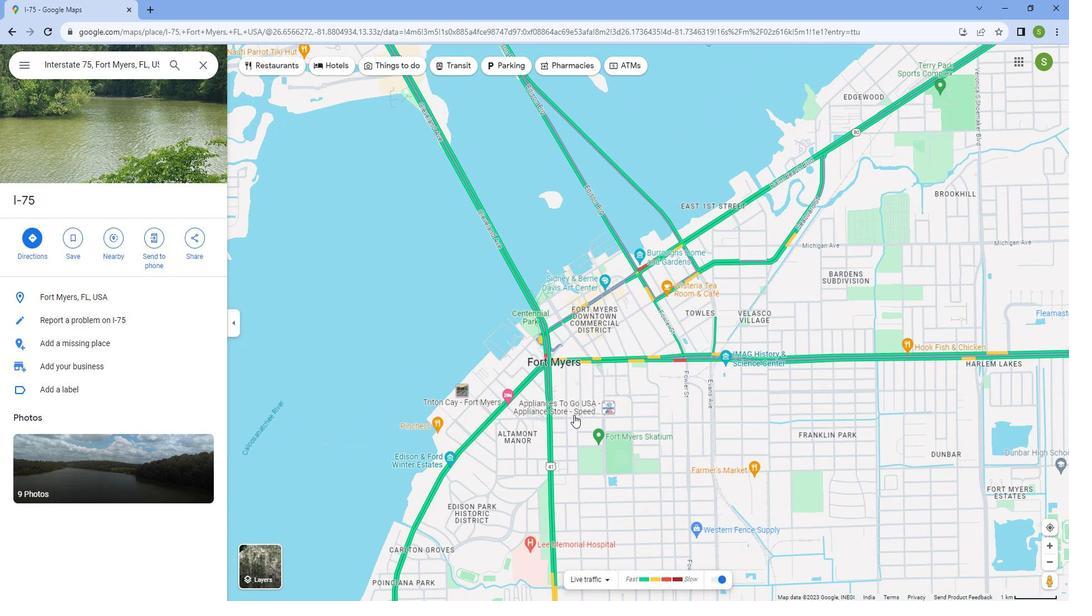 
Action: Mouse scrolled (541, 351) with delta (0, 0)
Screenshot: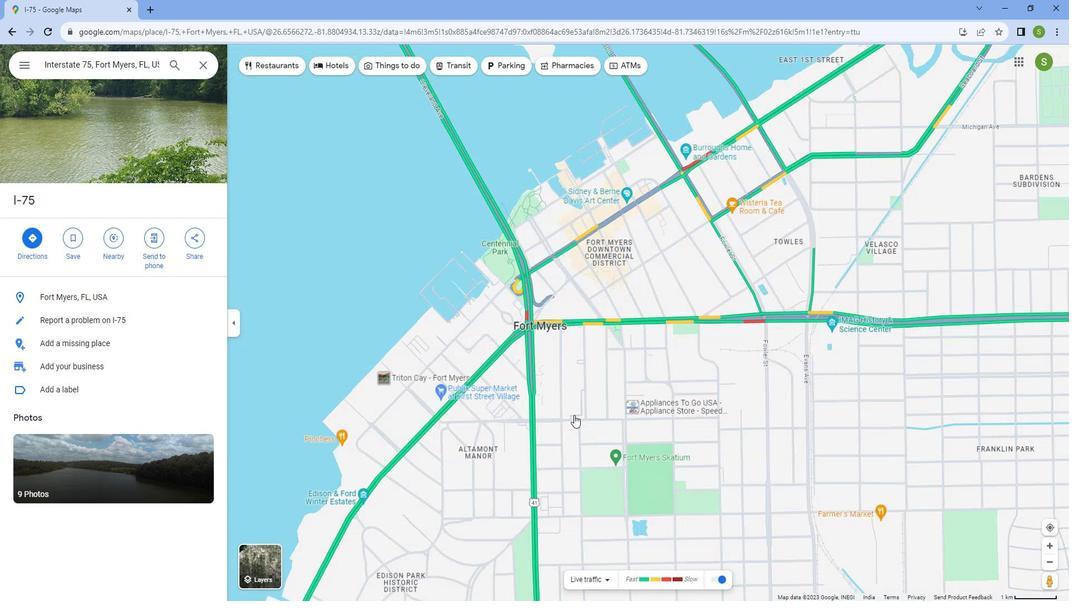 
Action: Mouse scrolled (541, 351) with delta (0, 0)
Screenshot: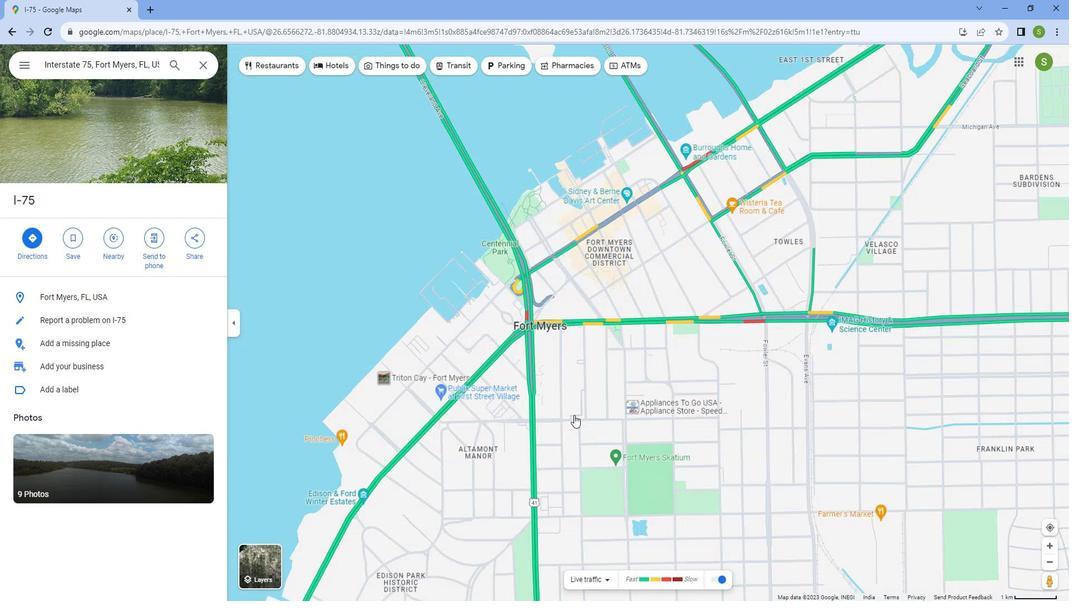 
Action: Mouse scrolled (541, 351) with delta (0, 0)
Screenshot: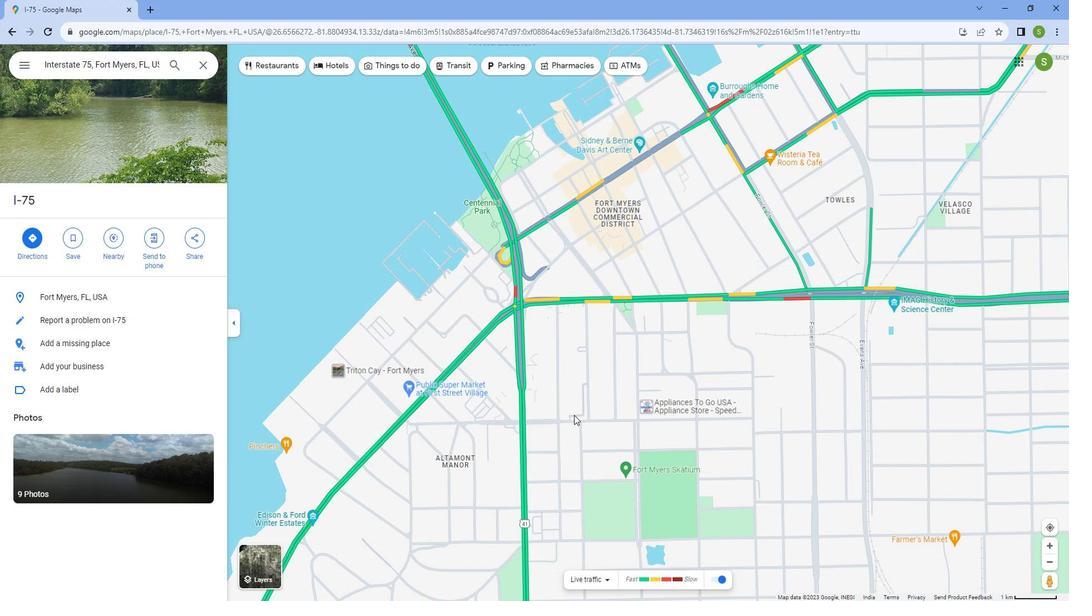 
Action: Mouse scrolled (541, 351) with delta (0, 0)
Screenshot: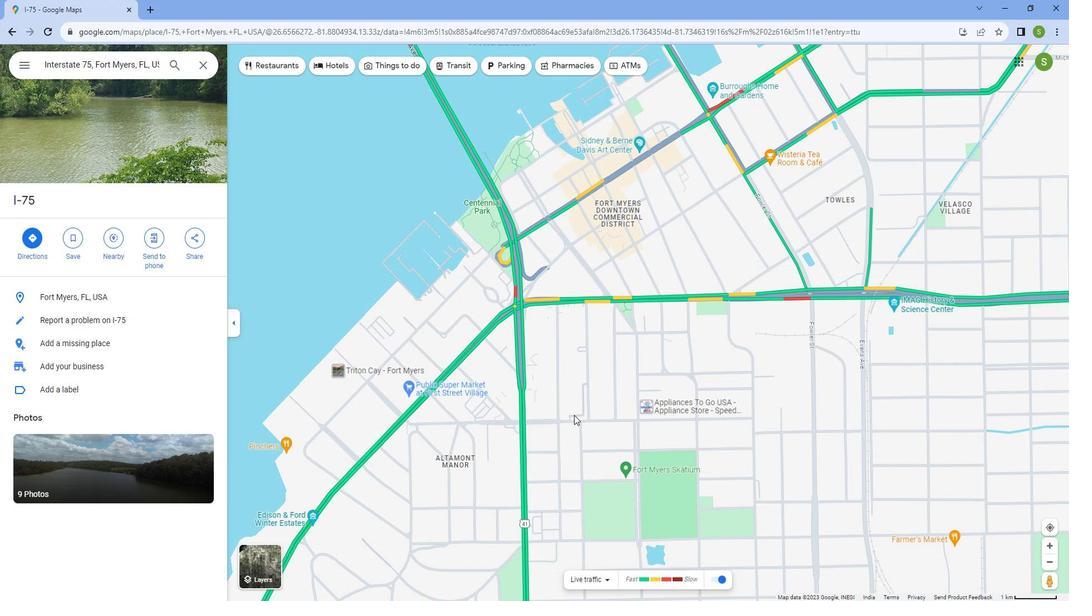 
Action: Mouse scrolled (541, 351) with delta (0, 0)
Screenshot: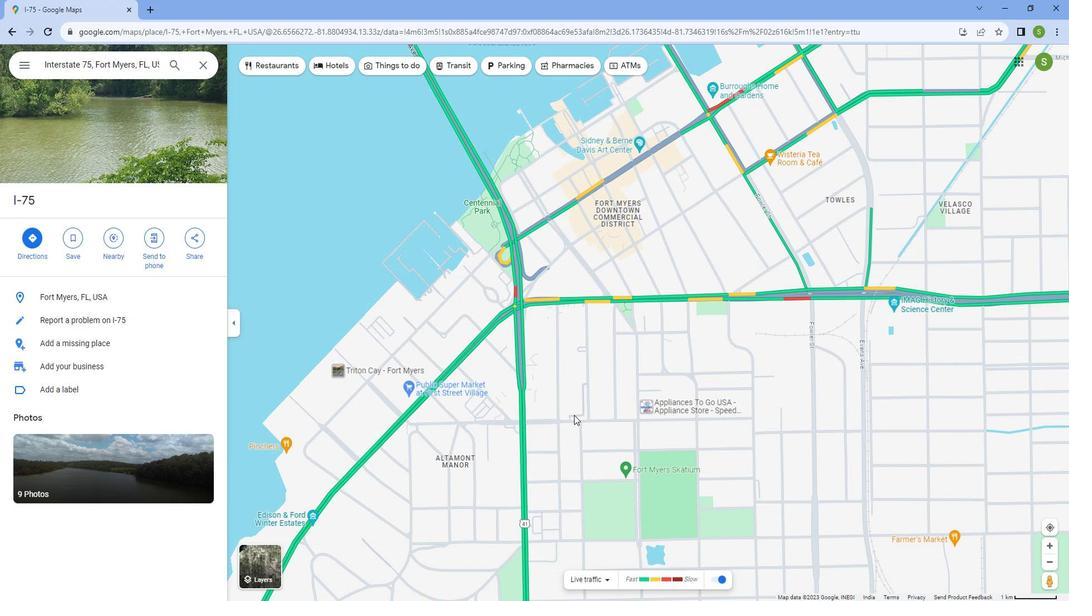 
Action: Mouse moved to (507, 320)
Screenshot: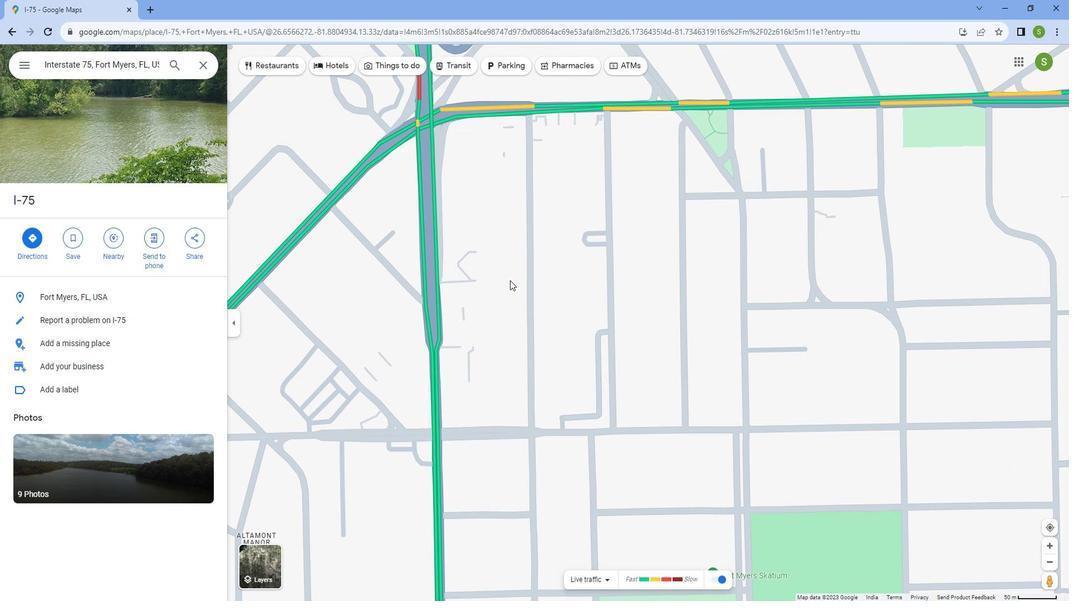 
Action: Mouse pressed left at (507, 320)
Screenshot: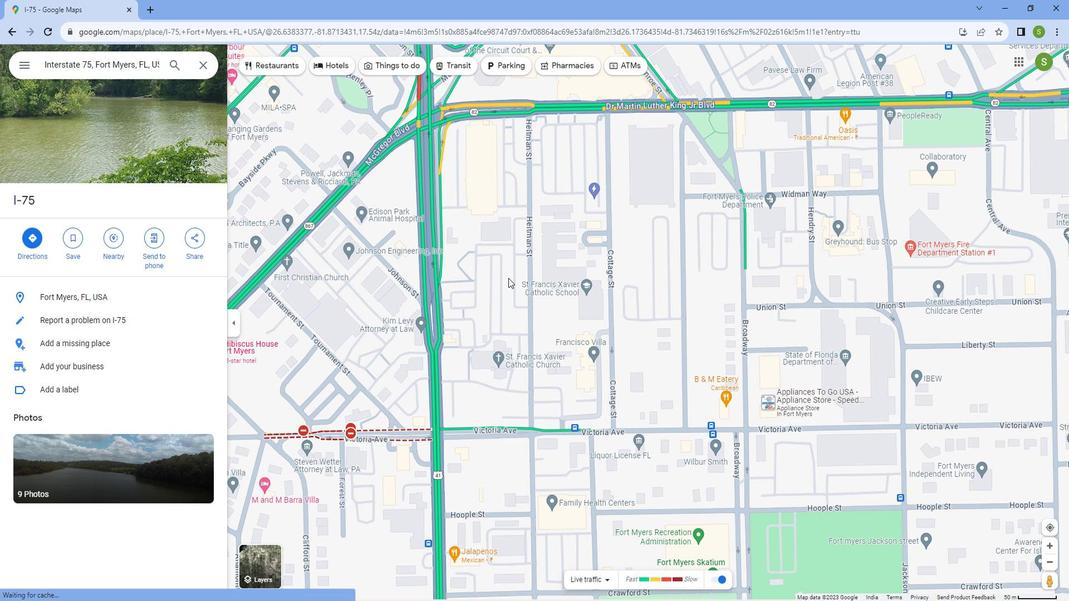 
Action: Mouse moved to (513, 343)
Screenshot: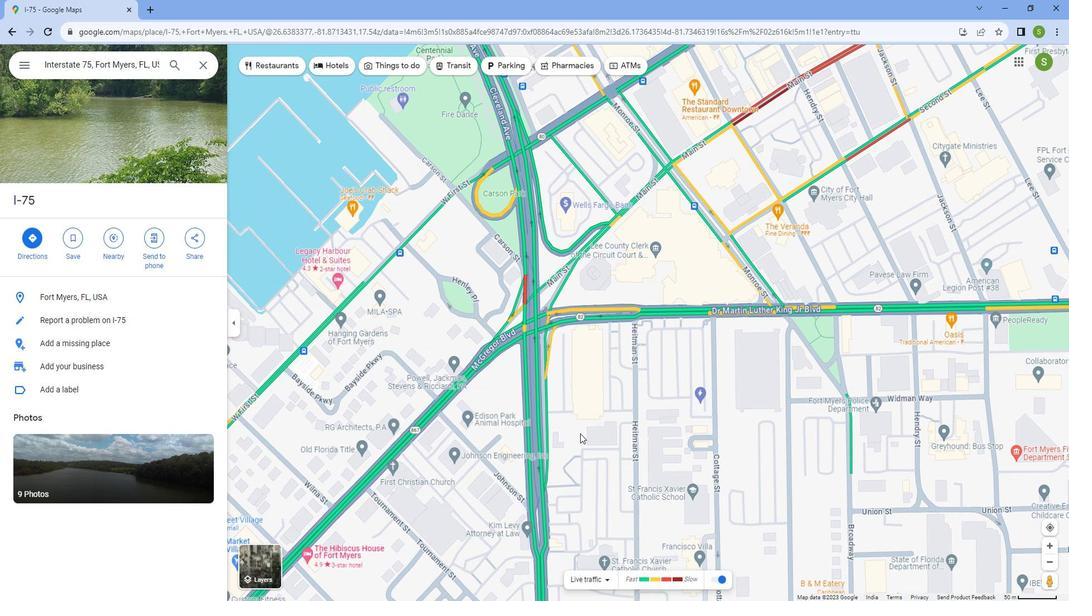 
Action: Mouse scrolled (513, 343) with delta (0, 0)
Screenshot: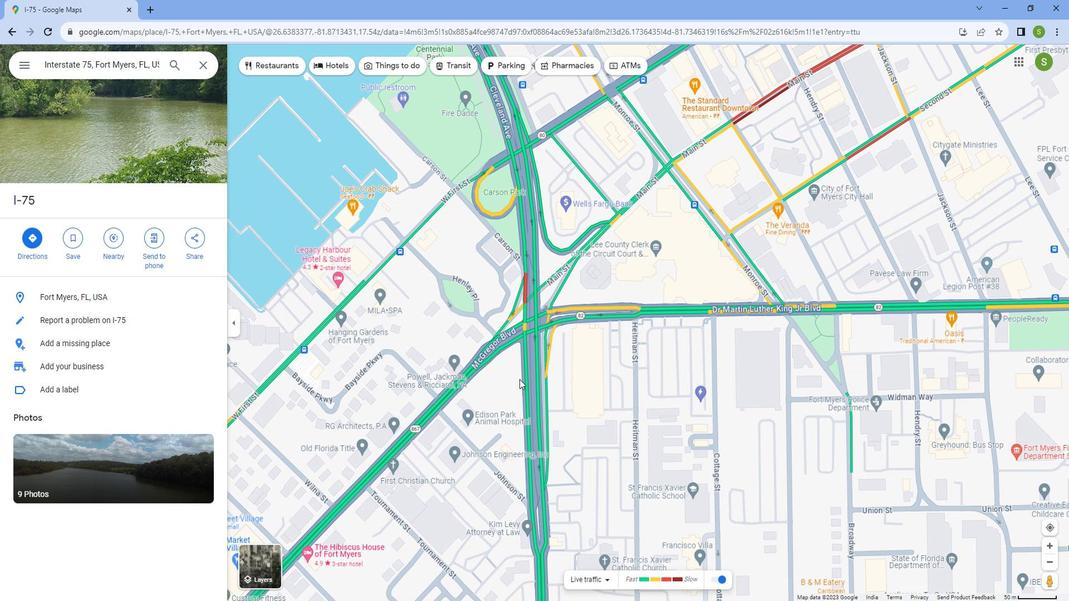 
Action: Mouse scrolled (513, 343) with delta (0, 0)
Screenshot: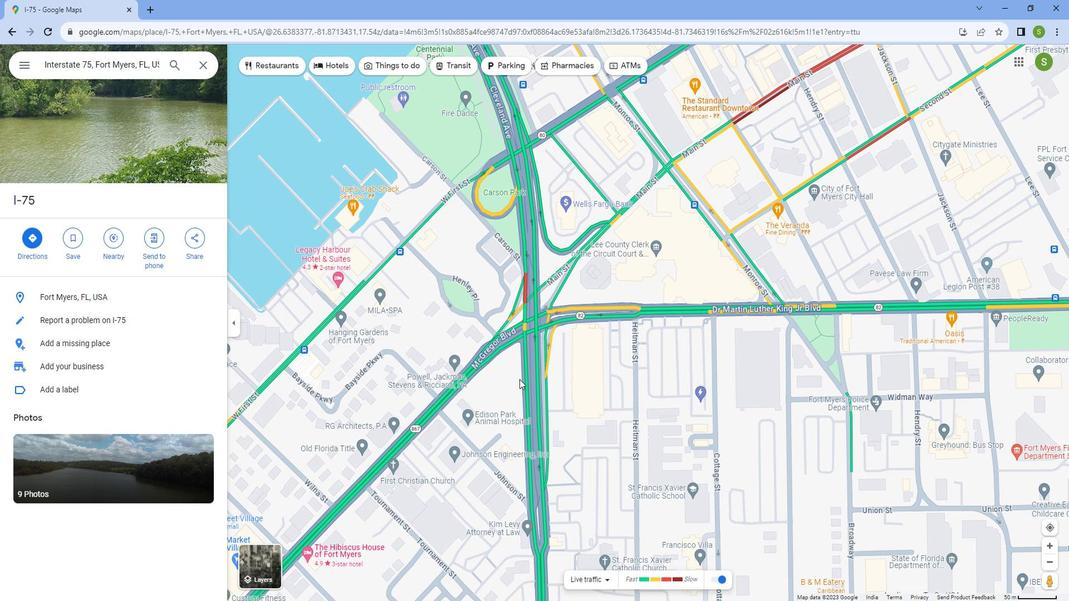 
Action: Mouse scrolled (513, 343) with delta (0, 0)
Screenshot: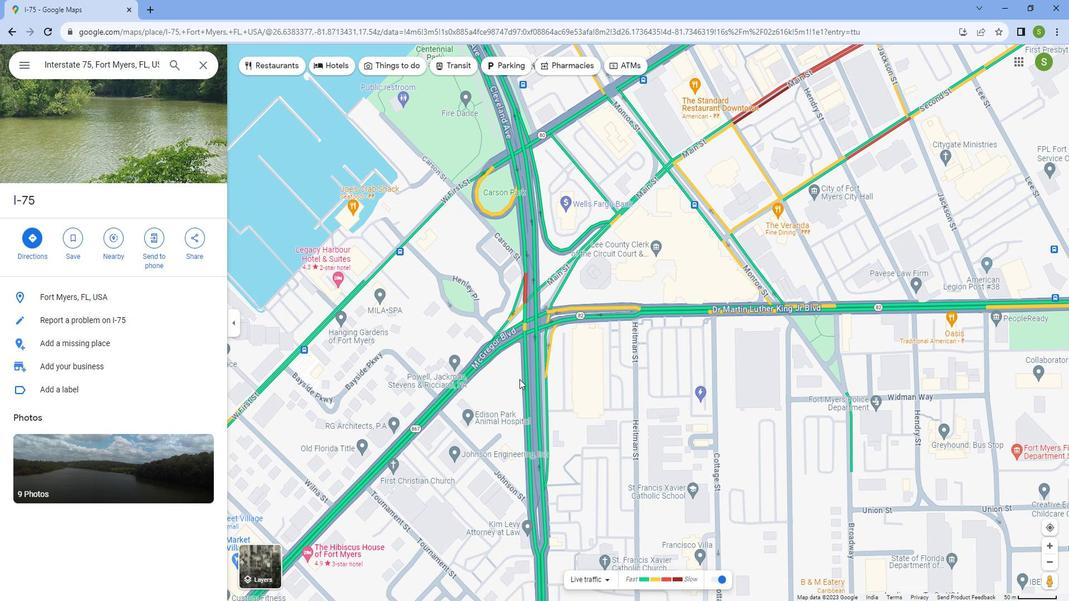 
Action: Mouse scrolled (513, 343) with delta (0, 0)
Screenshot: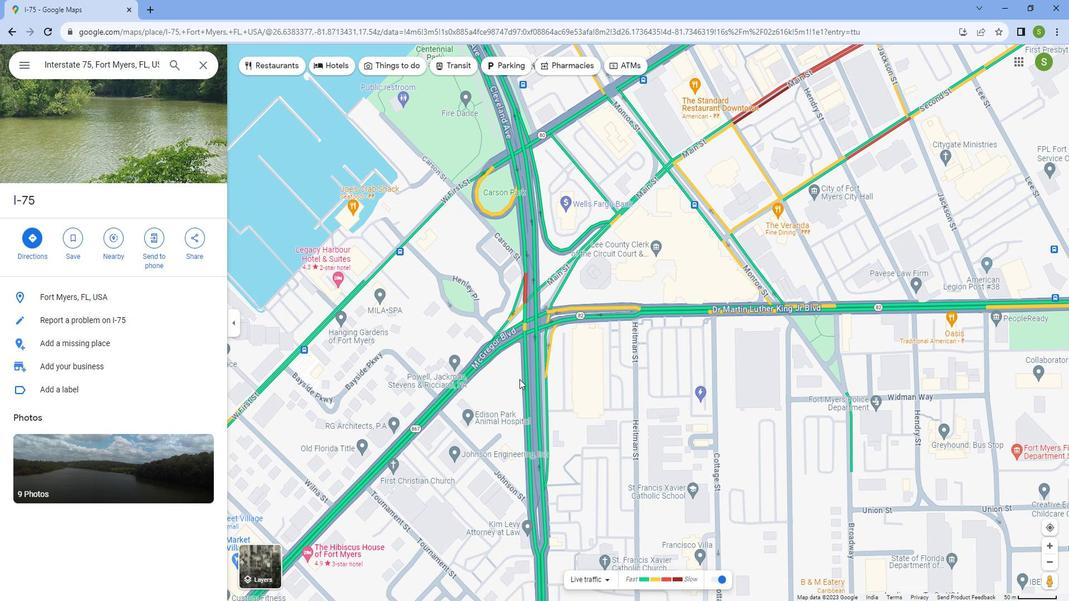 
Action: Mouse scrolled (513, 343) with delta (0, 0)
Screenshot: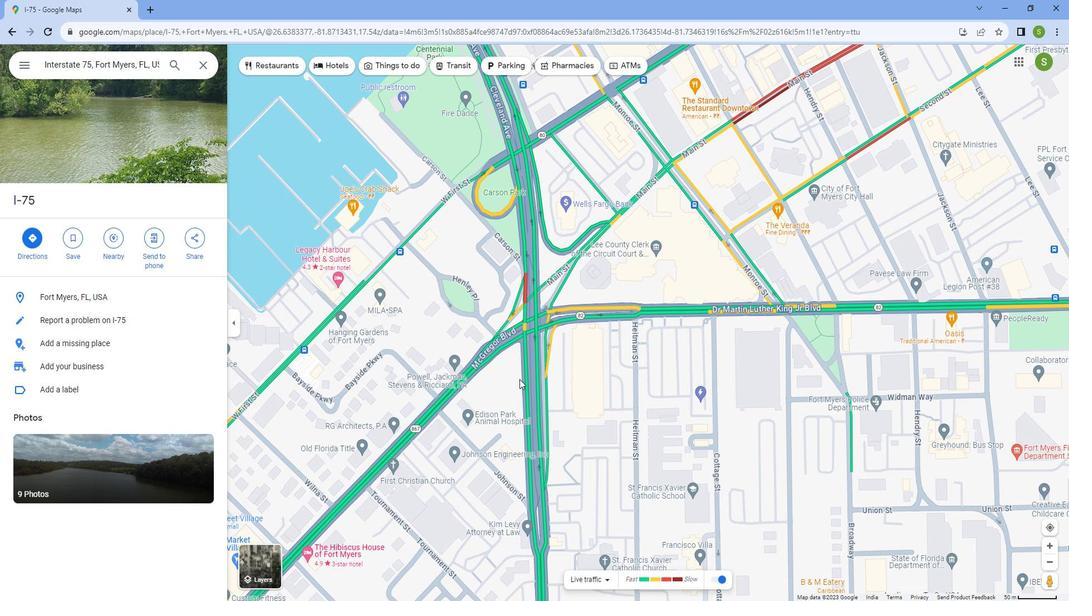 
Action: Mouse scrolled (513, 343) with delta (0, 0)
Screenshot: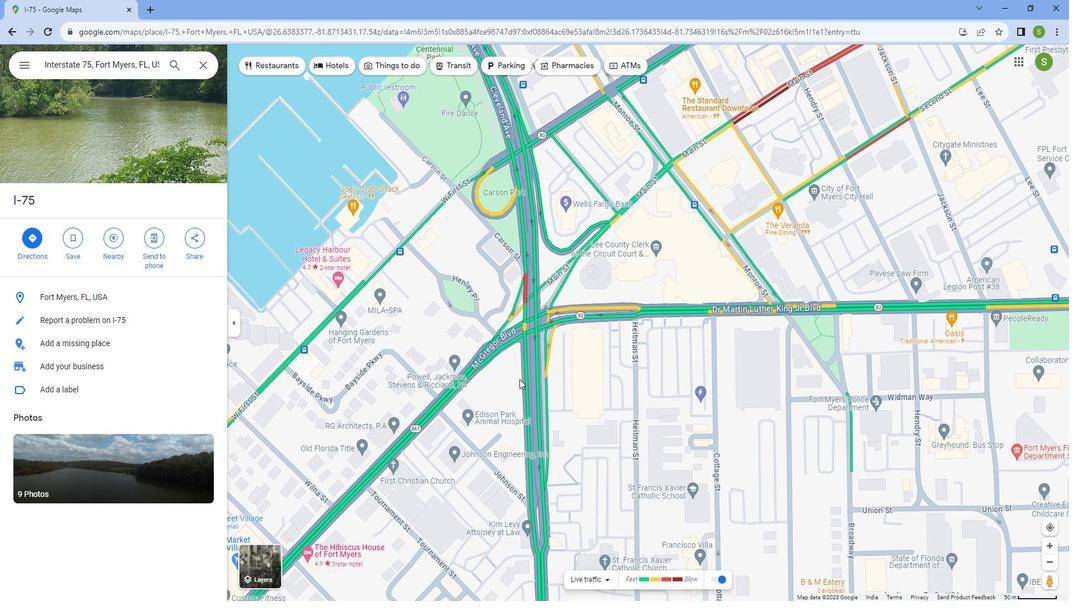 
Action: Mouse scrolled (513, 343) with delta (0, 0)
Screenshot: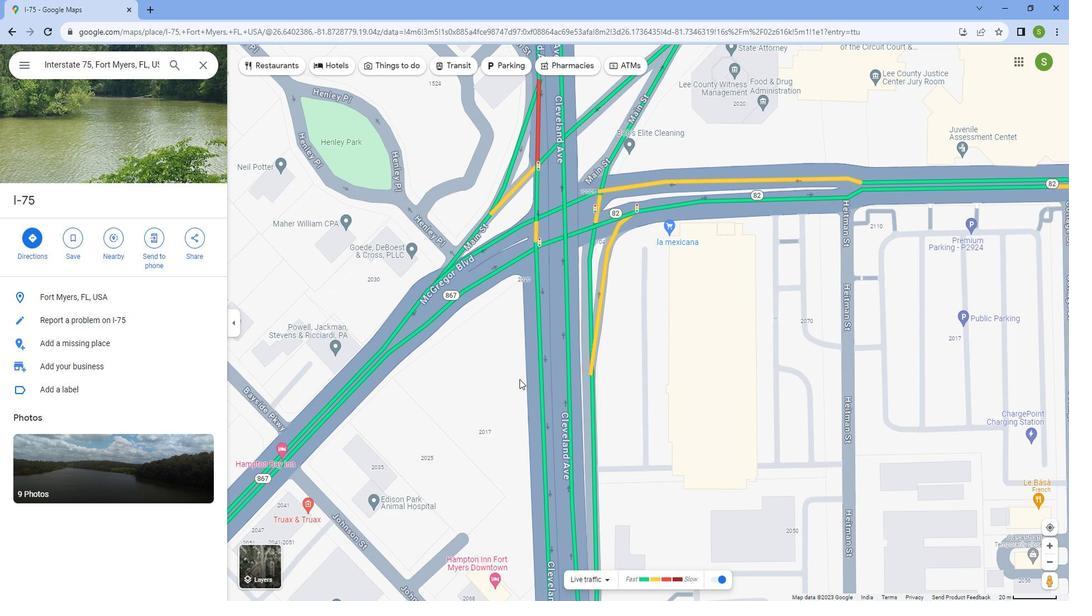 
Action: Mouse scrolled (513, 343) with delta (0, 0)
Screenshot: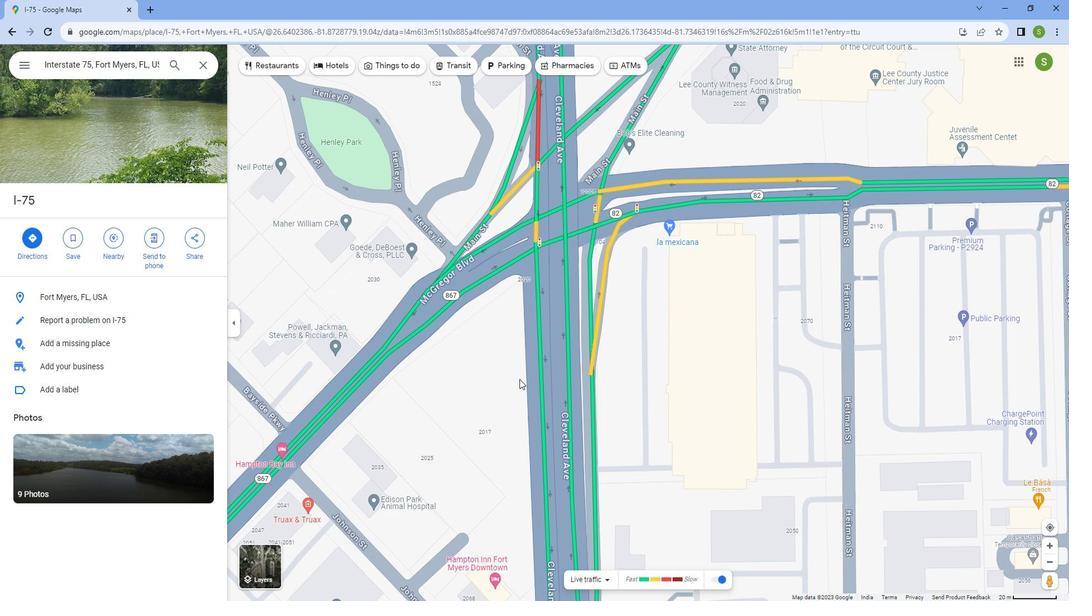 
Action: Mouse scrolled (513, 343) with delta (0, 0)
Screenshot: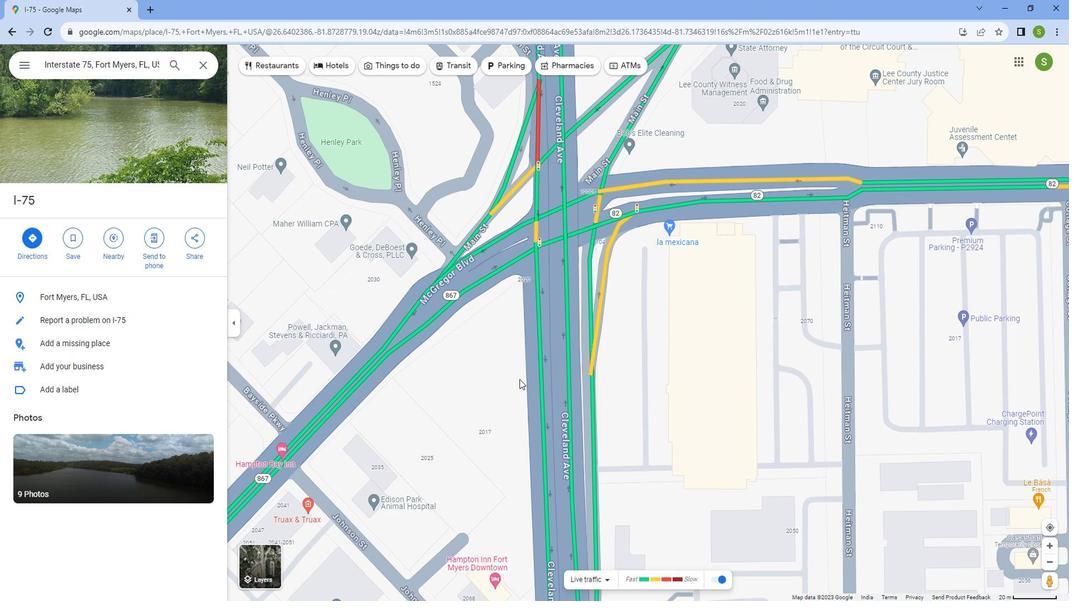 
Action: Mouse scrolled (513, 343) with delta (0, 0)
Screenshot: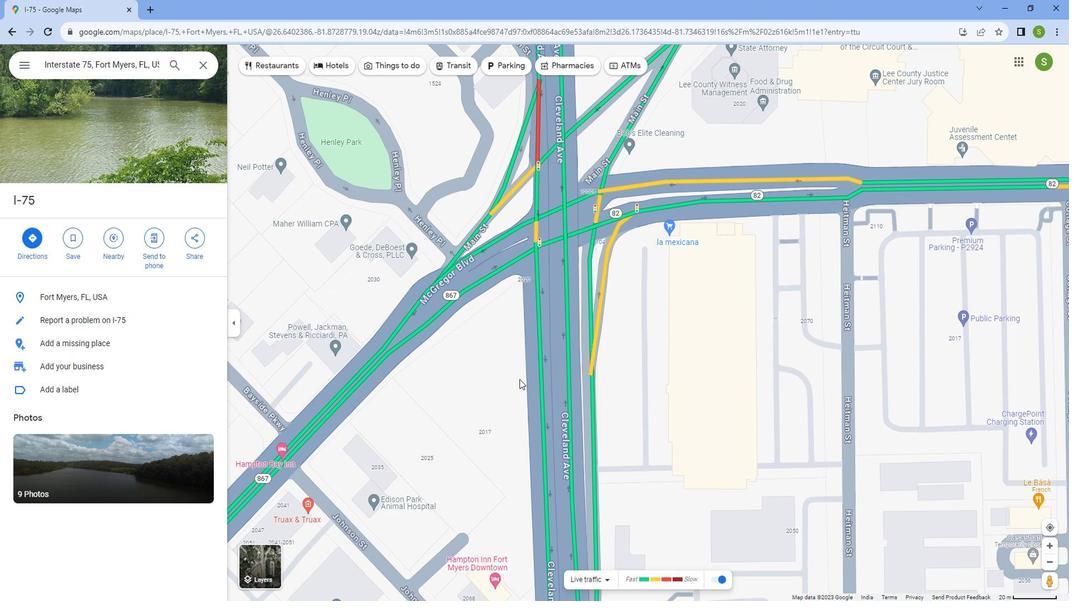 
Action: Mouse scrolled (513, 343) with delta (0, 0)
Screenshot: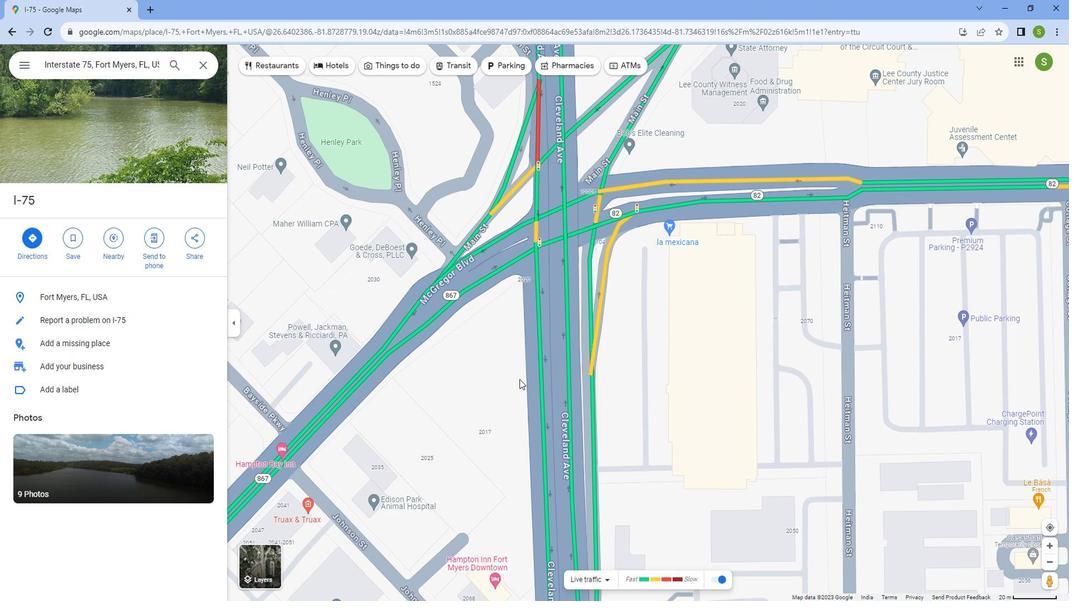 
Action: Mouse scrolled (513, 343) with delta (0, 0)
Screenshot: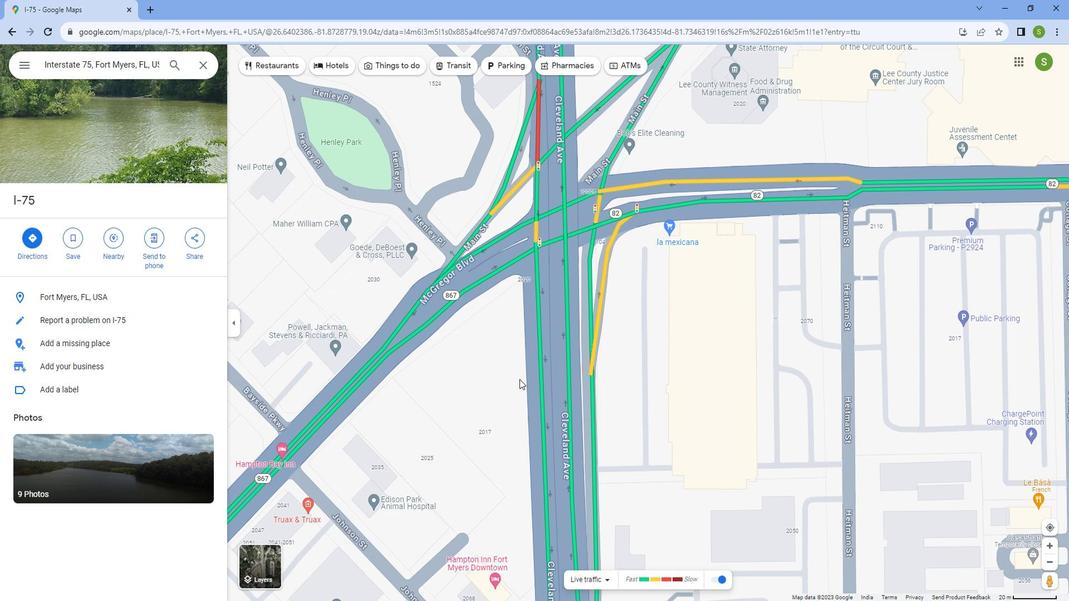 
Action: Mouse scrolled (513, 343) with delta (0, 0)
Screenshot: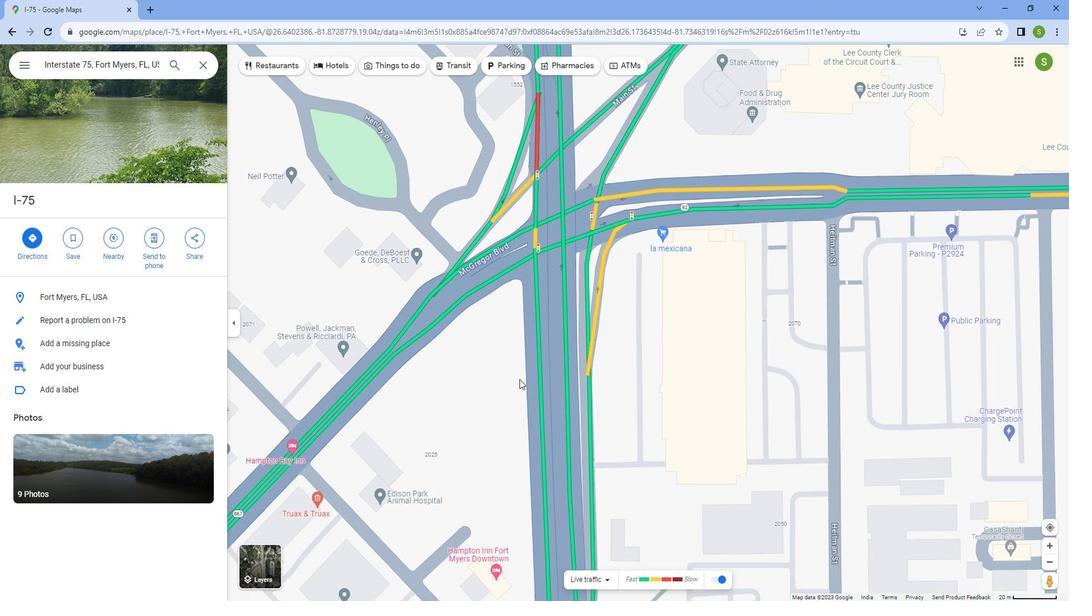 
Action: Mouse scrolled (513, 343) with delta (0, 0)
Screenshot: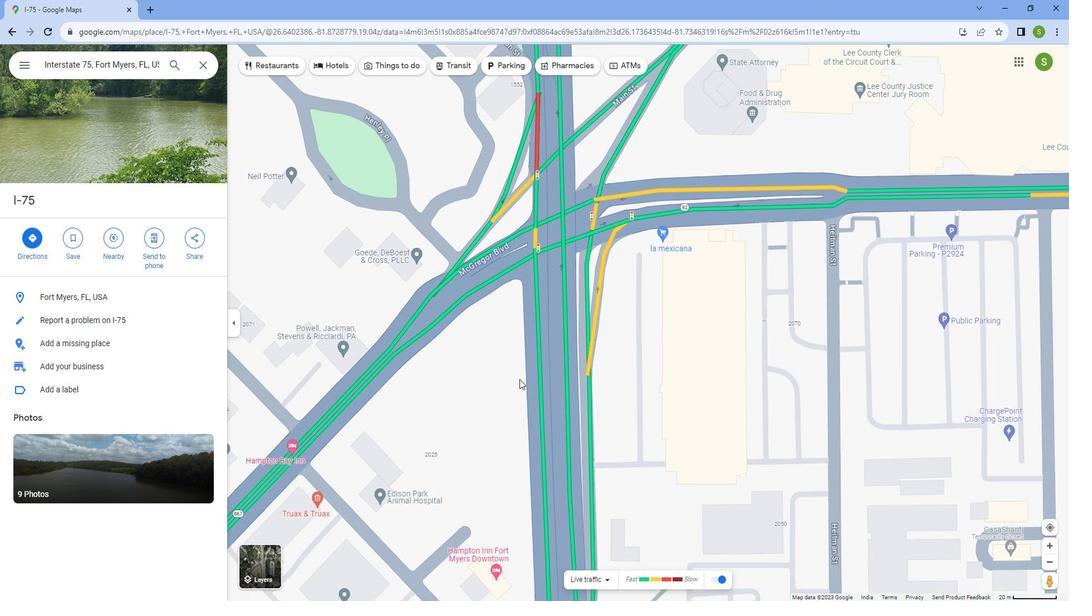 
Action: Mouse scrolled (513, 343) with delta (0, 0)
Screenshot: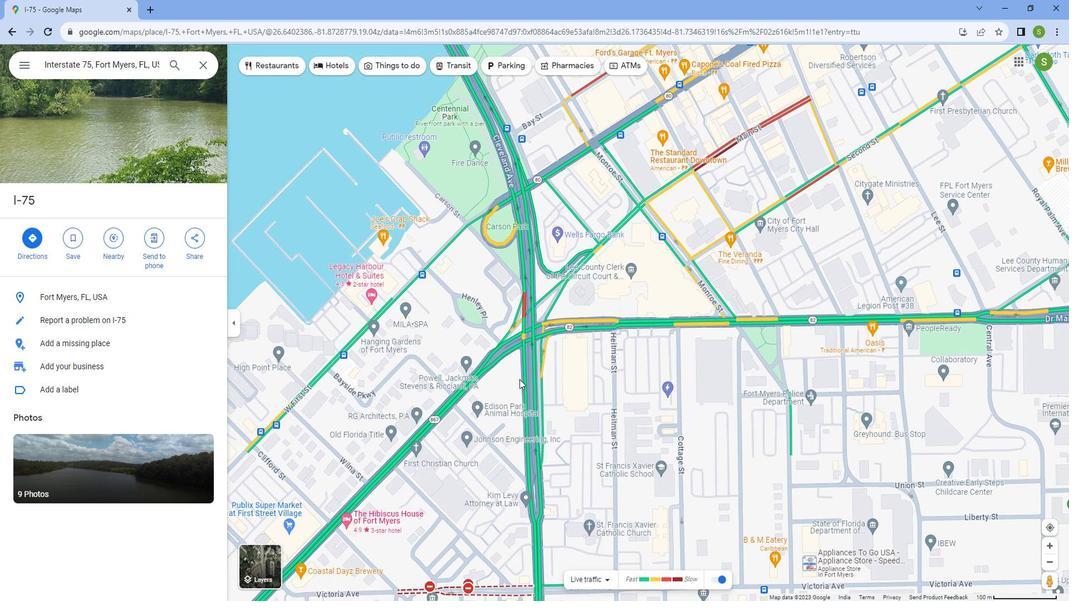 
Action: Mouse scrolled (513, 343) with delta (0, 0)
Screenshot: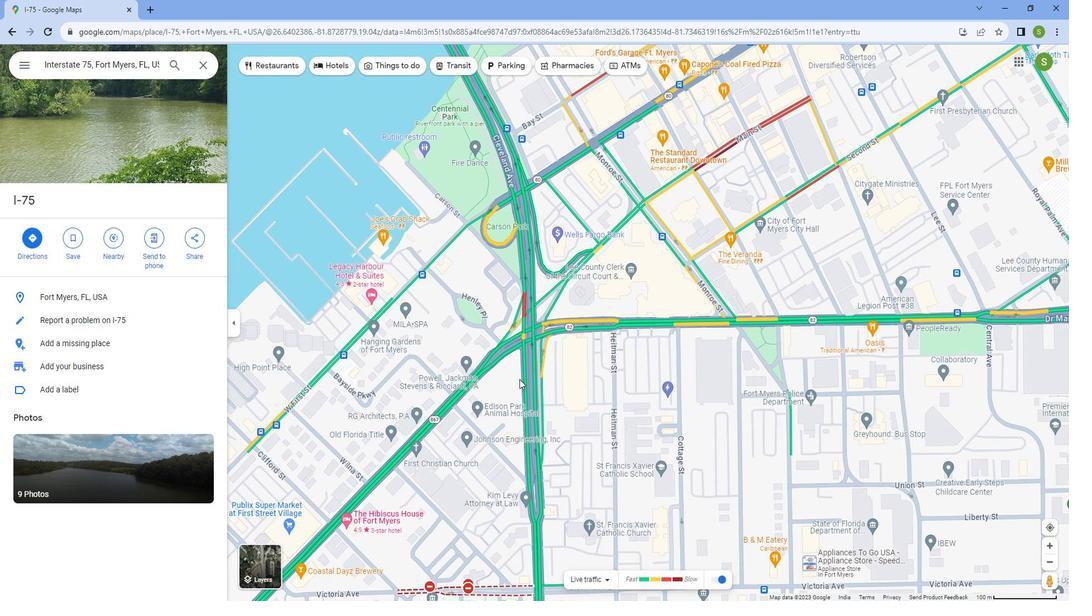 
Action: Mouse scrolled (513, 343) with delta (0, 0)
Screenshot: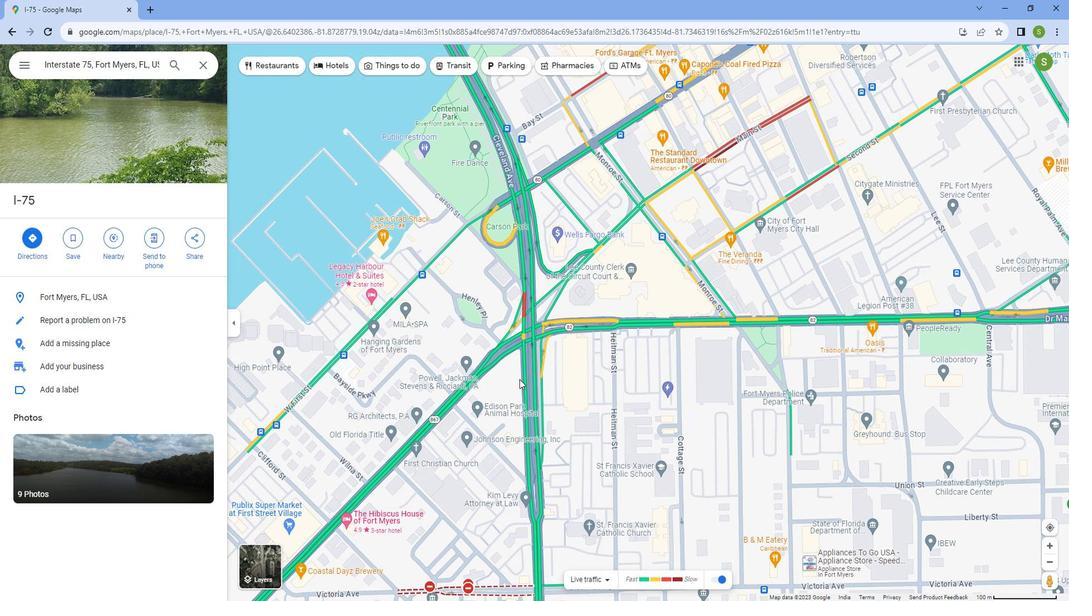 
Action: Mouse scrolled (513, 343) with delta (0, 0)
Screenshot: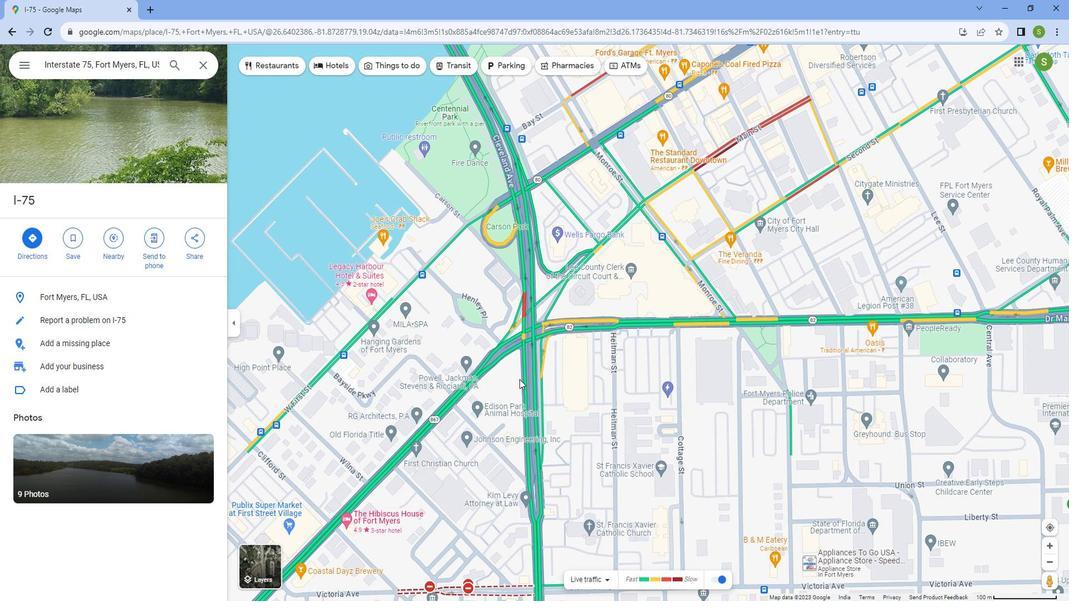 
Action: Mouse scrolled (513, 343) with delta (0, 0)
Screenshot: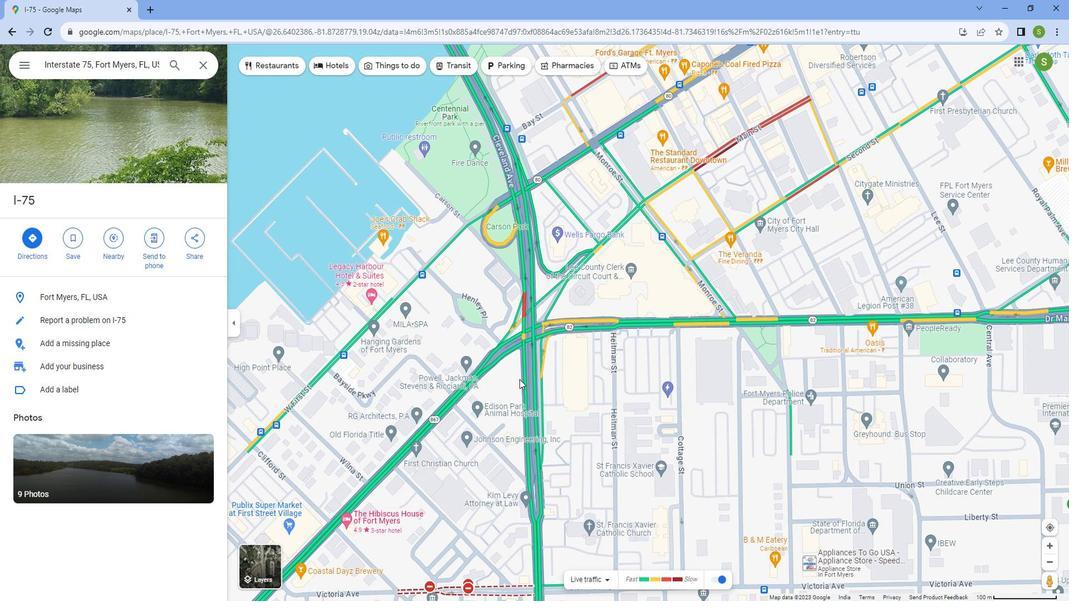 
Action: Mouse scrolled (513, 343) with delta (0, 0)
Screenshot: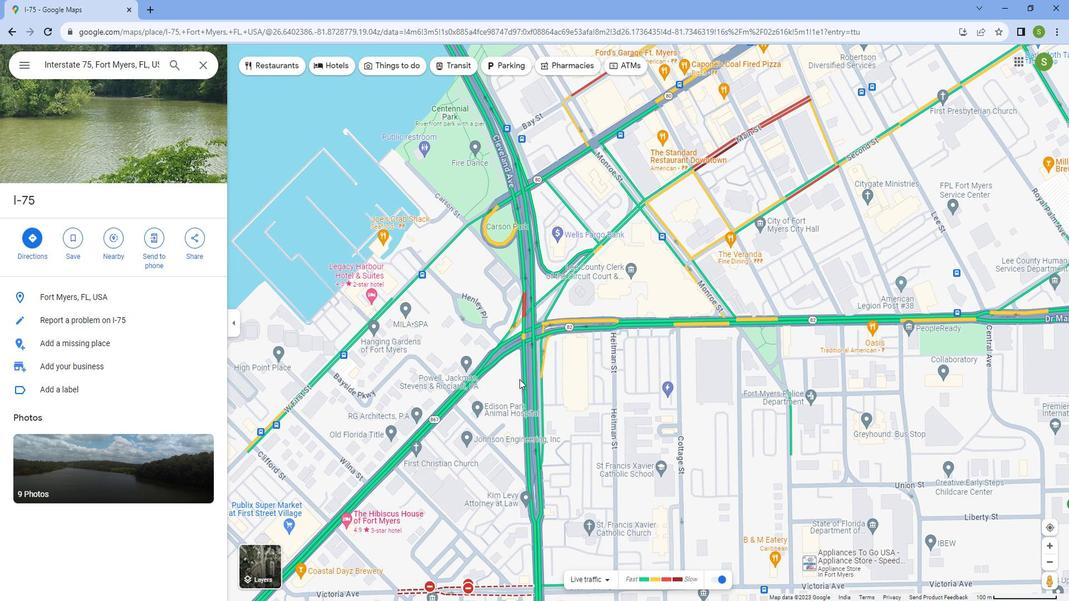 
Action: Mouse scrolled (513, 343) with delta (0, 0)
Screenshot: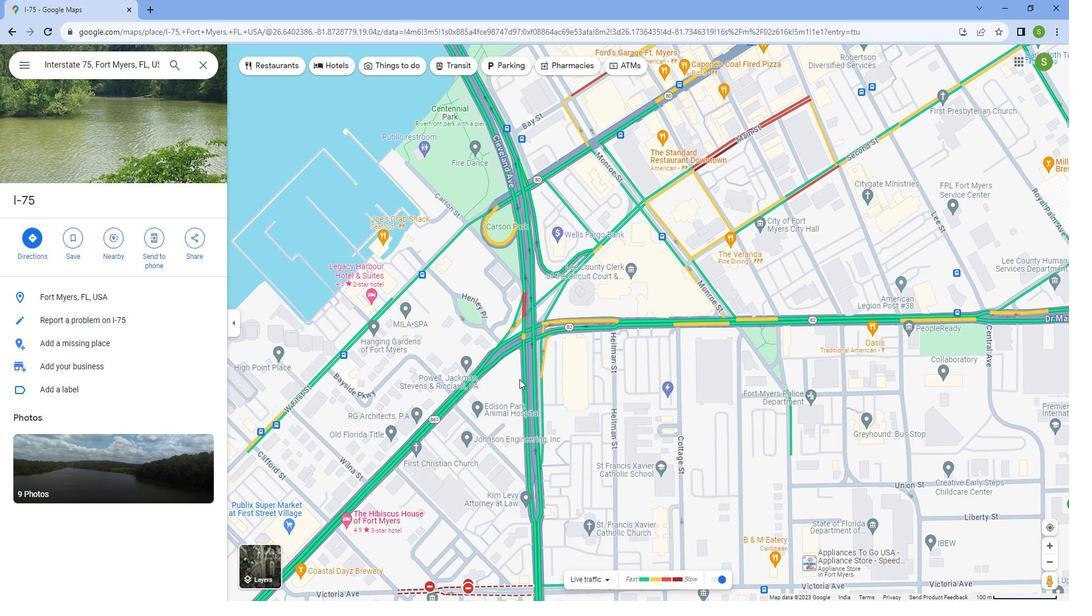 
Action: Mouse scrolled (513, 343) with delta (0, 0)
Screenshot: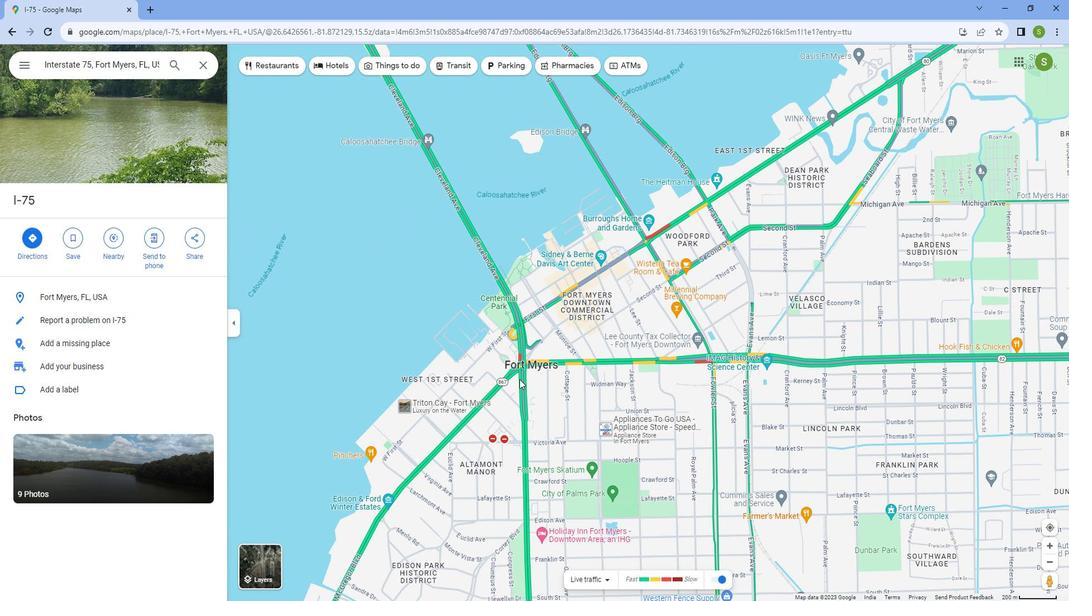 
Action: Mouse scrolled (513, 343) with delta (0, 0)
Screenshot: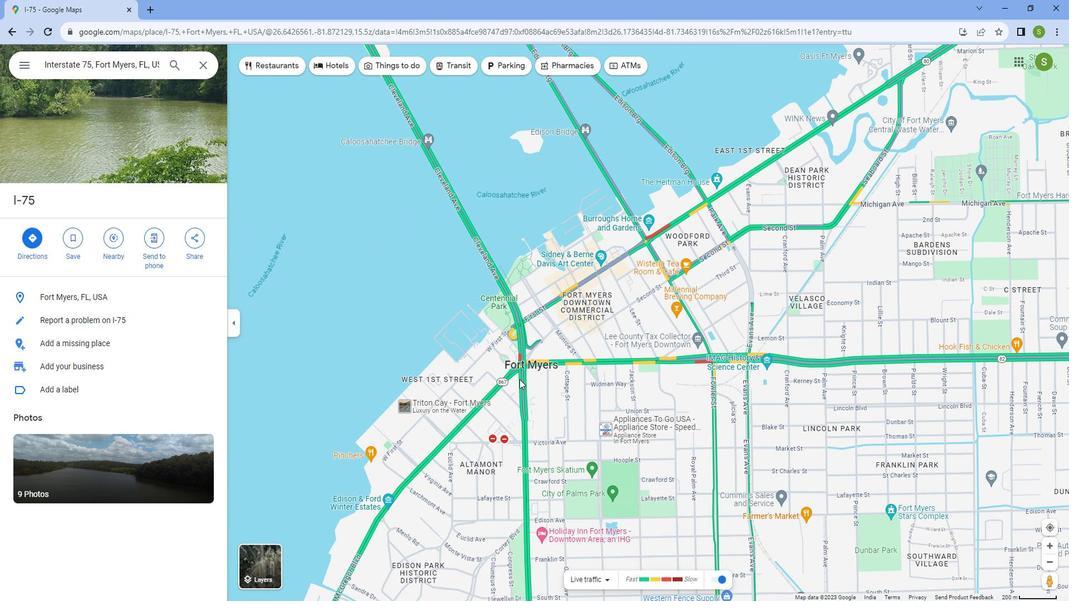 
Action: Mouse scrolled (513, 343) with delta (0, 0)
Screenshot: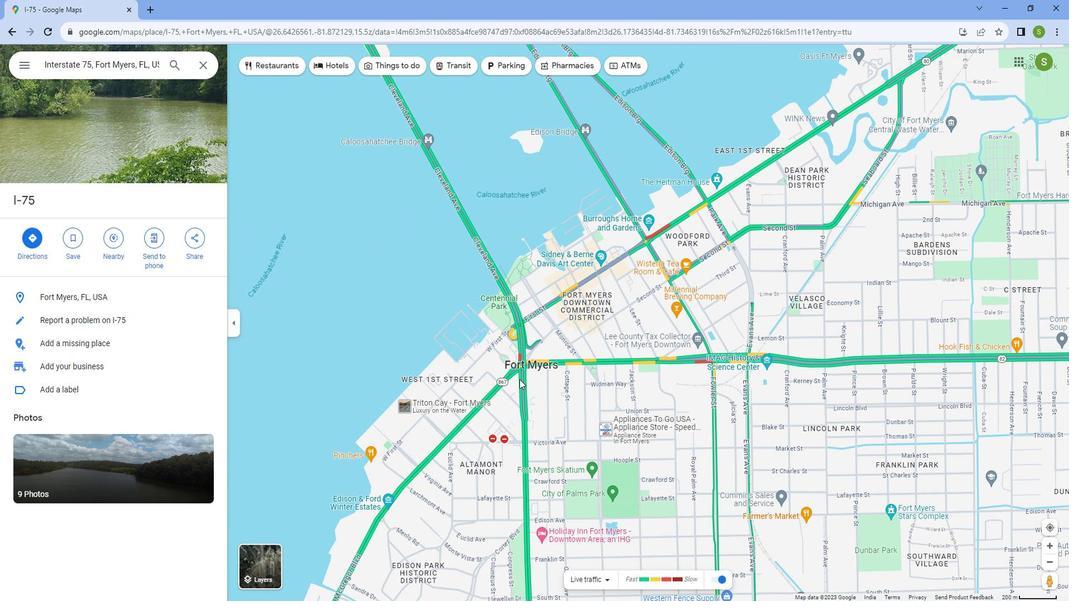 
Action: Mouse scrolled (513, 343) with delta (0, 0)
Screenshot: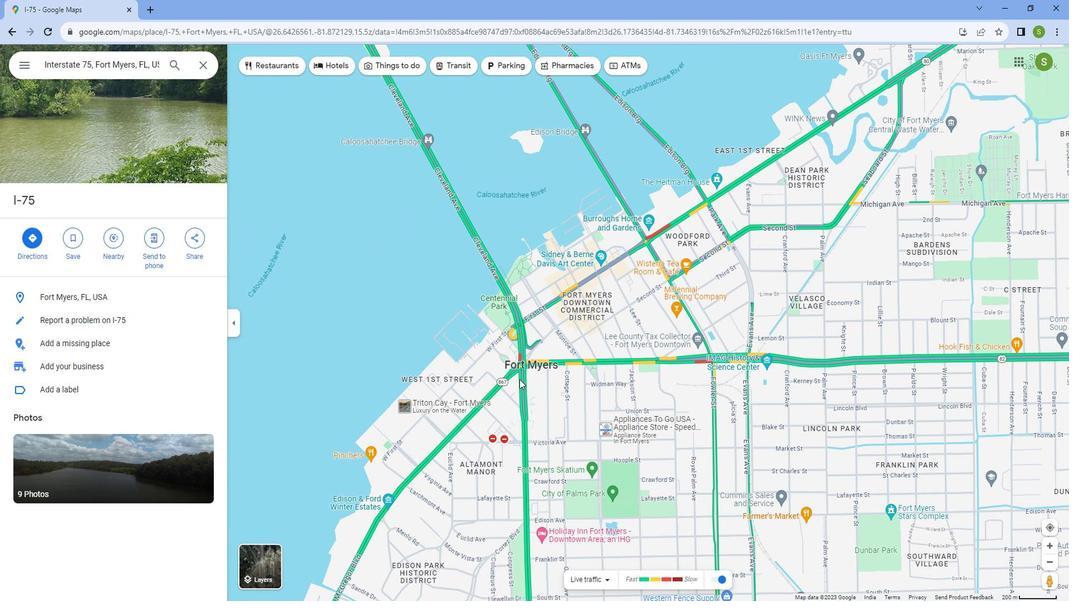 
Action: Mouse scrolled (513, 343) with delta (0, 0)
Screenshot: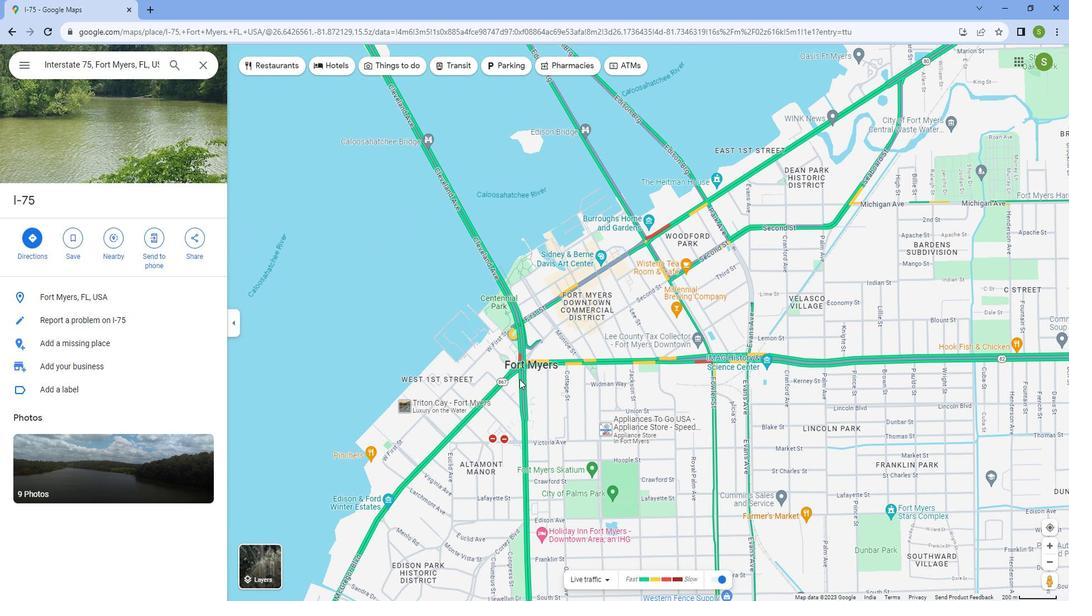 
Action: Mouse scrolled (513, 343) with delta (0, 0)
Screenshot: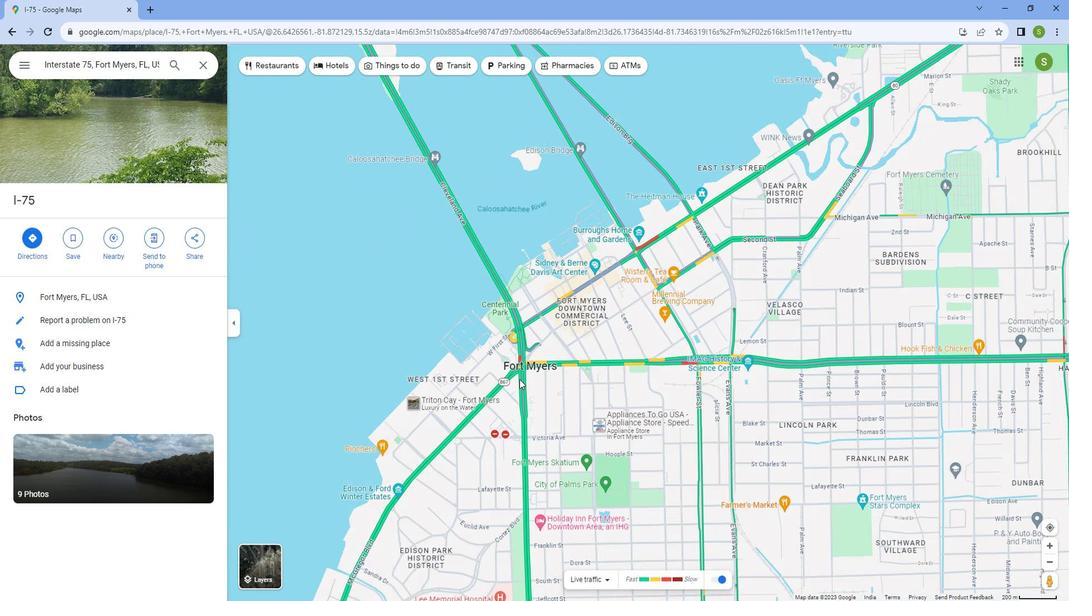 
Action: Mouse scrolled (513, 343) with delta (0, 0)
Screenshot: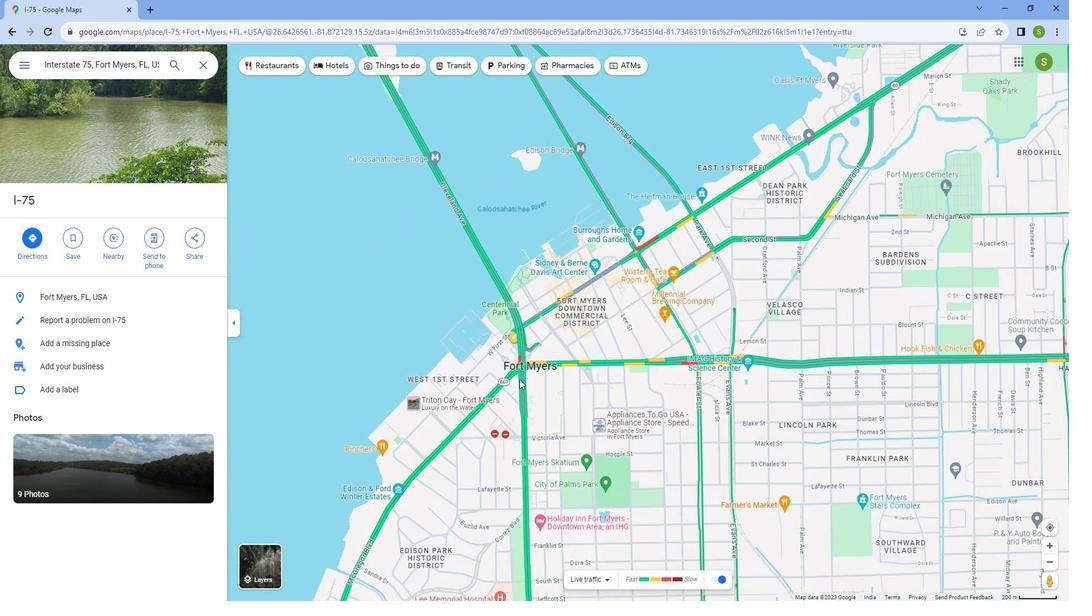 
Action: Mouse moved to (490, 327)
Screenshot: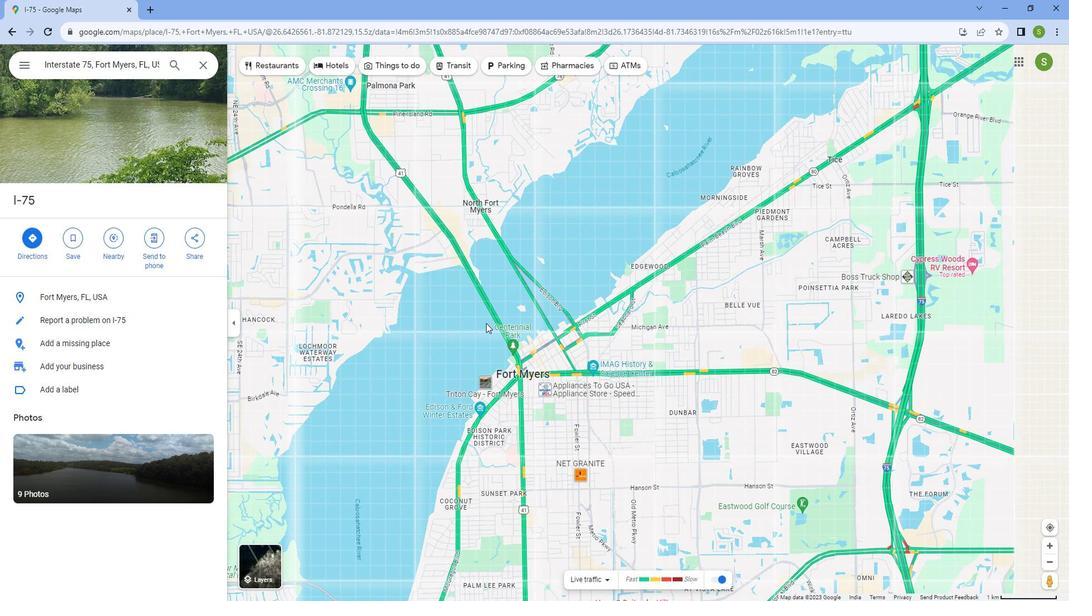 
Action: Mouse scrolled (490, 327) with delta (0, 0)
Screenshot: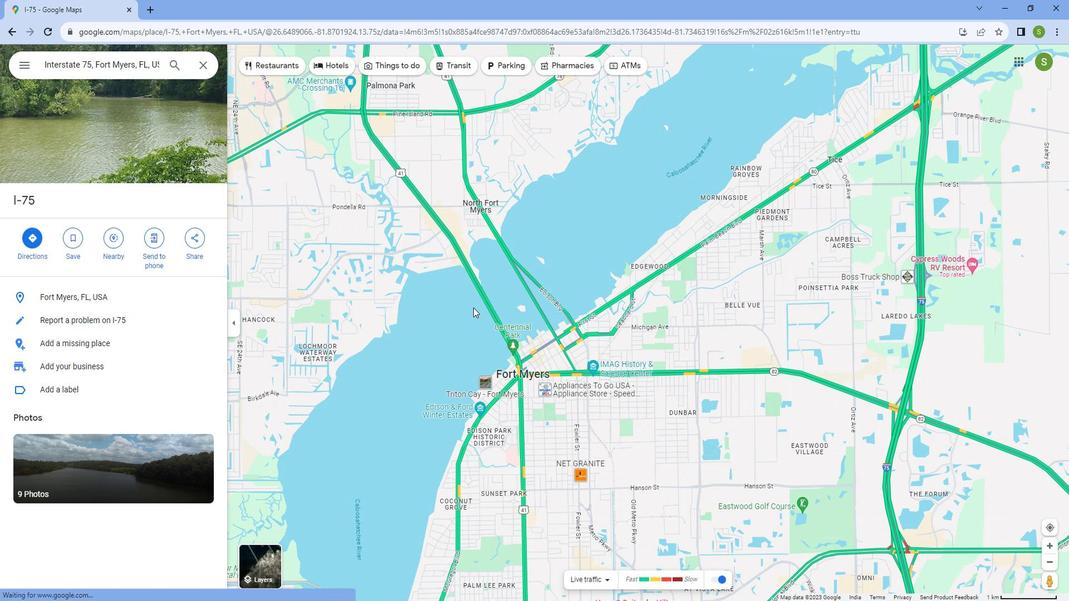 
Action: Mouse scrolled (490, 327) with delta (0, 0)
Screenshot: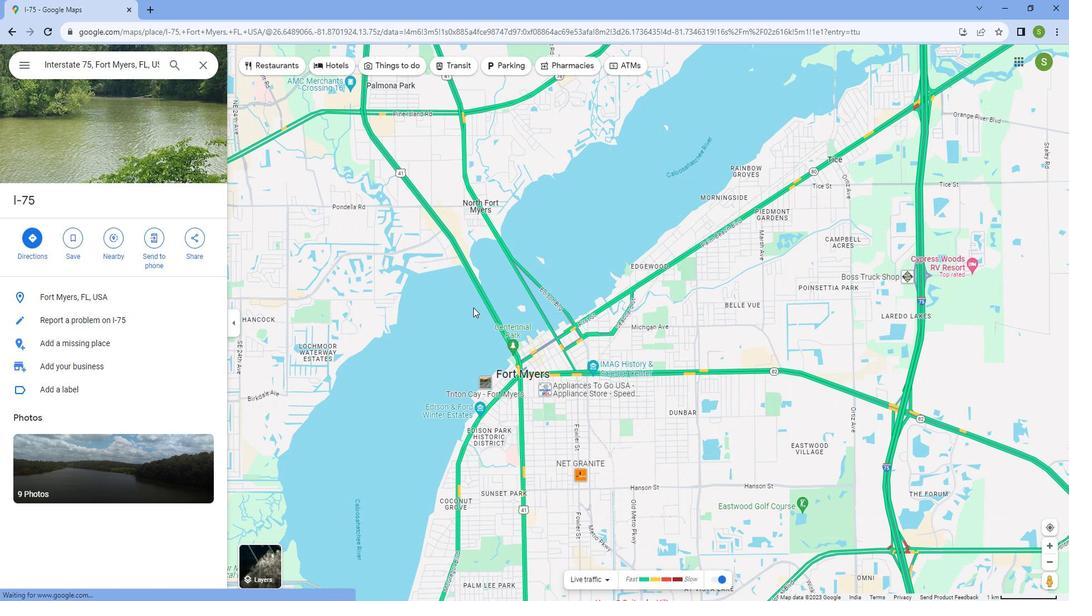 
Action: Mouse scrolled (490, 327) with delta (0, 0)
Screenshot: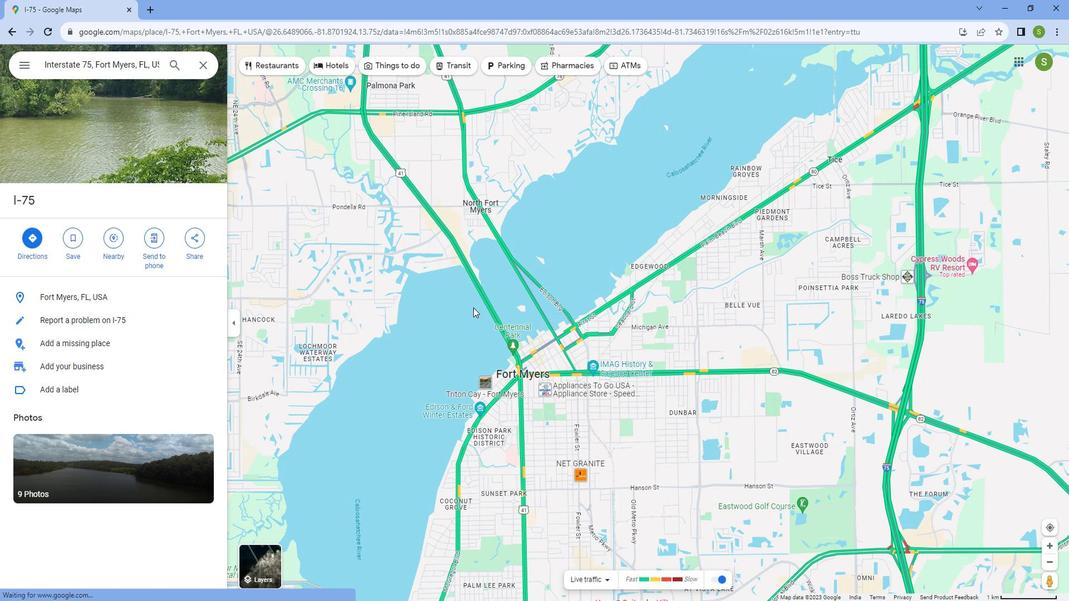 
Action: Mouse scrolled (490, 327) with delta (0, 0)
Screenshot: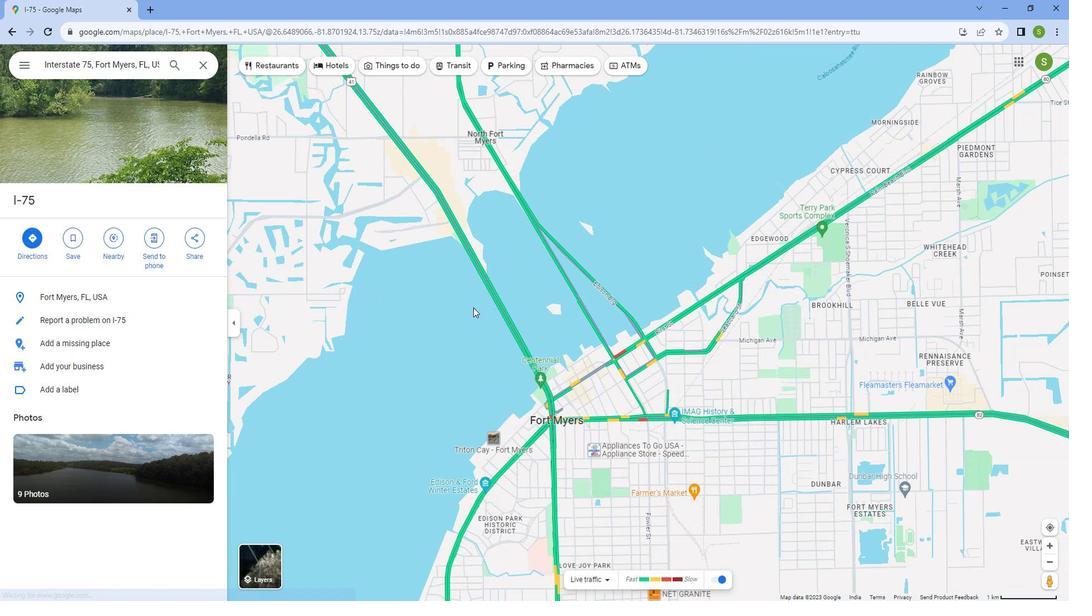 
Action: Mouse scrolled (490, 327) with delta (0, 0)
Screenshot: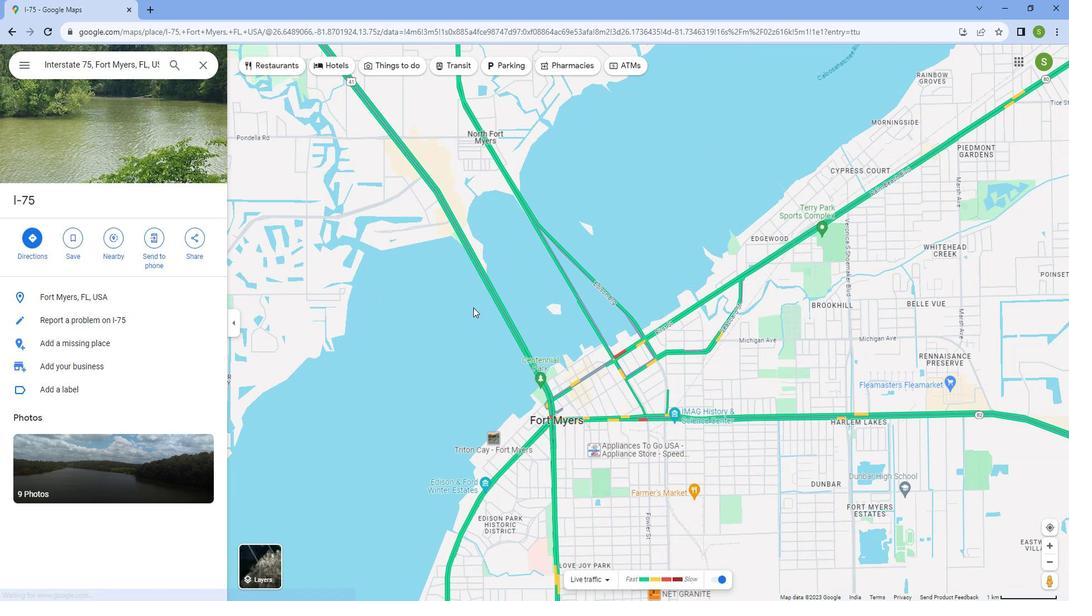 
Action: Mouse scrolled (490, 327) with delta (0, 0)
Screenshot: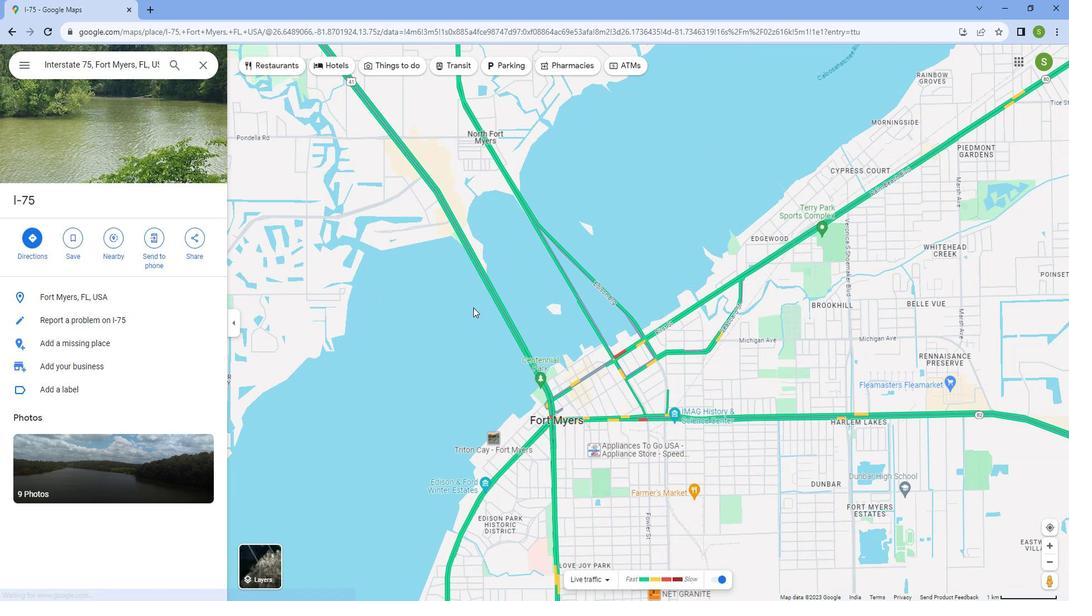 
Action: Mouse scrolled (490, 327) with delta (0, 0)
Screenshot: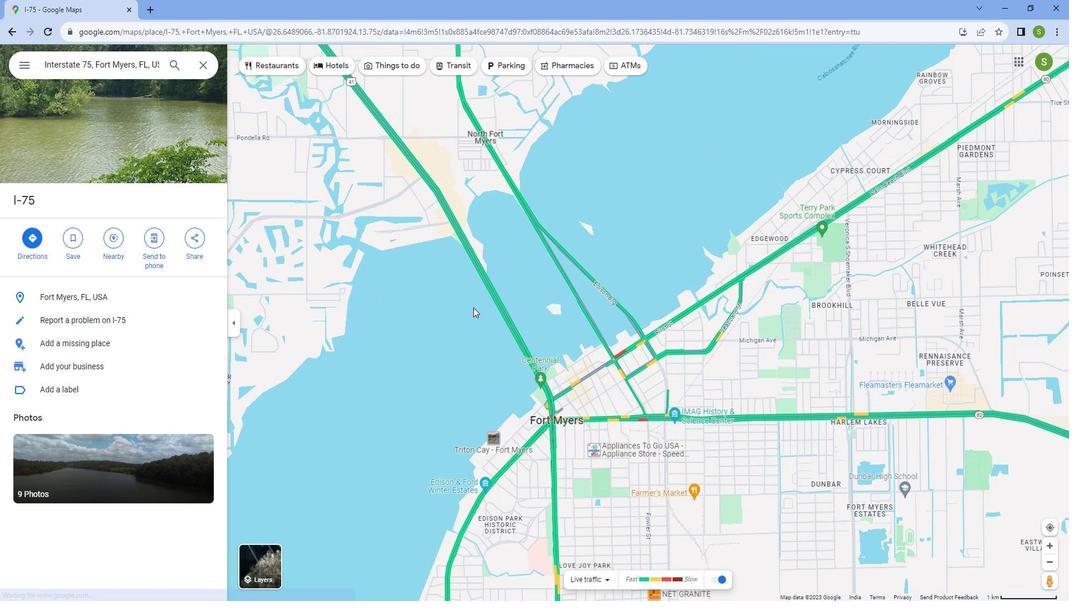 
Action: Mouse scrolled (490, 327) with delta (0, 0)
Screenshot: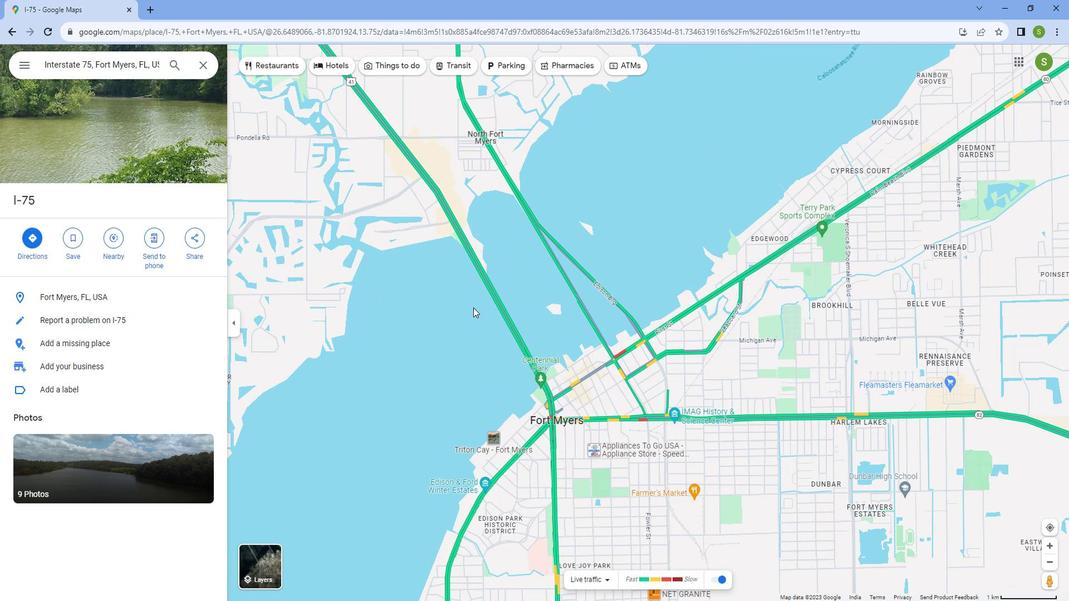 
Action: Mouse scrolled (490, 327) with delta (0, 0)
Screenshot: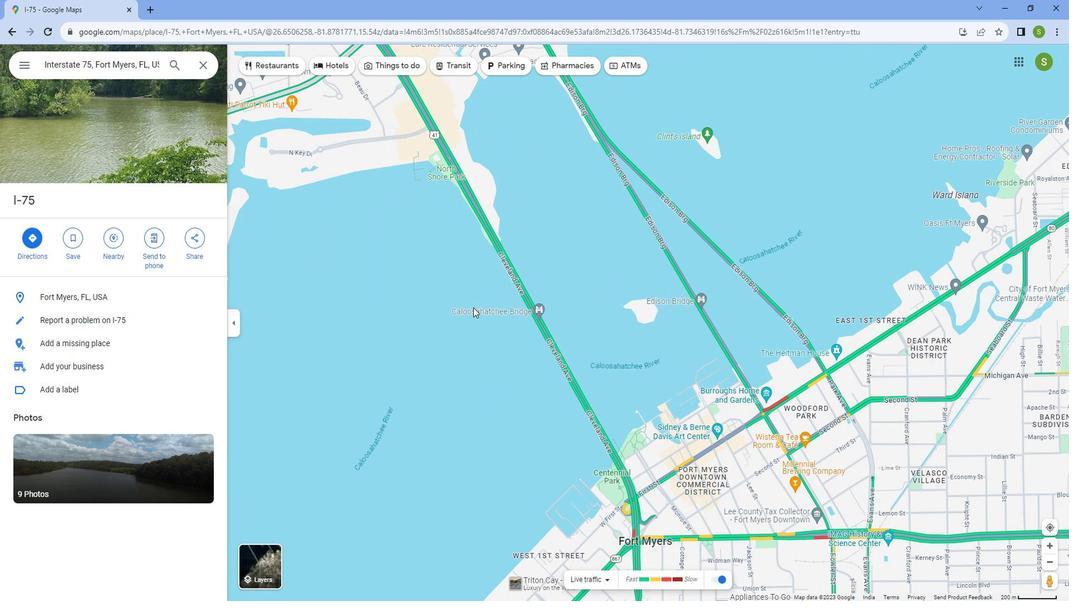 
Action: Mouse scrolled (490, 327) with delta (0, 0)
Screenshot: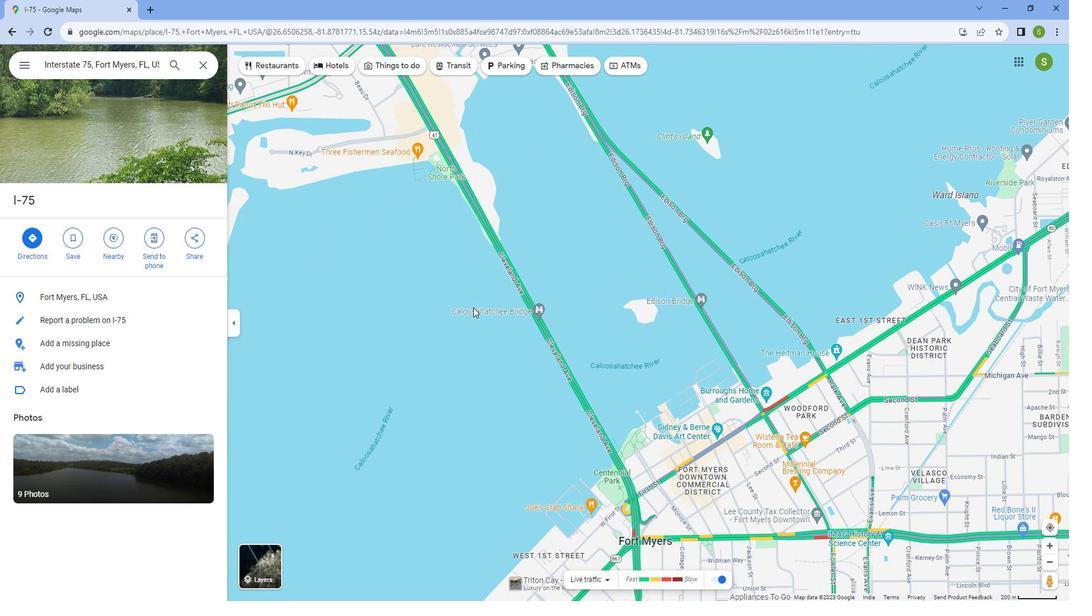 
Action: Mouse scrolled (490, 327) with delta (0, 0)
Screenshot: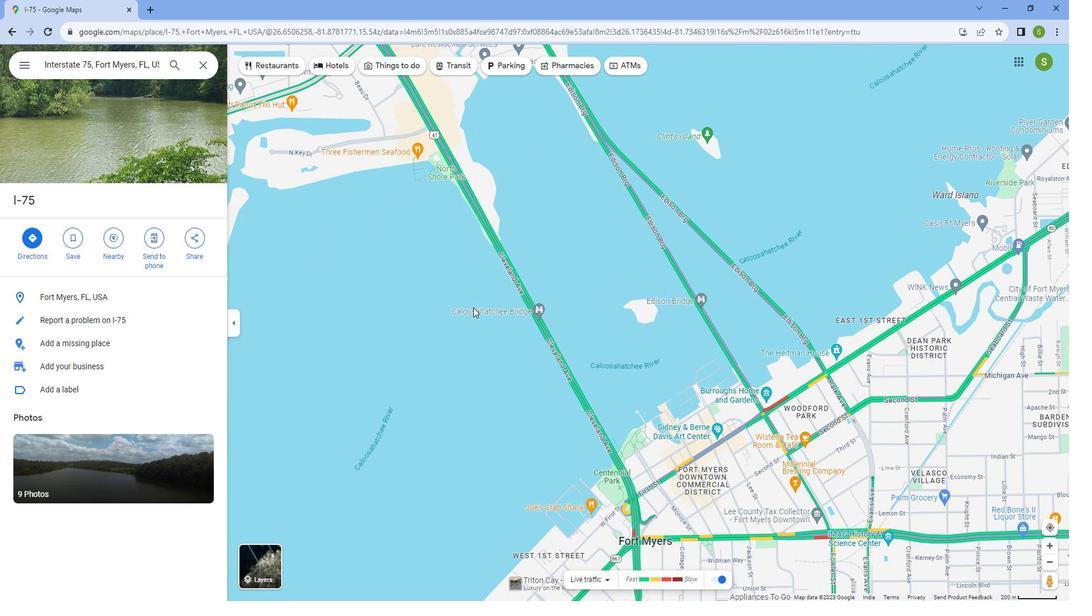 
Action: Mouse scrolled (490, 327) with delta (0, 0)
Screenshot: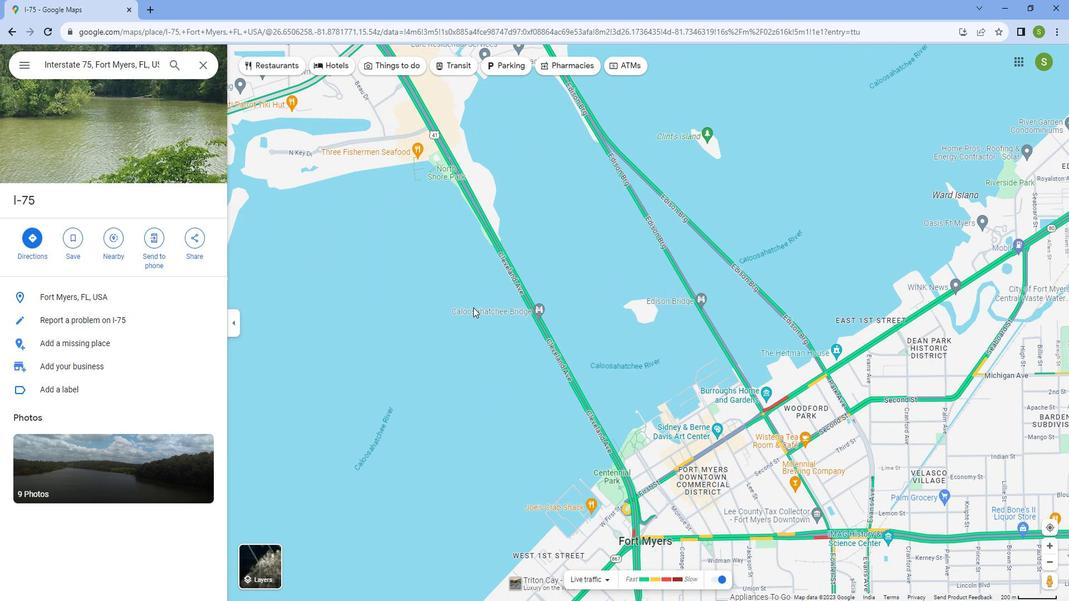 
Action: Mouse scrolled (490, 327) with delta (0, 0)
Screenshot: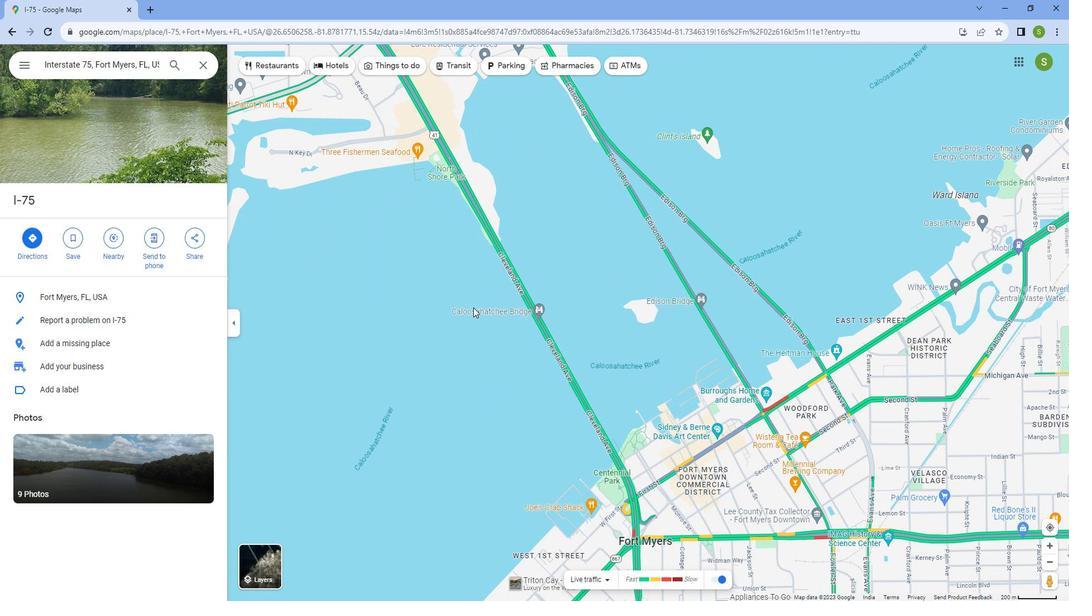 
Action: Mouse scrolled (490, 327) with delta (0, 0)
Screenshot: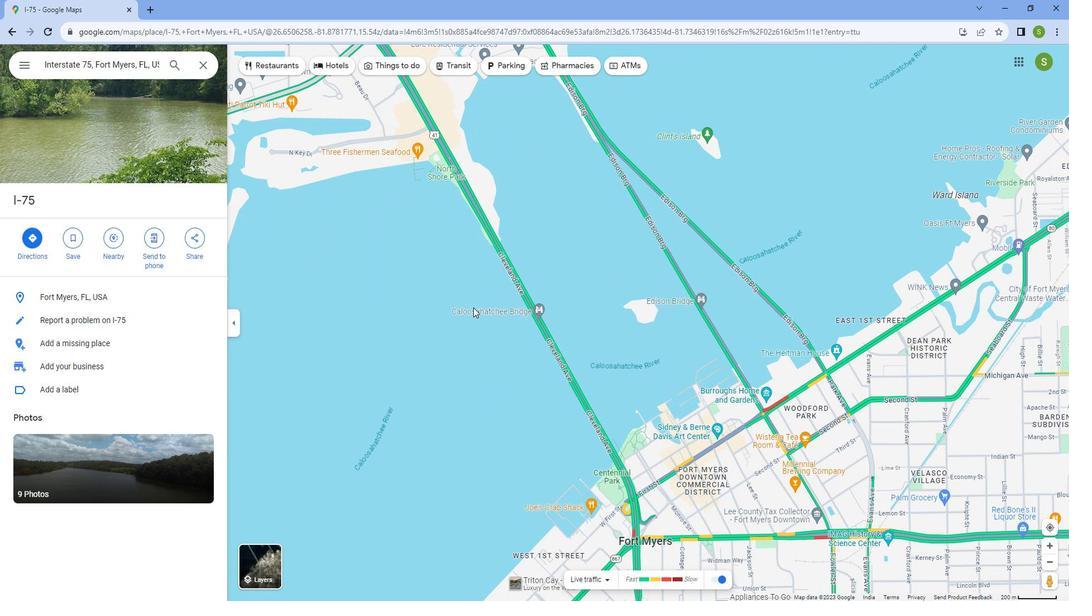 
Action: Mouse scrolled (490, 327) with delta (0, 0)
Screenshot: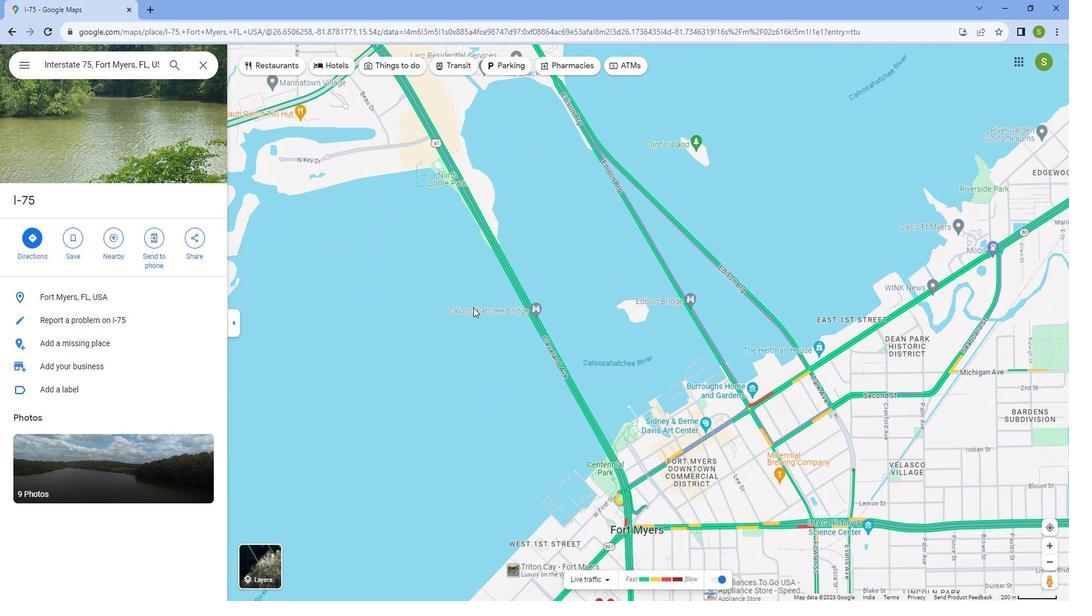 
Action: Mouse scrolled (490, 327) with delta (0, 0)
Screenshot: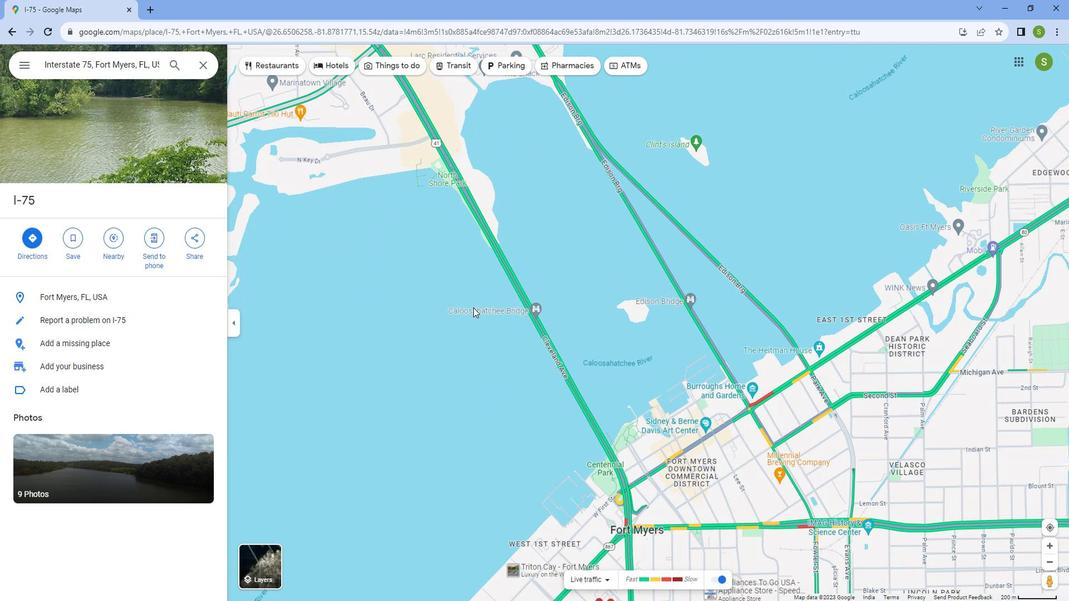 
Action: Mouse scrolled (490, 327) with delta (0, 0)
Screenshot: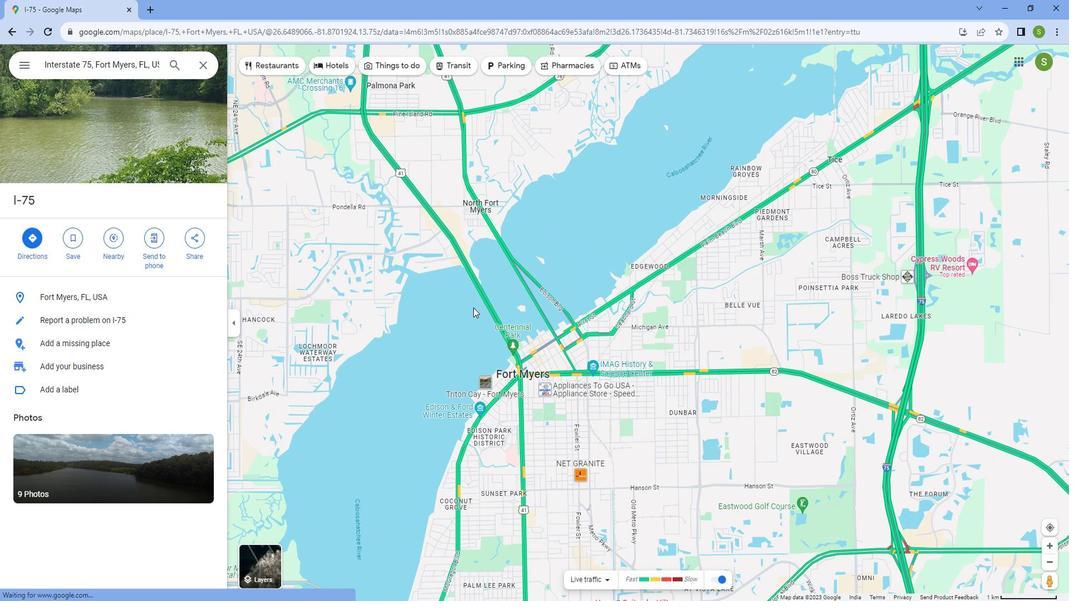 
